 Task: Look for space in Laksar, India from 2nd June, 2023 to 15th June, 2023 for 2 adults in price range Rs.10000 to Rs.15000. Place can be entire place with 1  bedroom having 1 bed and 1 bathroom. Property type can be house, flat, guest house, hotel. Booking option can be shelf check-in. Required host language is English.
Action: Mouse moved to (608, 107)
Screenshot: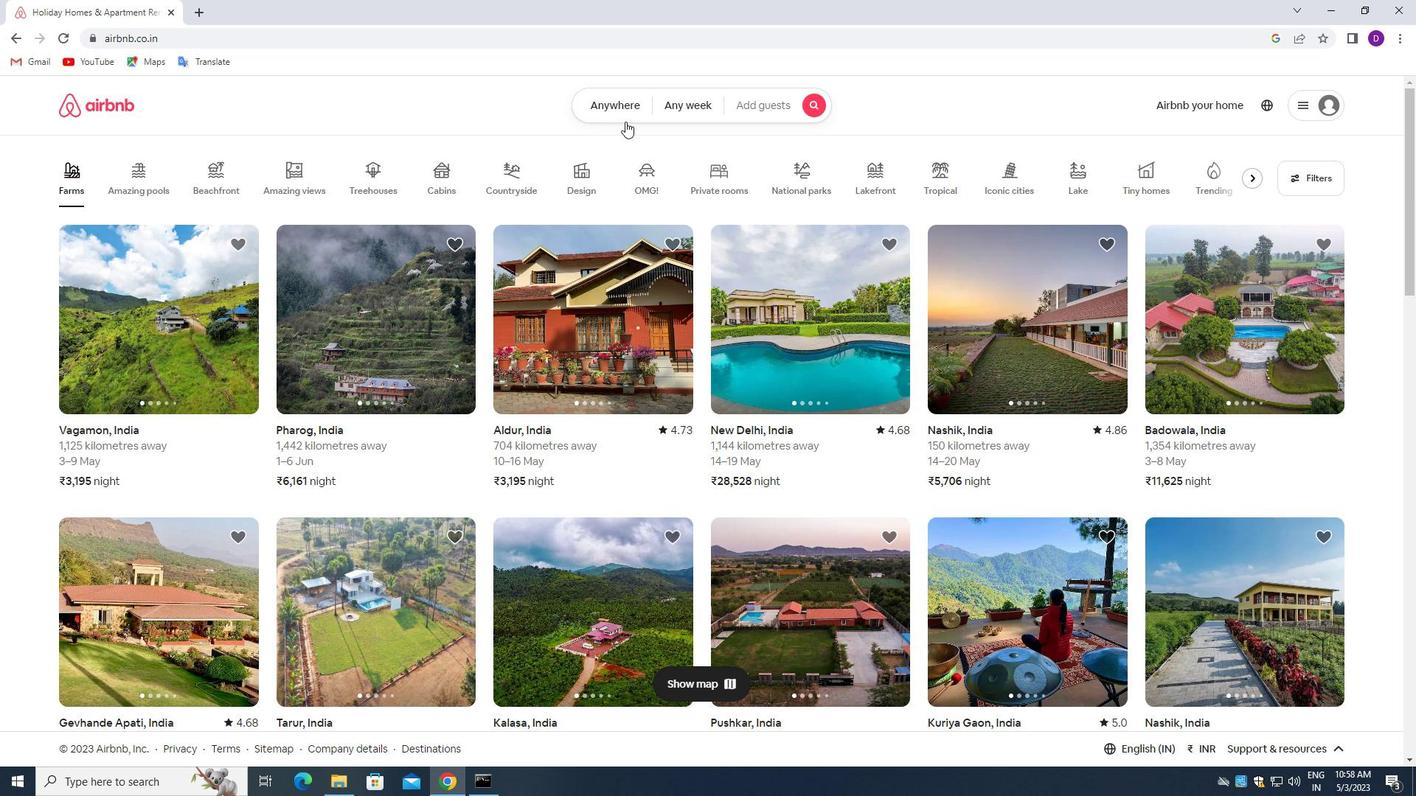 
Action: Mouse pressed left at (608, 107)
Screenshot: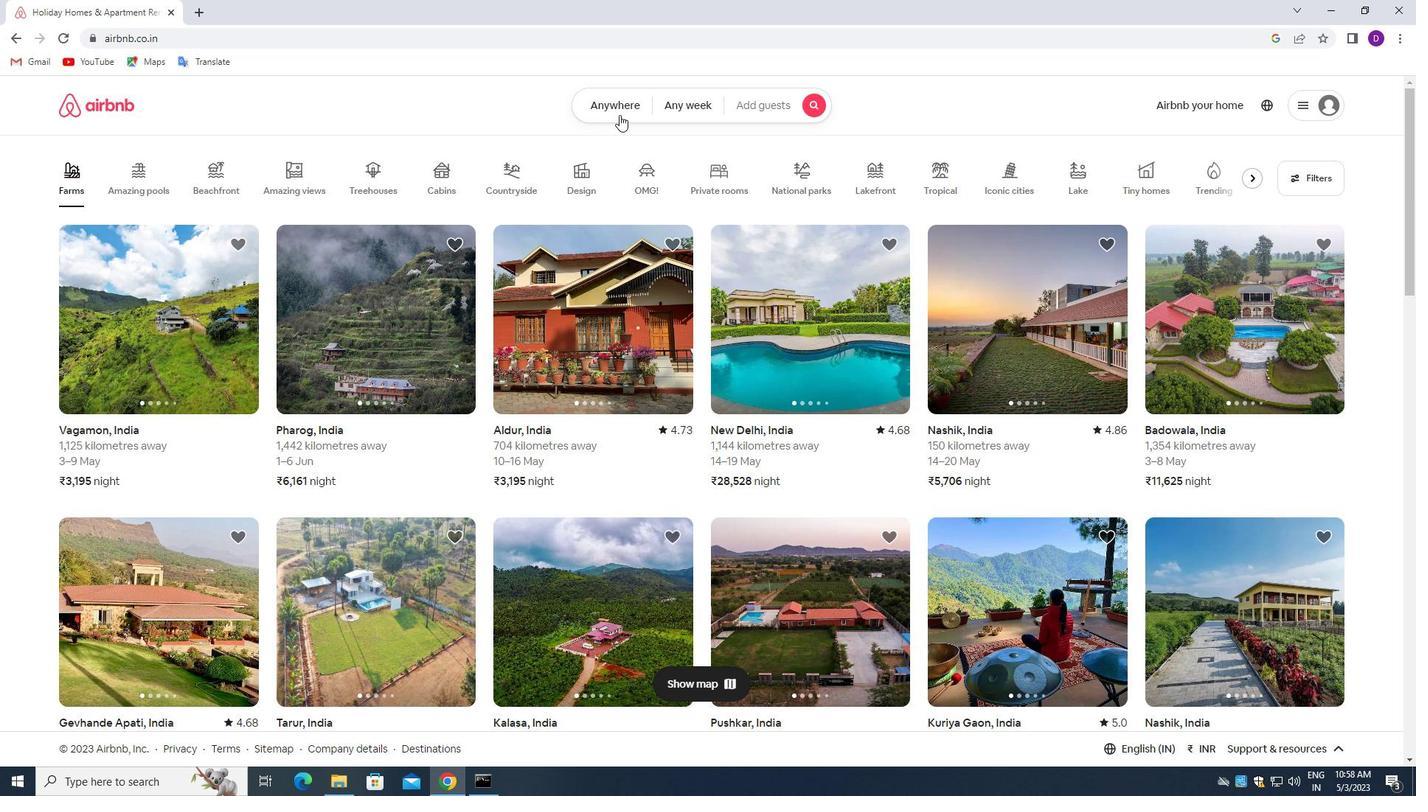 
Action: Mouse moved to (500, 162)
Screenshot: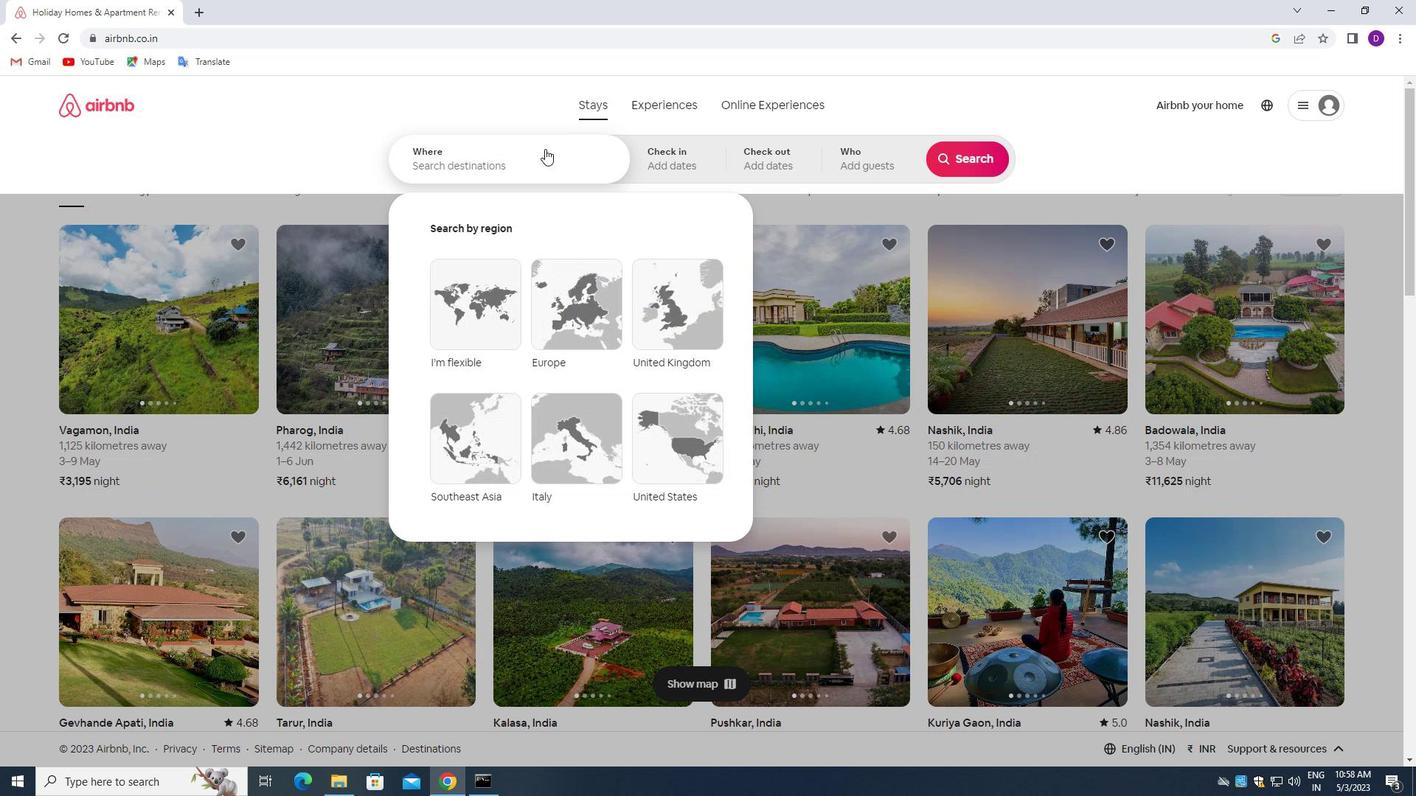 
Action: Mouse pressed left at (500, 162)
Screenshot: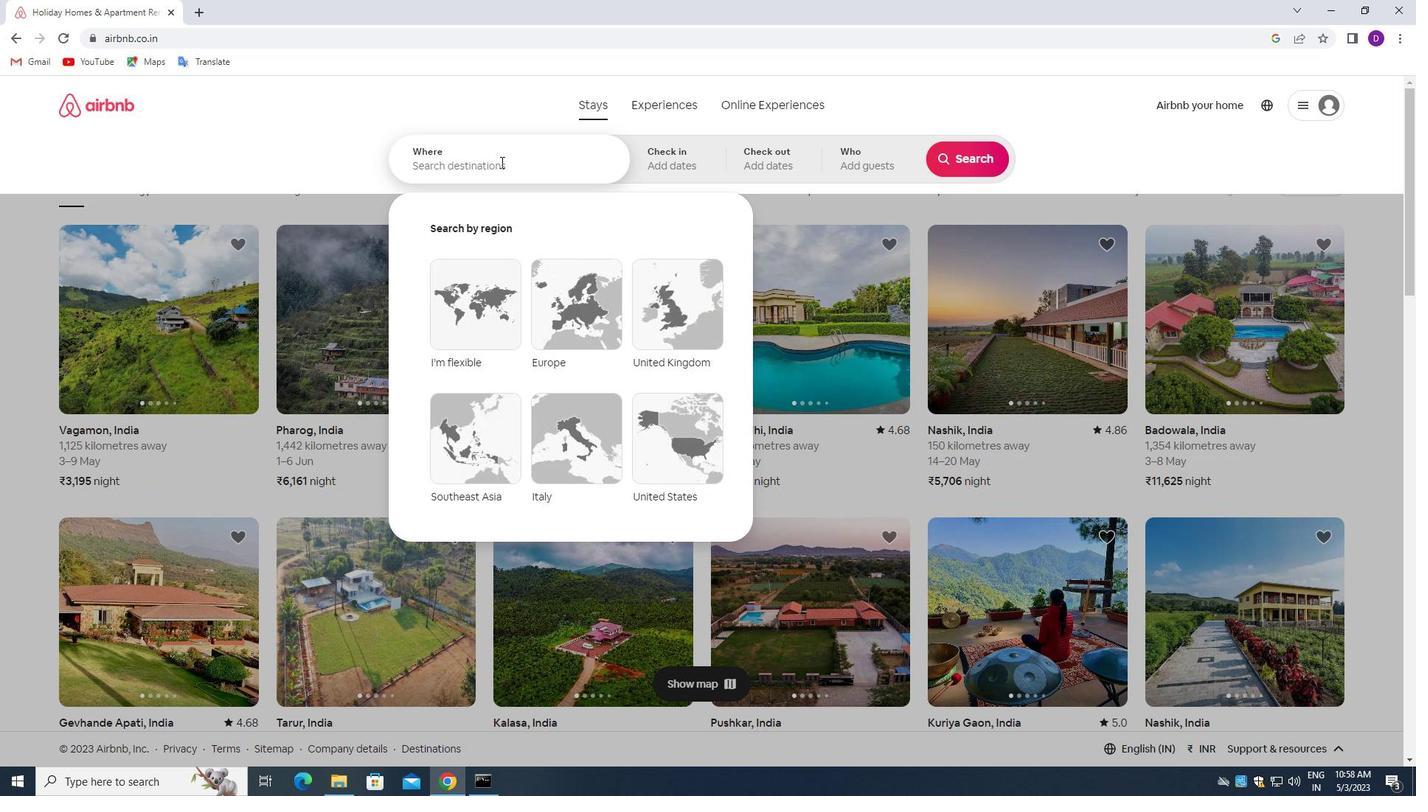 
Action: Mouse moved to (348, 112)
Screenshot: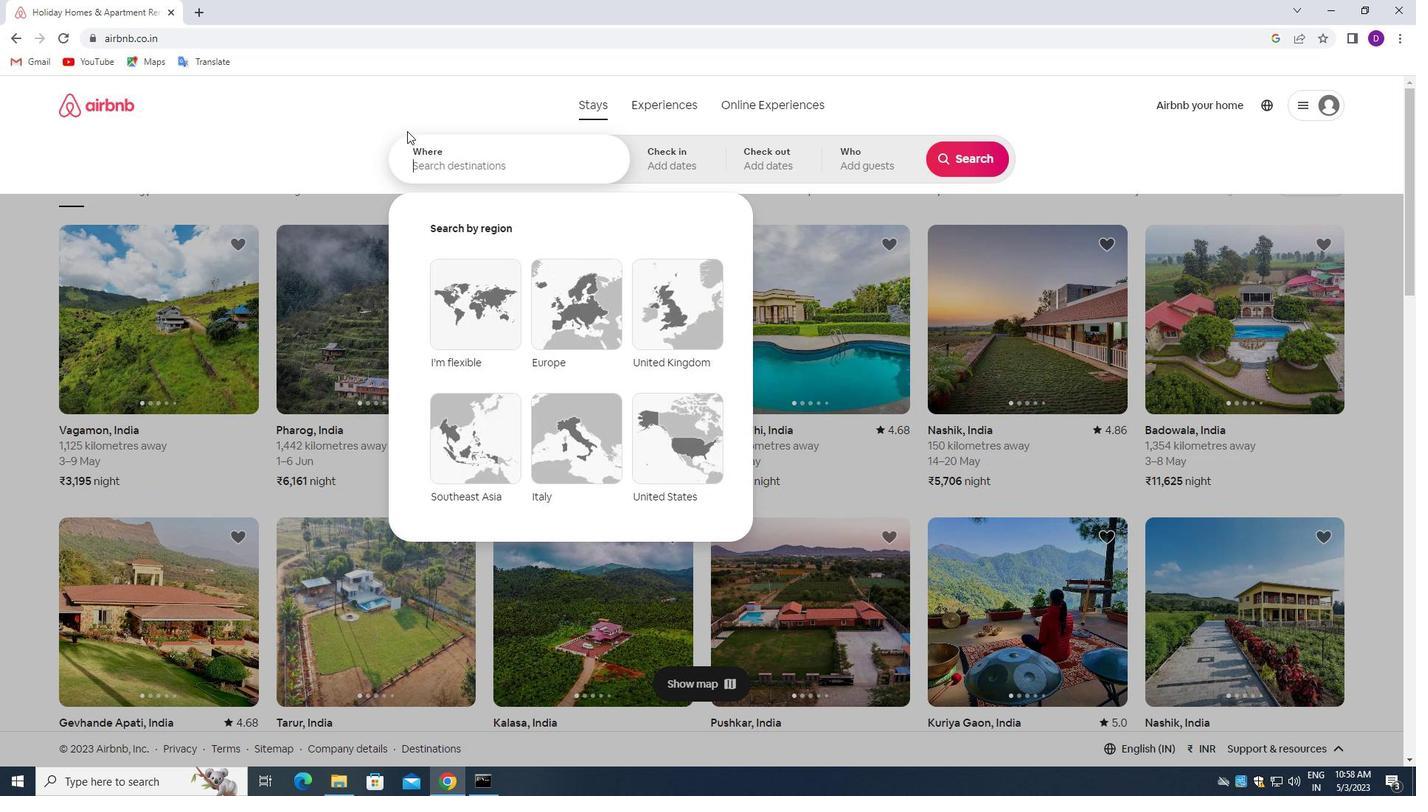
Action: Key pressed <Key.shift>LAKSAR,<Key.space><Key.shift>INDIA<Key.enter>
Screenshot: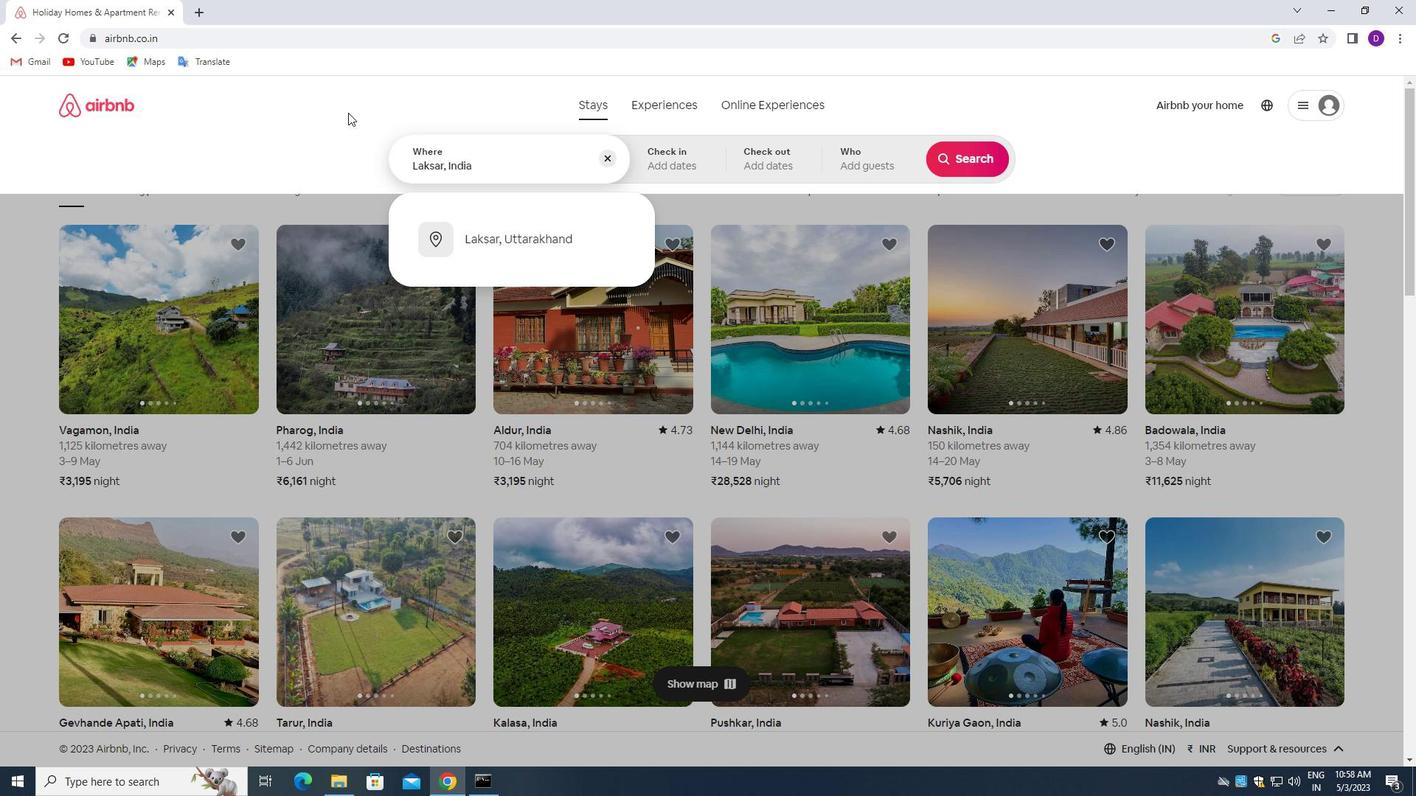 
Action: Mouse moved to (908, 342)
Screenshot: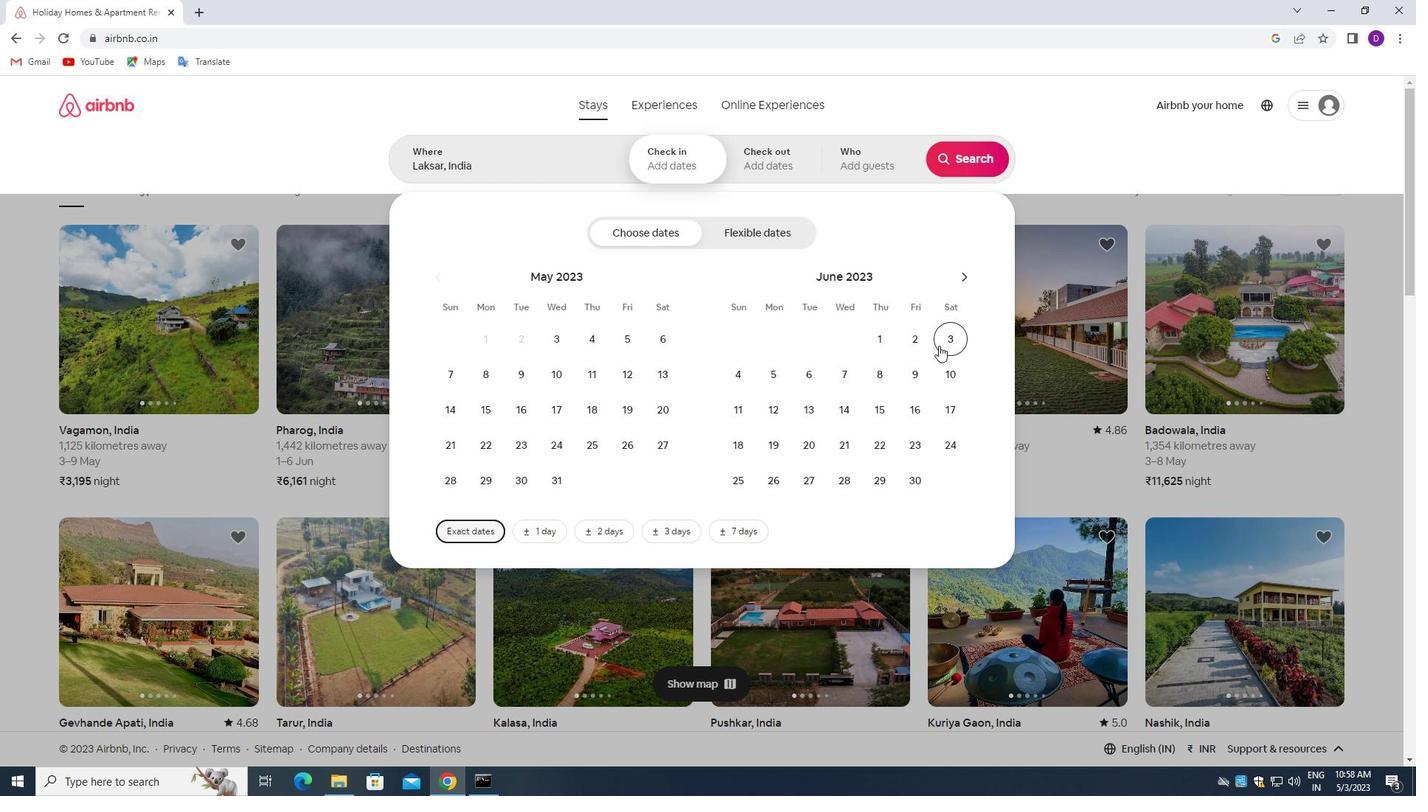 
Action: Mouse pressed left at (908, 342)
Screenshot: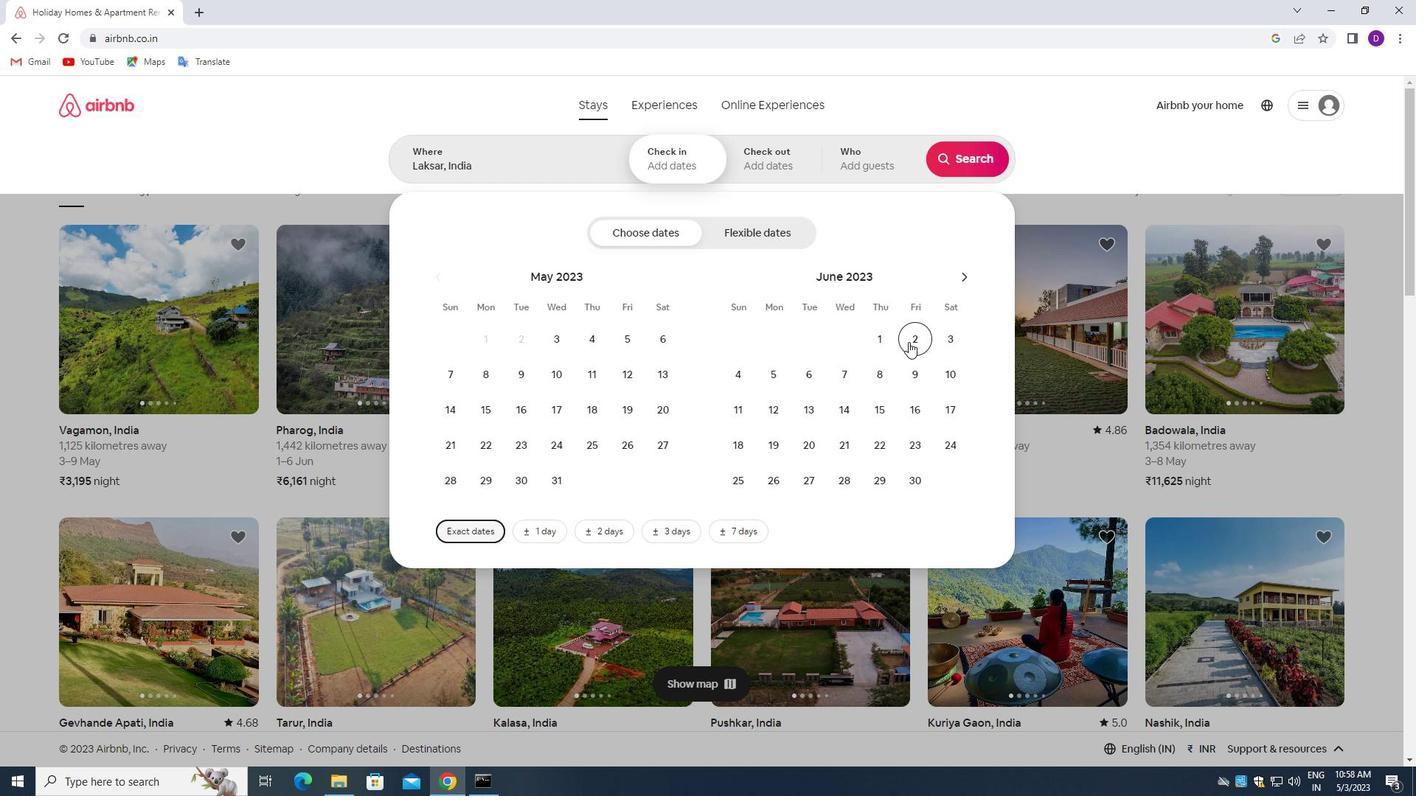 
Action: Mouse moved to (881, 410)
Screenshot: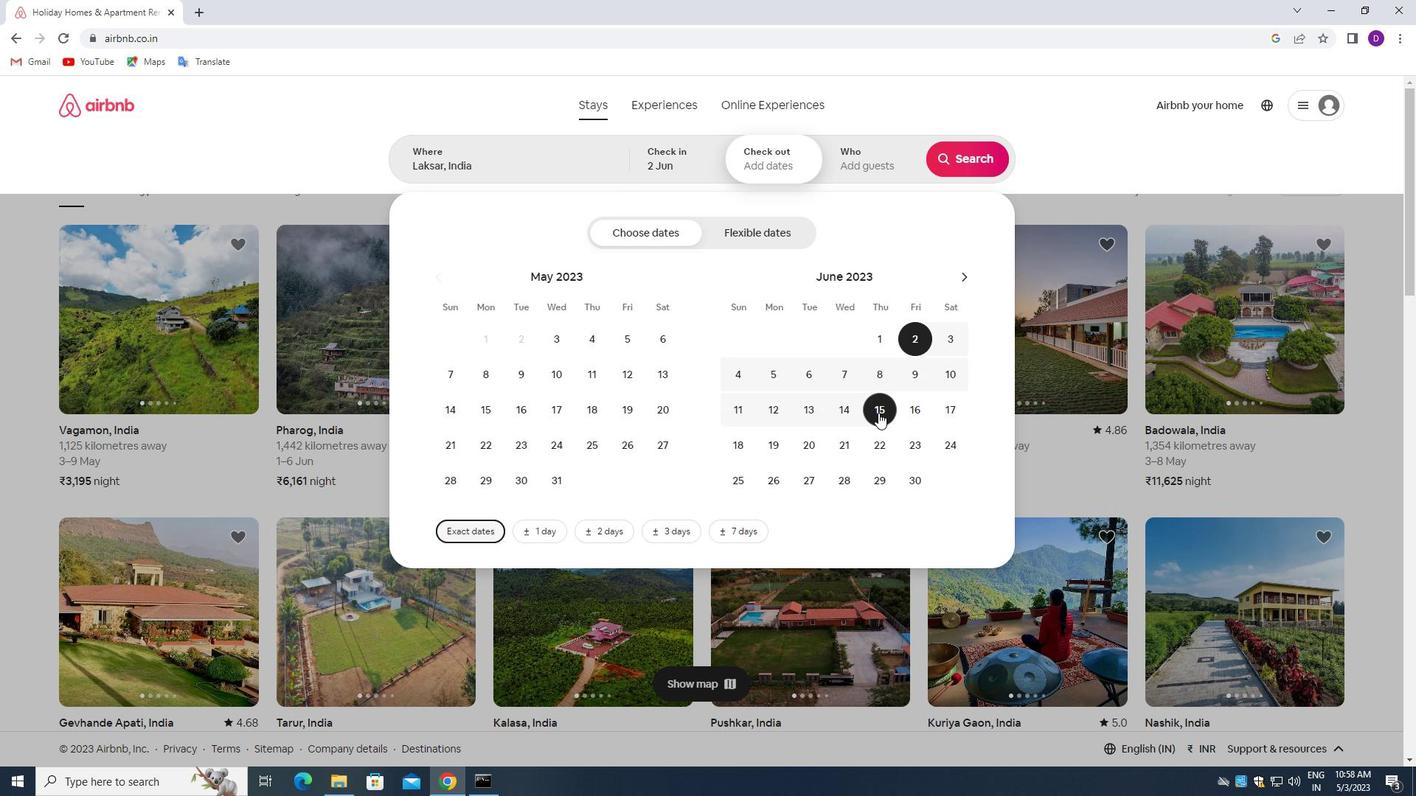 
Action: Mouse pressed left at (881, 410)
Screenshot: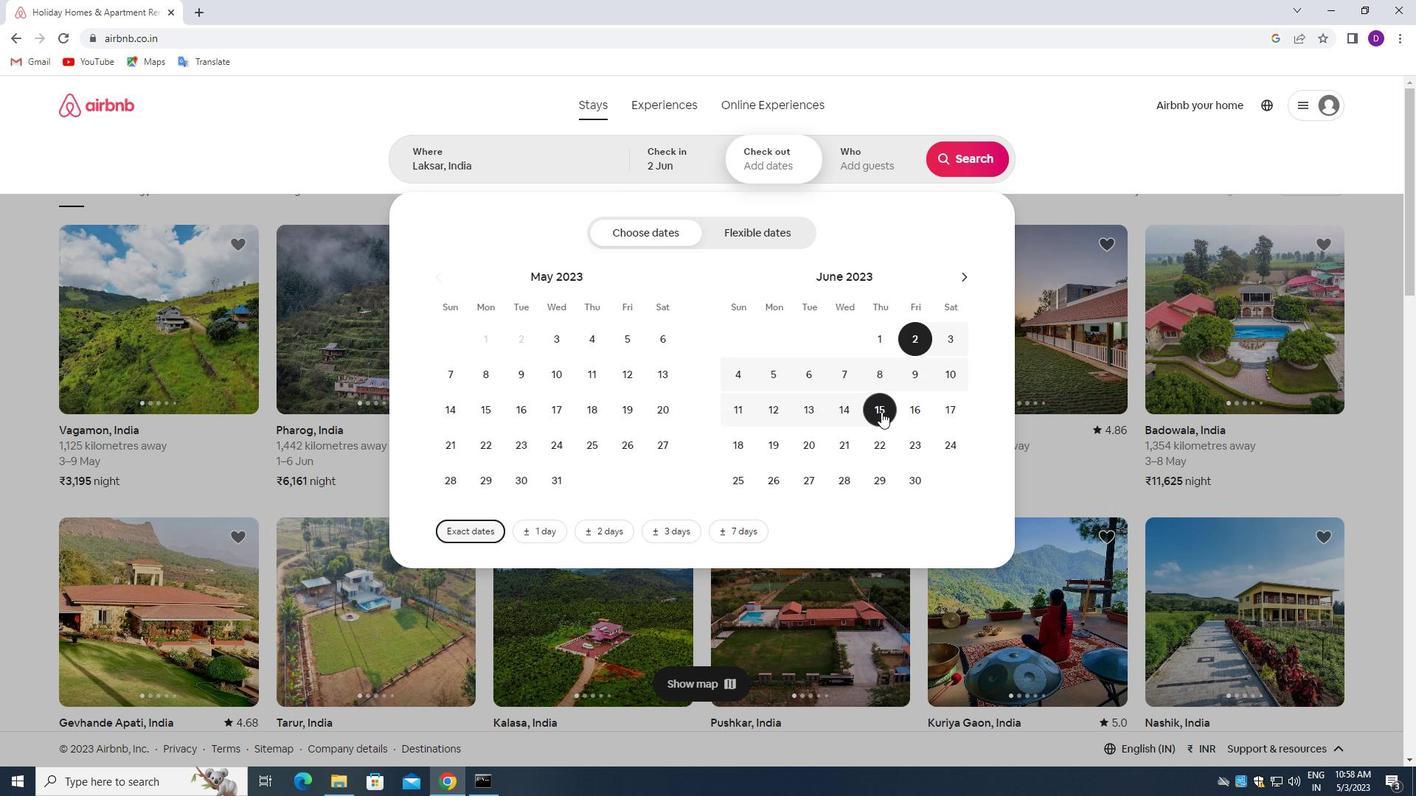 
Action: Mouse moved to (851, 165)
Screenshot: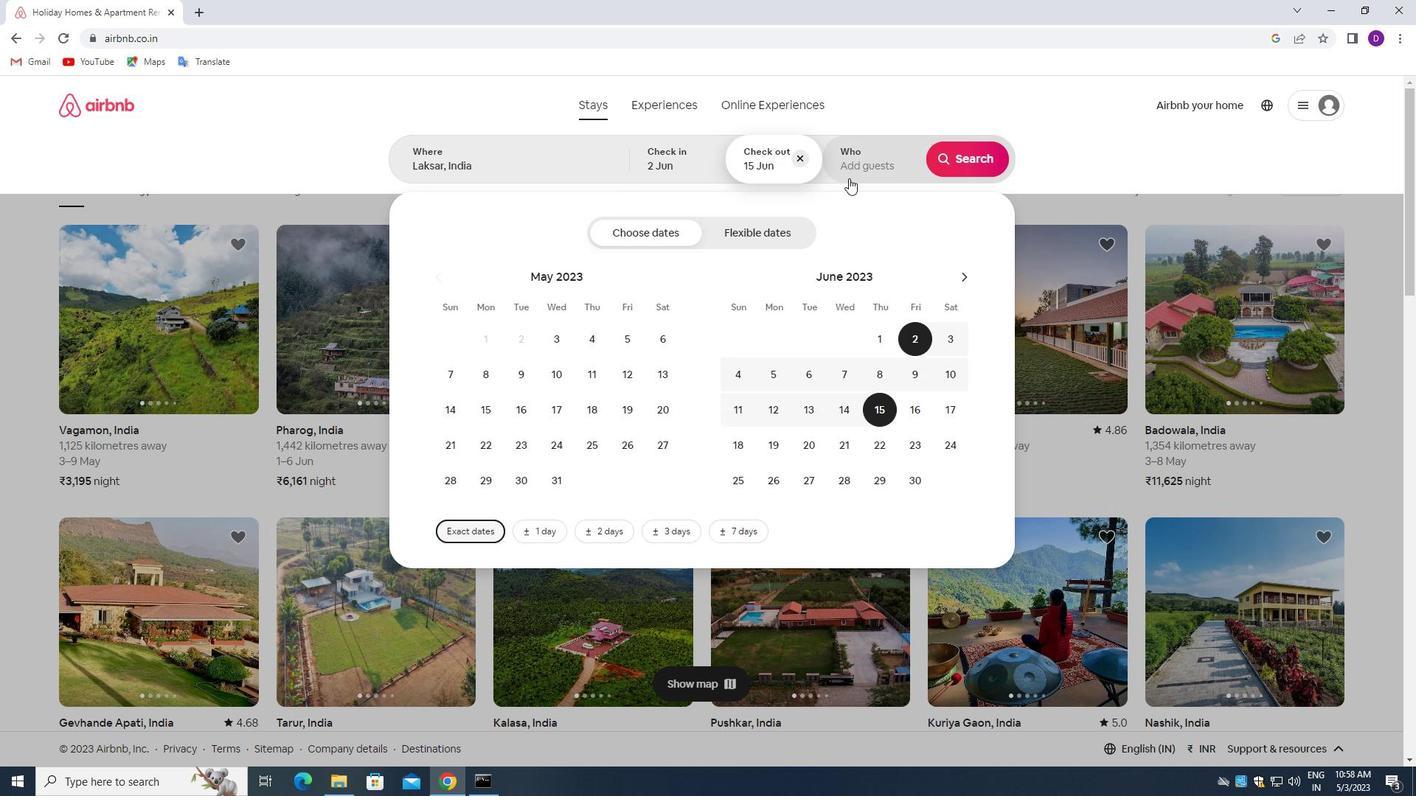 
Action: Mouse pressed left at (851, 165)
Screenshot: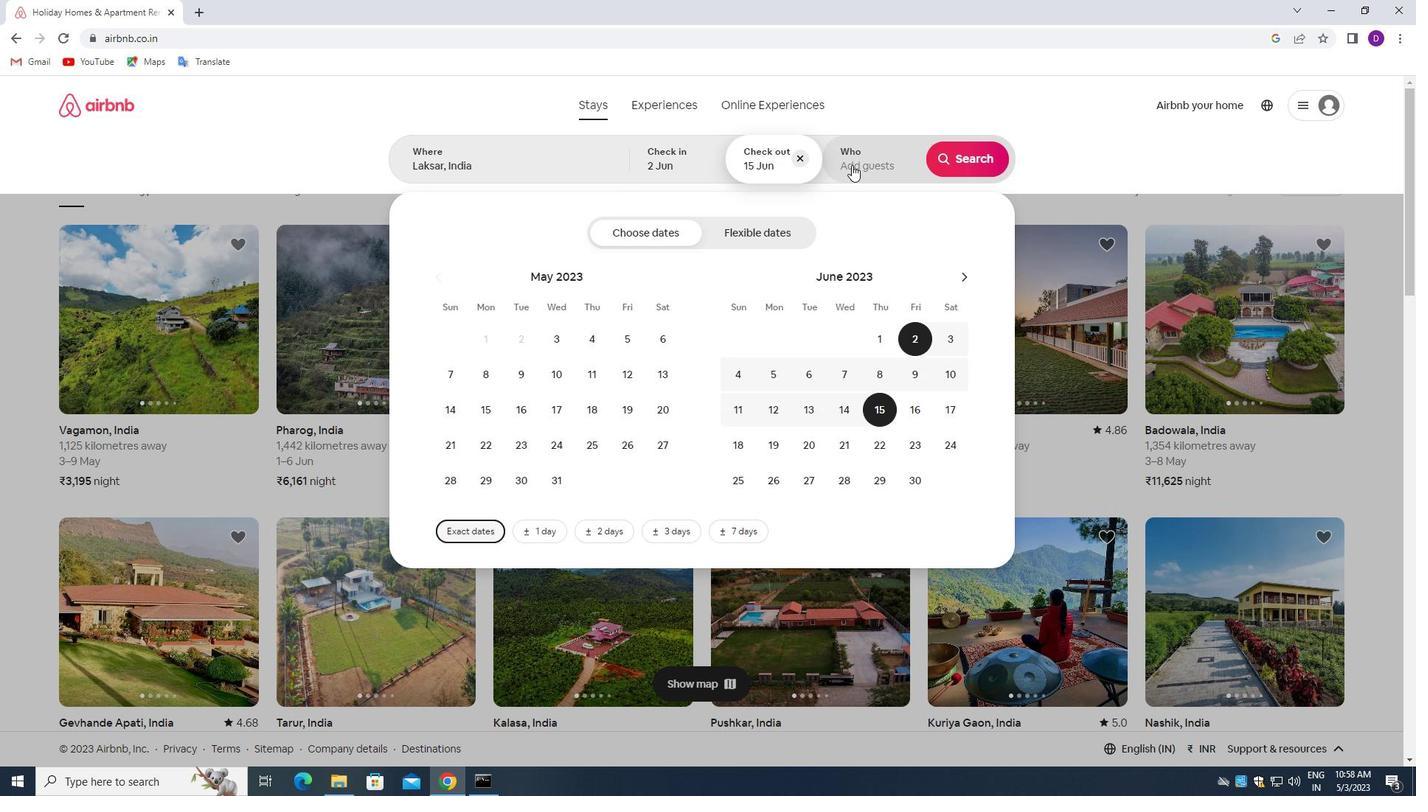 
Action: Mouse moved to (973, 243)
Screenshot: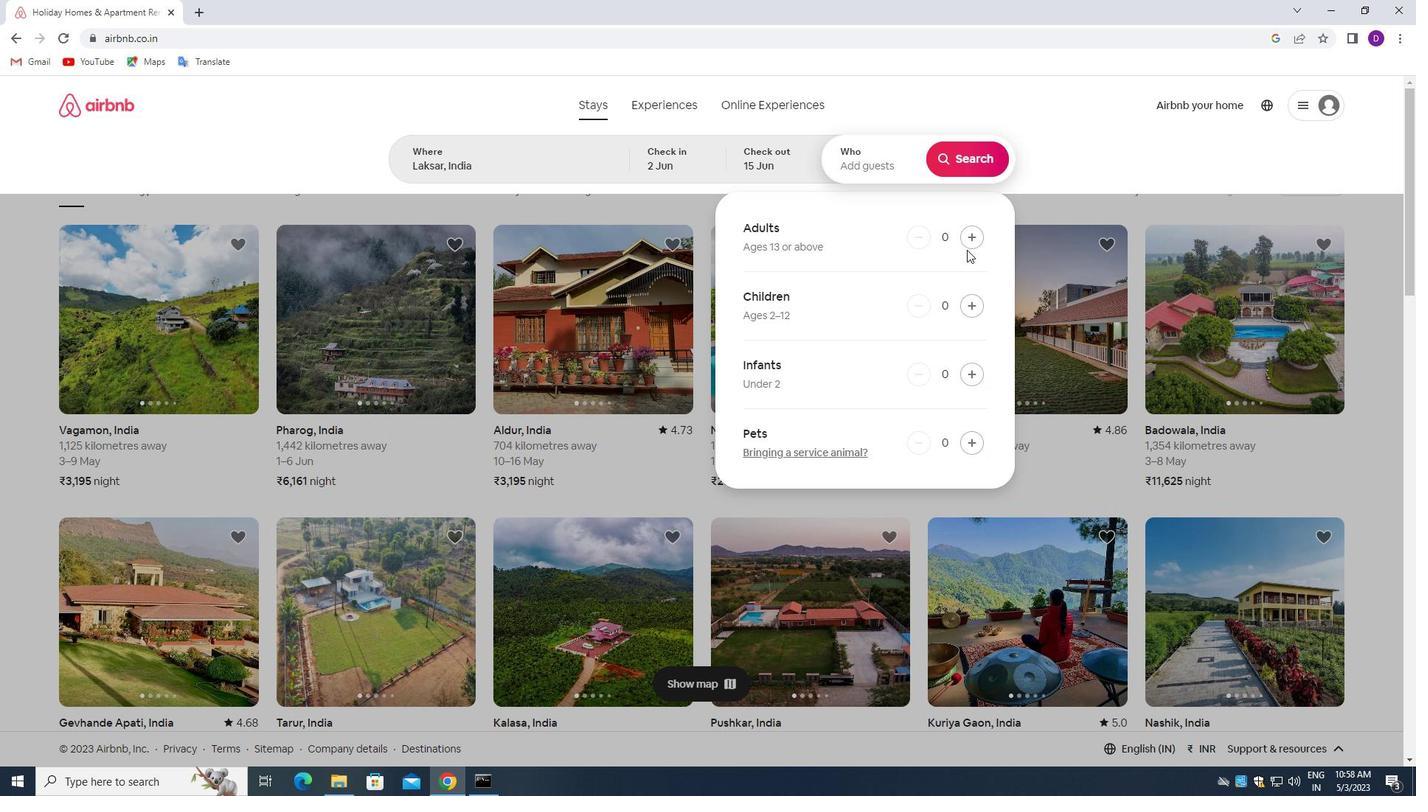 
Action: Mouse pressed left at (973, 243)
Screenshot: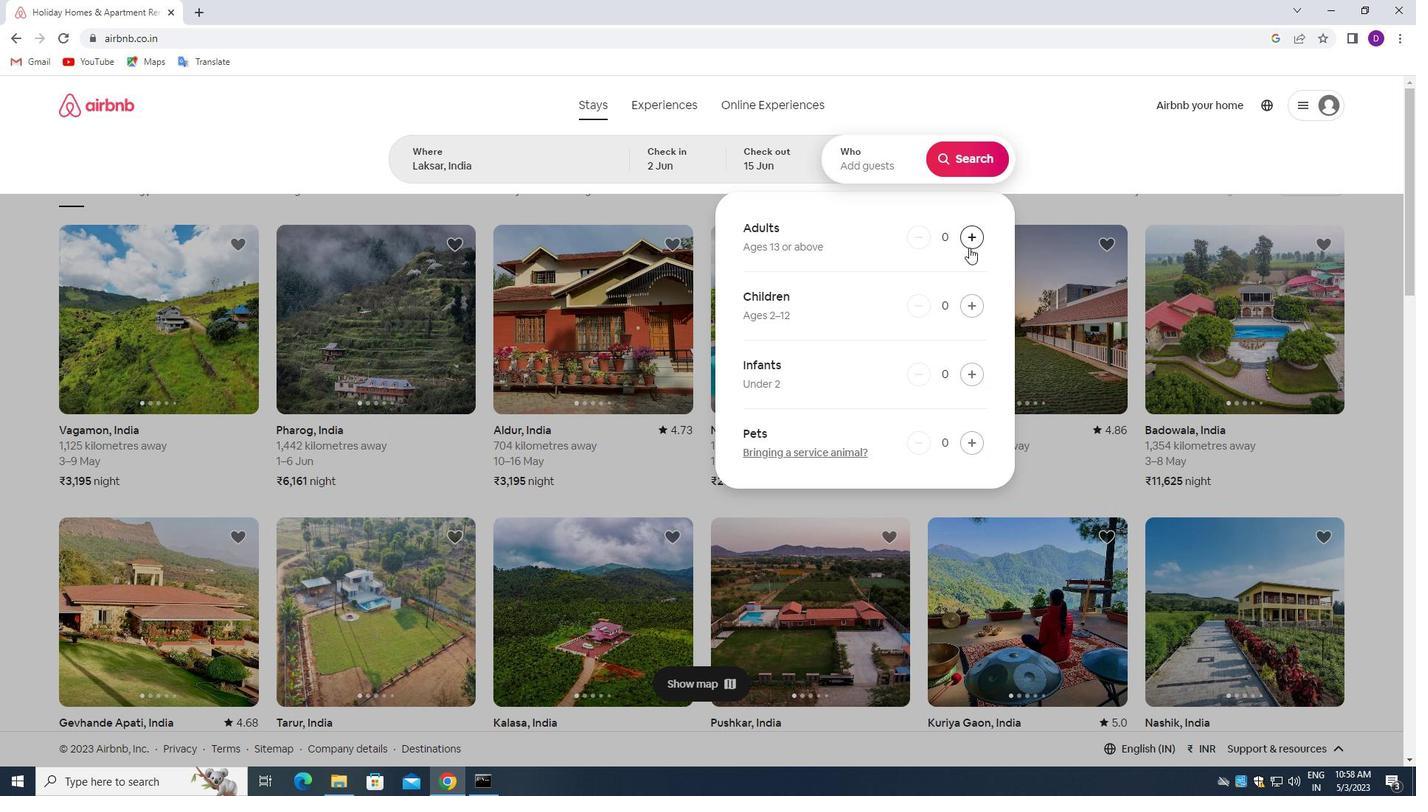 
Action: Mouse pressed left at (973, 243)
Screenshot: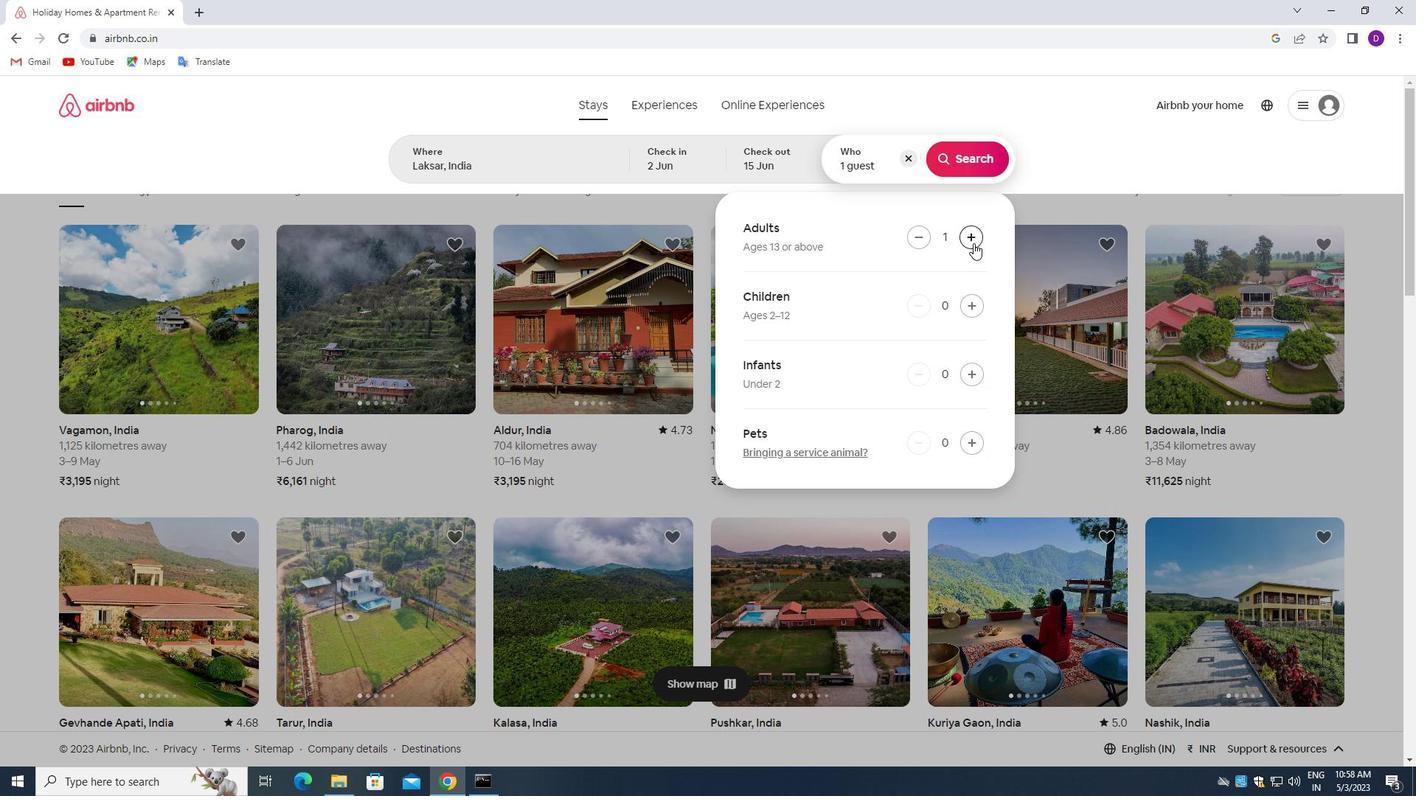 
Action: Mouse moved to (966, 160)
Screenshot: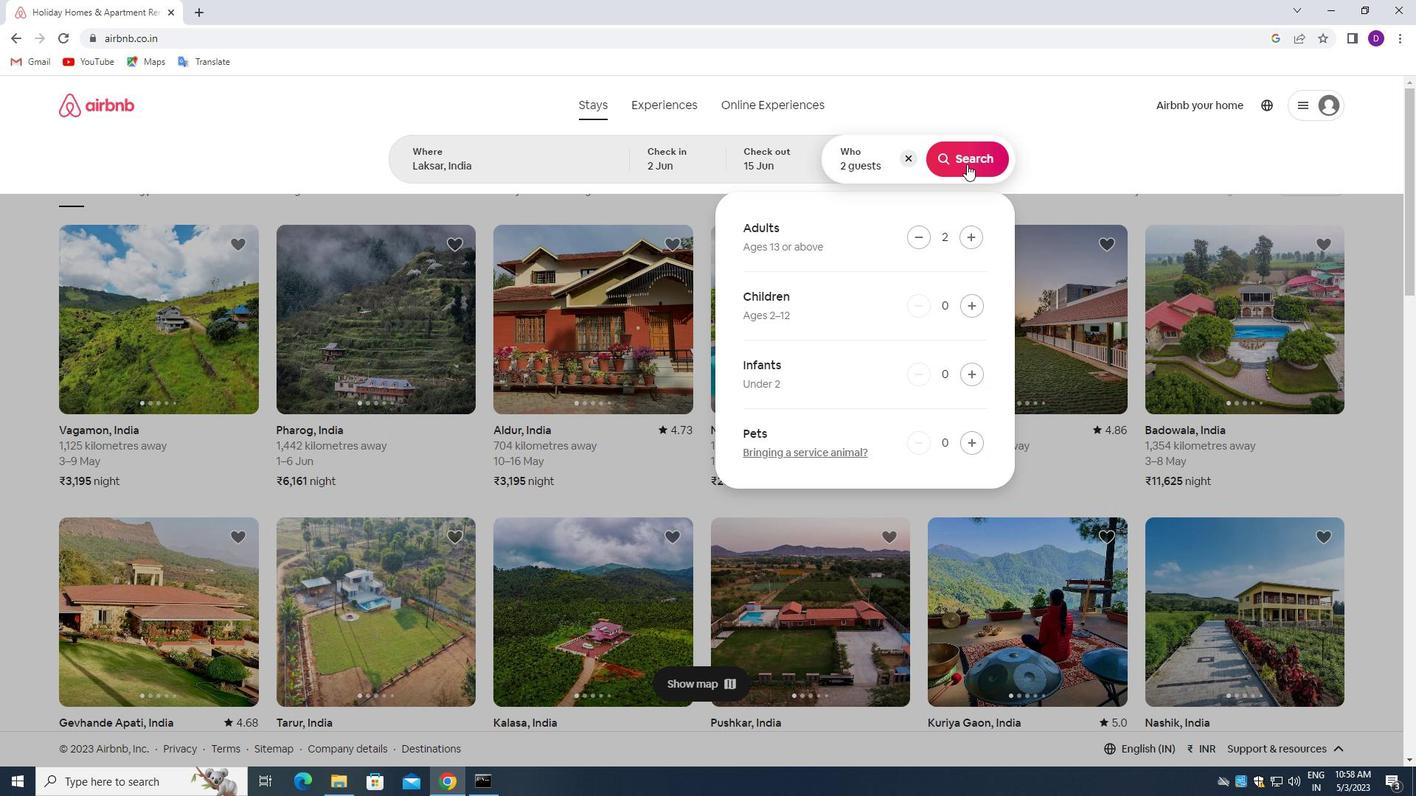 
Action: Mouse pressed left at (966, 160)
Screenshot: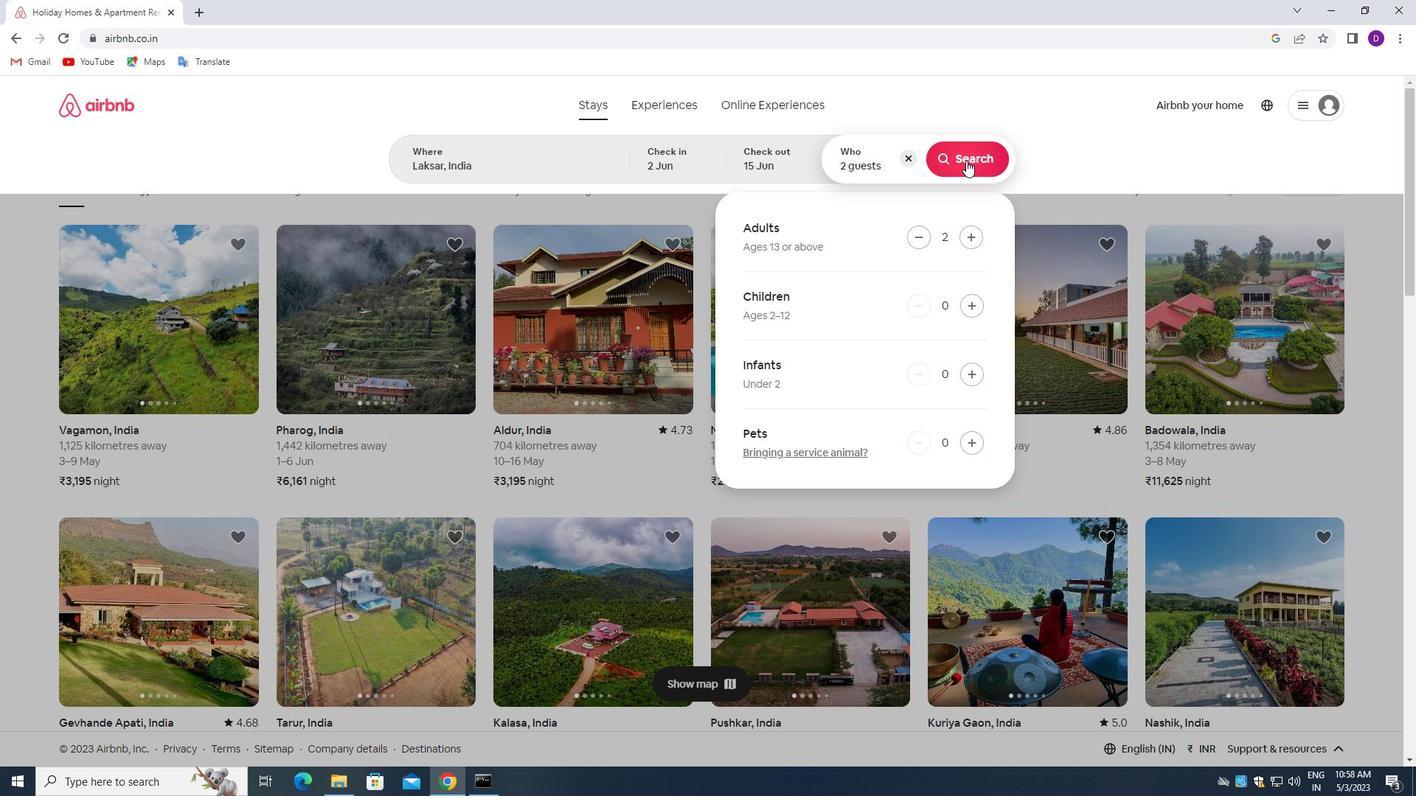 
Action: Mouse moved to (1336, 168)
Screenshot: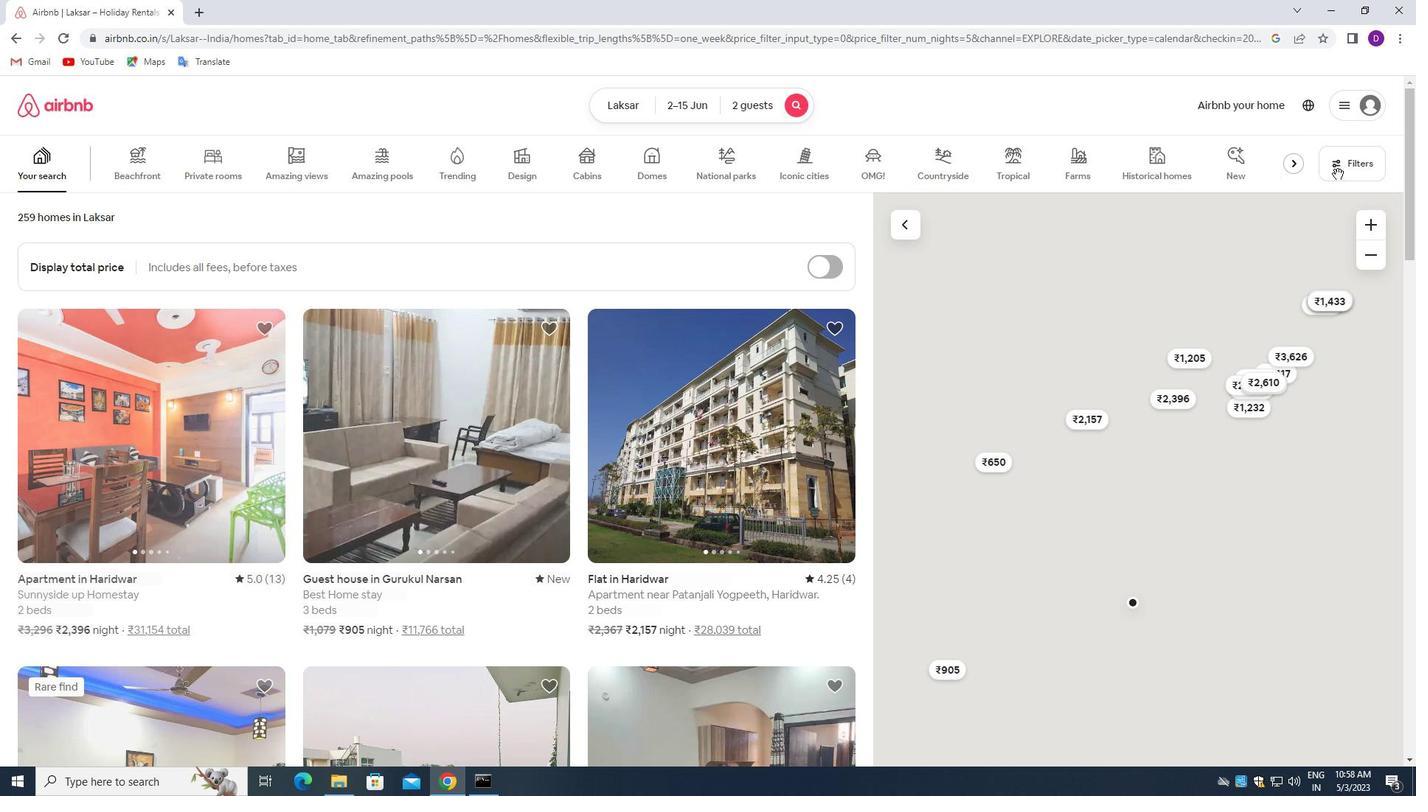 
Action: Mouse pressed left at (1336, 168)
Screenshot: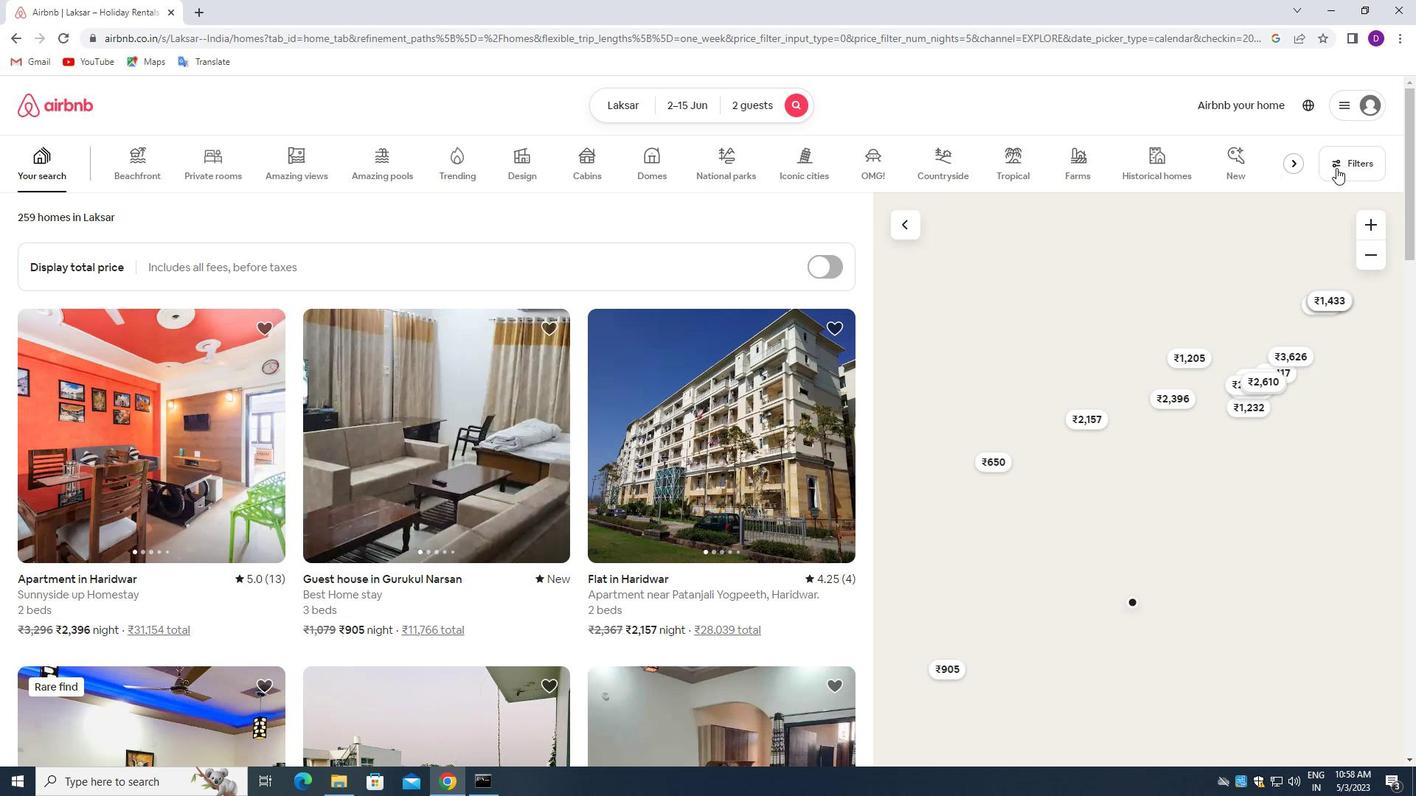 
Action: Mouse moved to (517, 354)
Screenshot: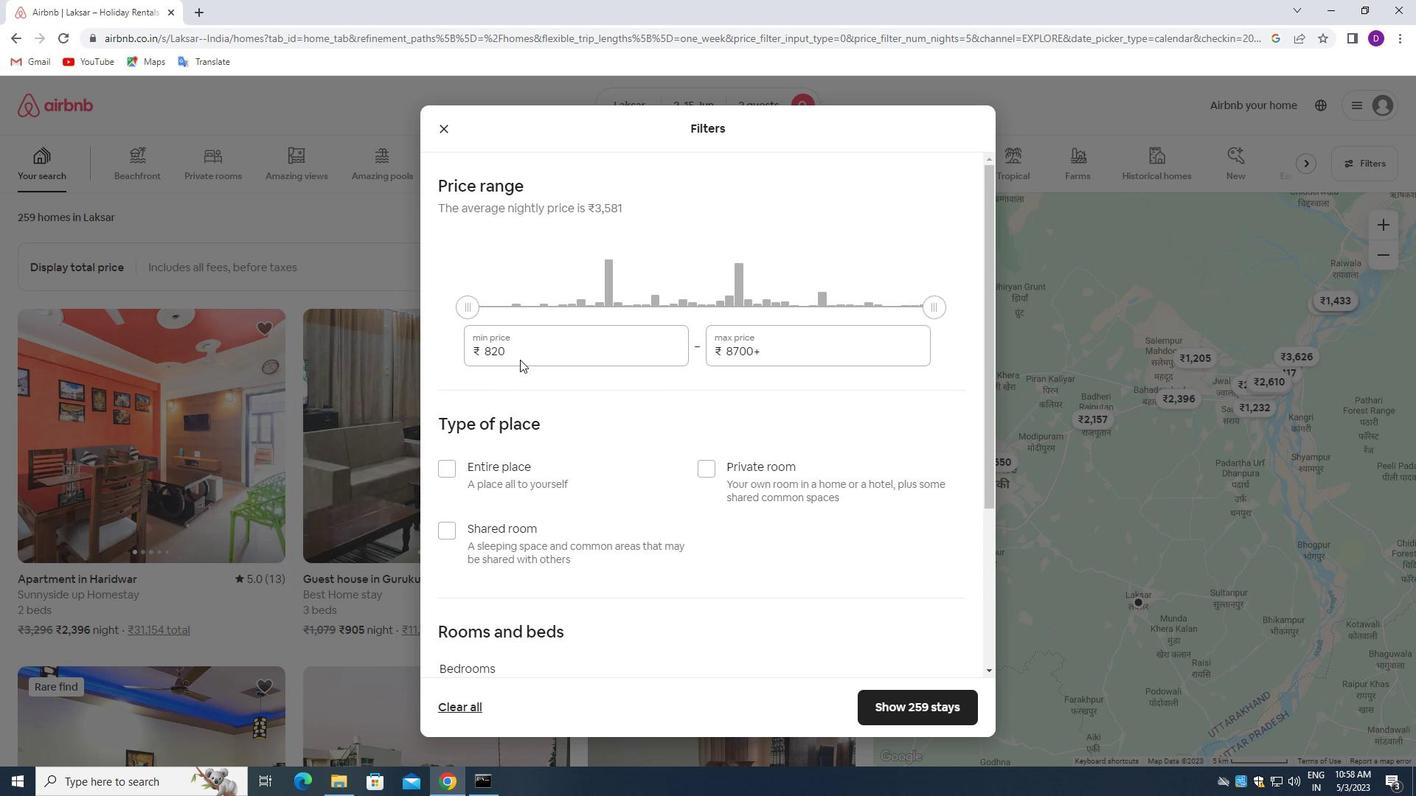 
Action: Mouse pressed left at (517, 354)
Screenshot: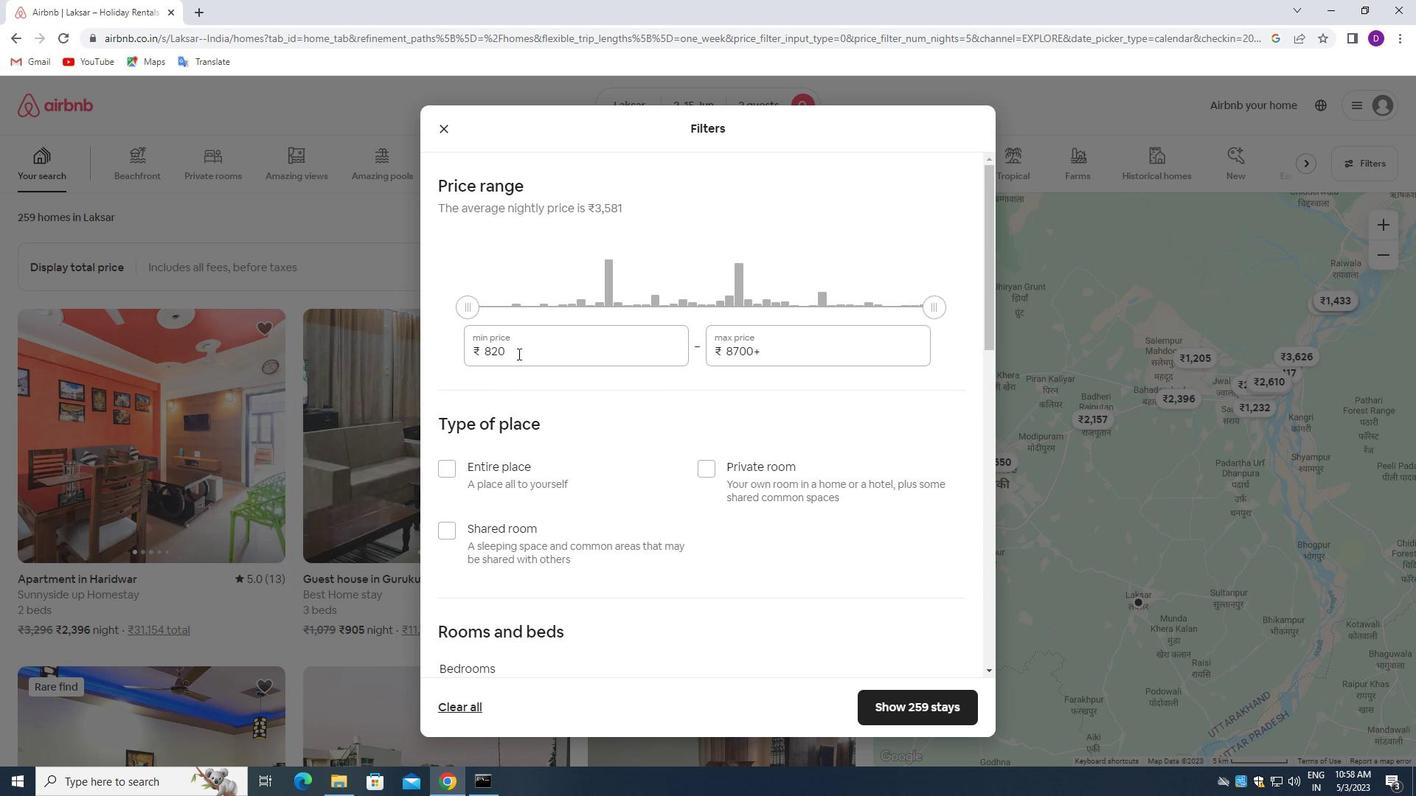 
Action: Mouse pressed left at (517, 354)
Screenshot: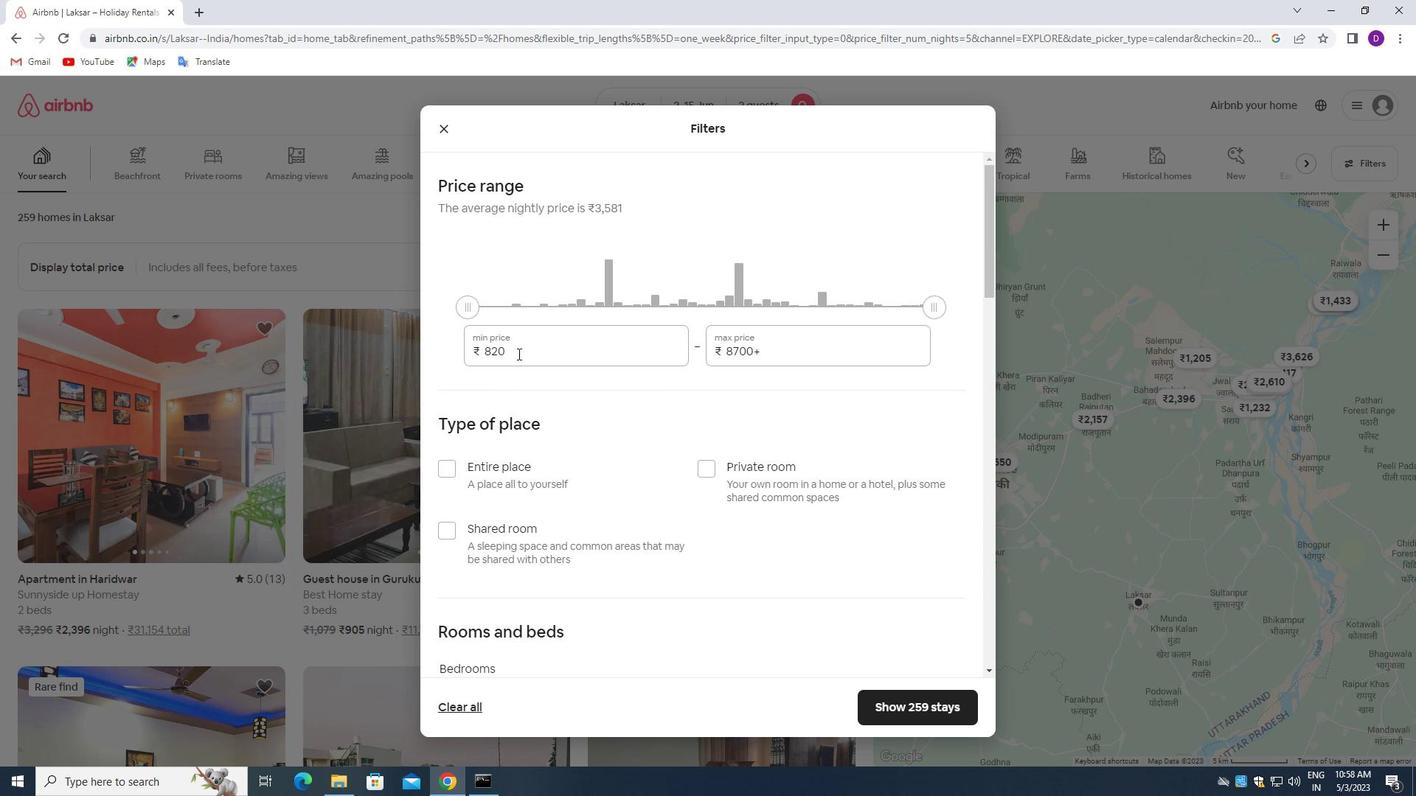 
Action: Key pressed 10000<Key.tab>15000
Screenshot: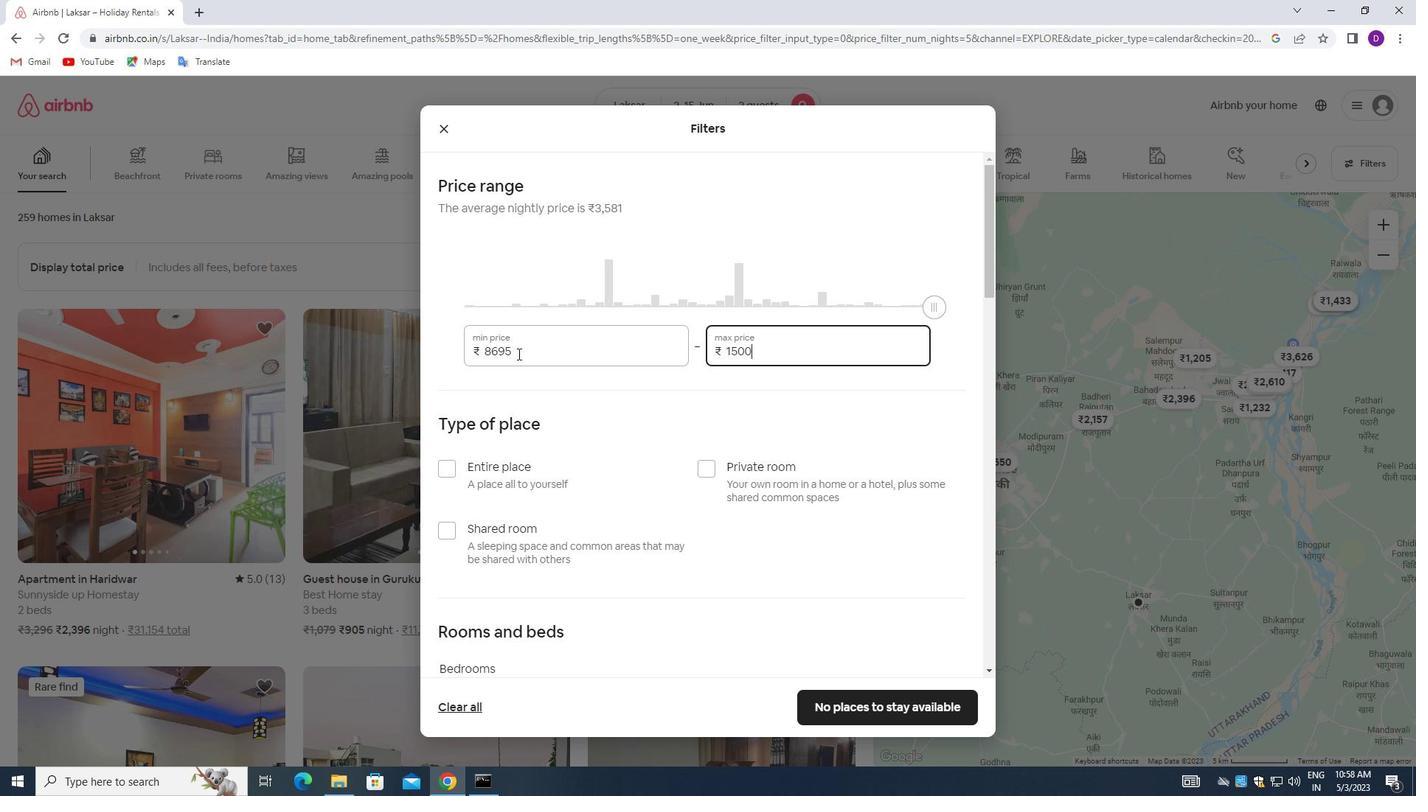 
Action: Mouse moved to (708, 415)
Screenshot: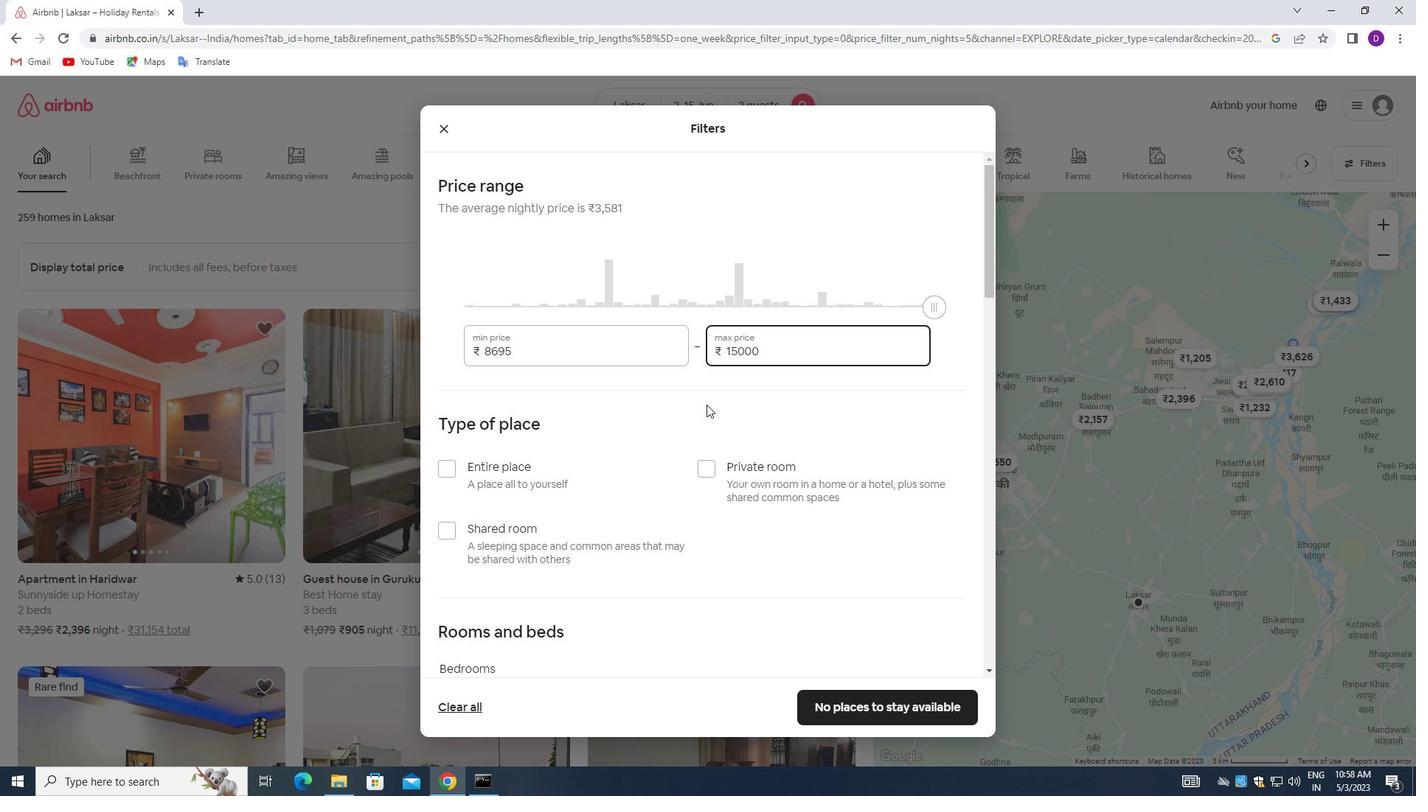 
Action: Mouse scrolled (708, 414) with delta (0, 0)
Screenshot: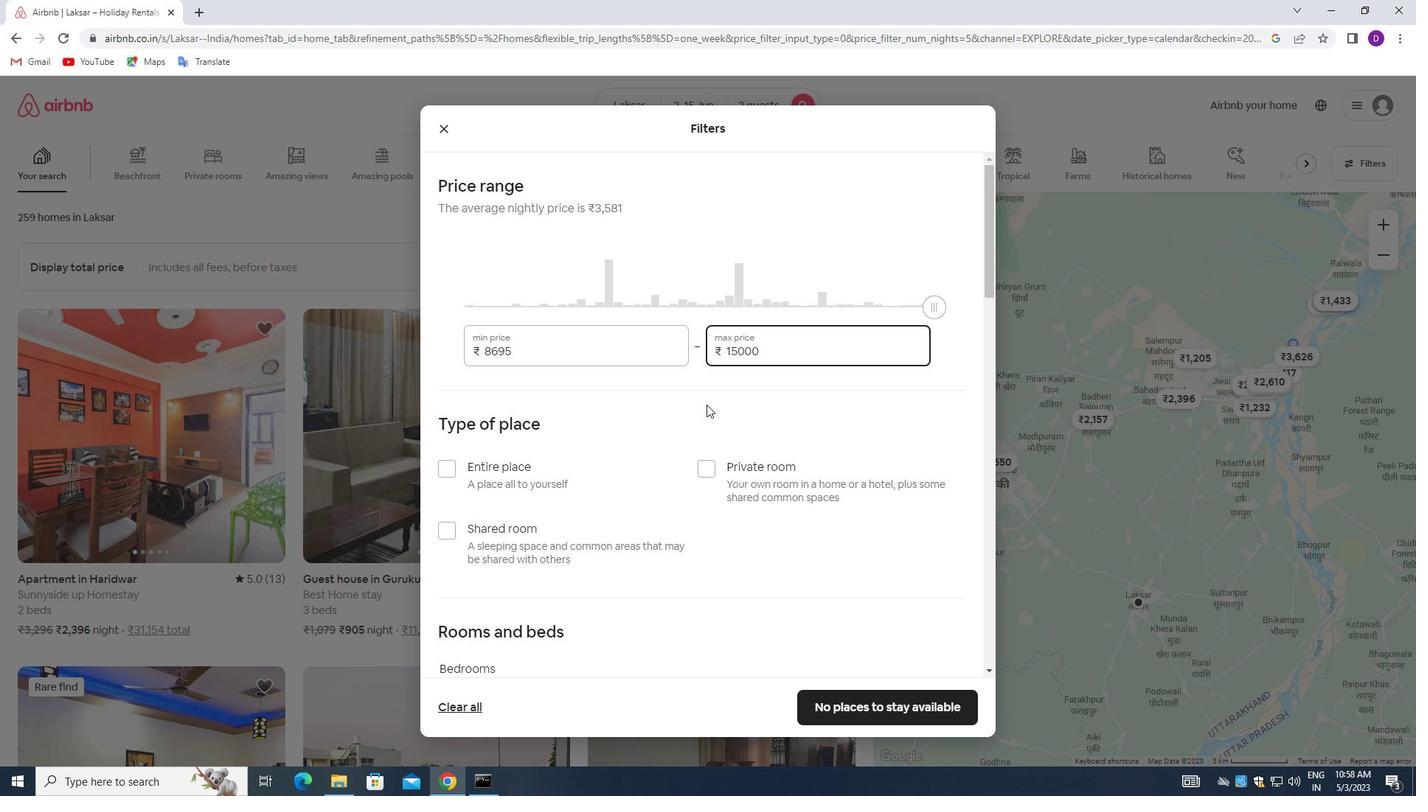 
Action: Mouse moved to (708, 415)
Screenshot: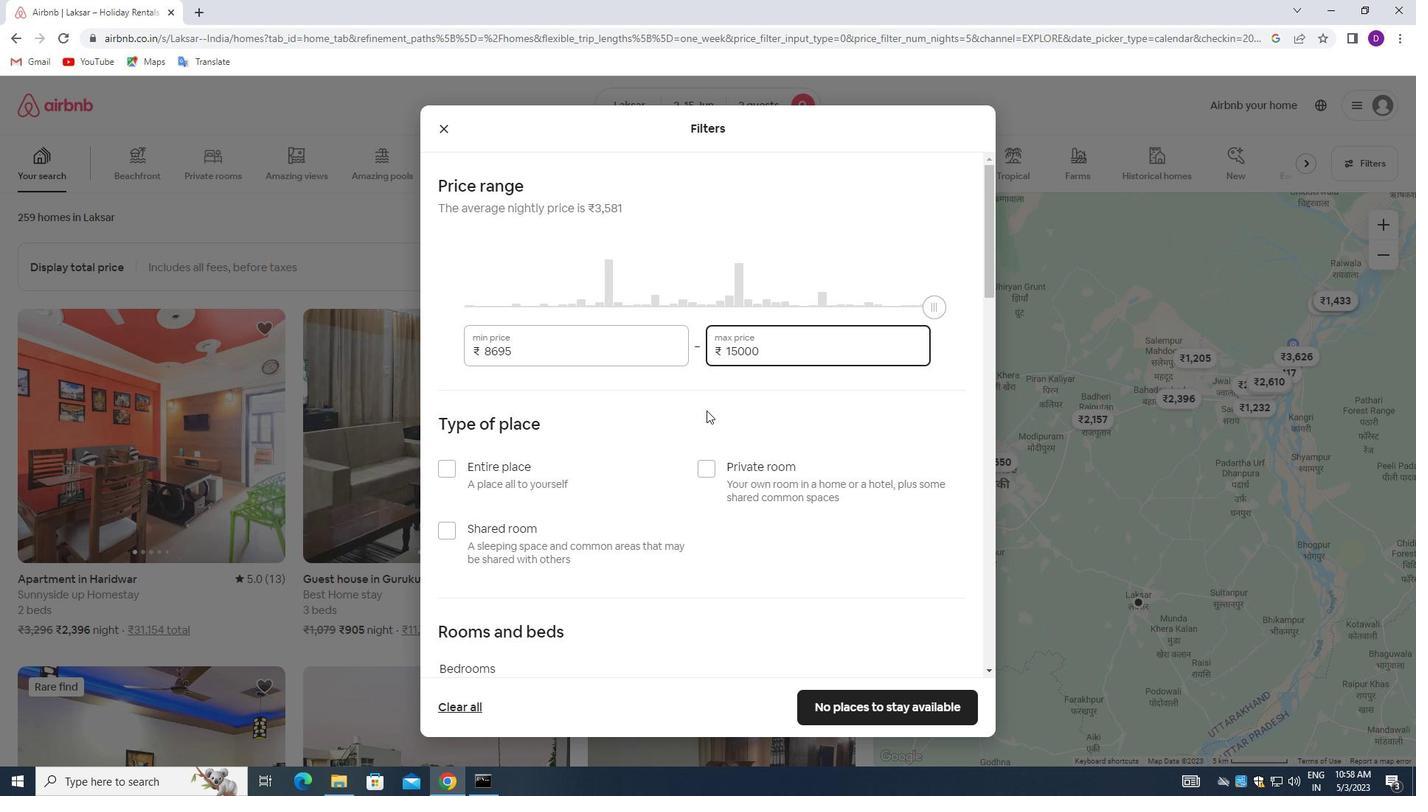 
Action: Mouse scrolled (708, 414) with delta (0, 0)
Screenshot: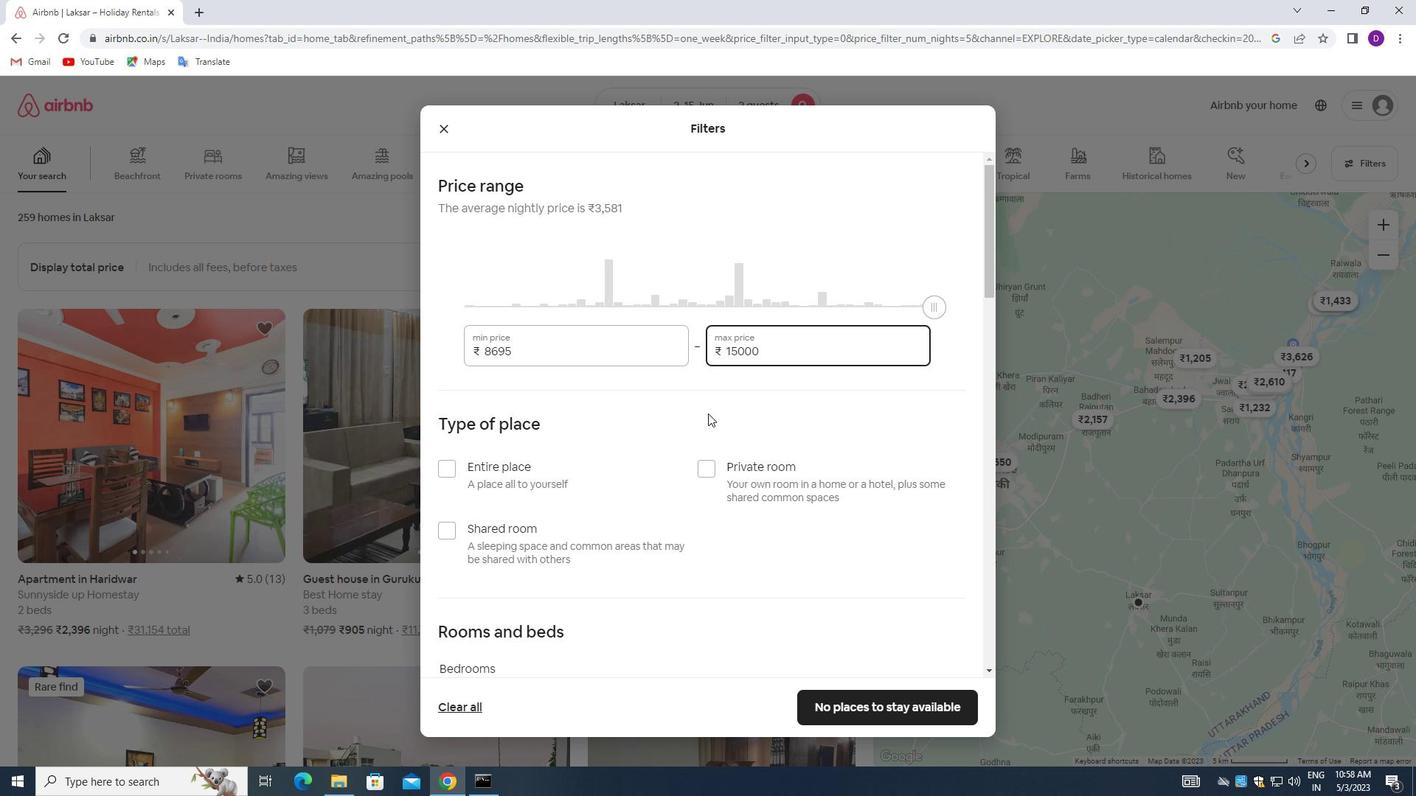 
Action: Mouse moved to (706, 416)
Screenshot: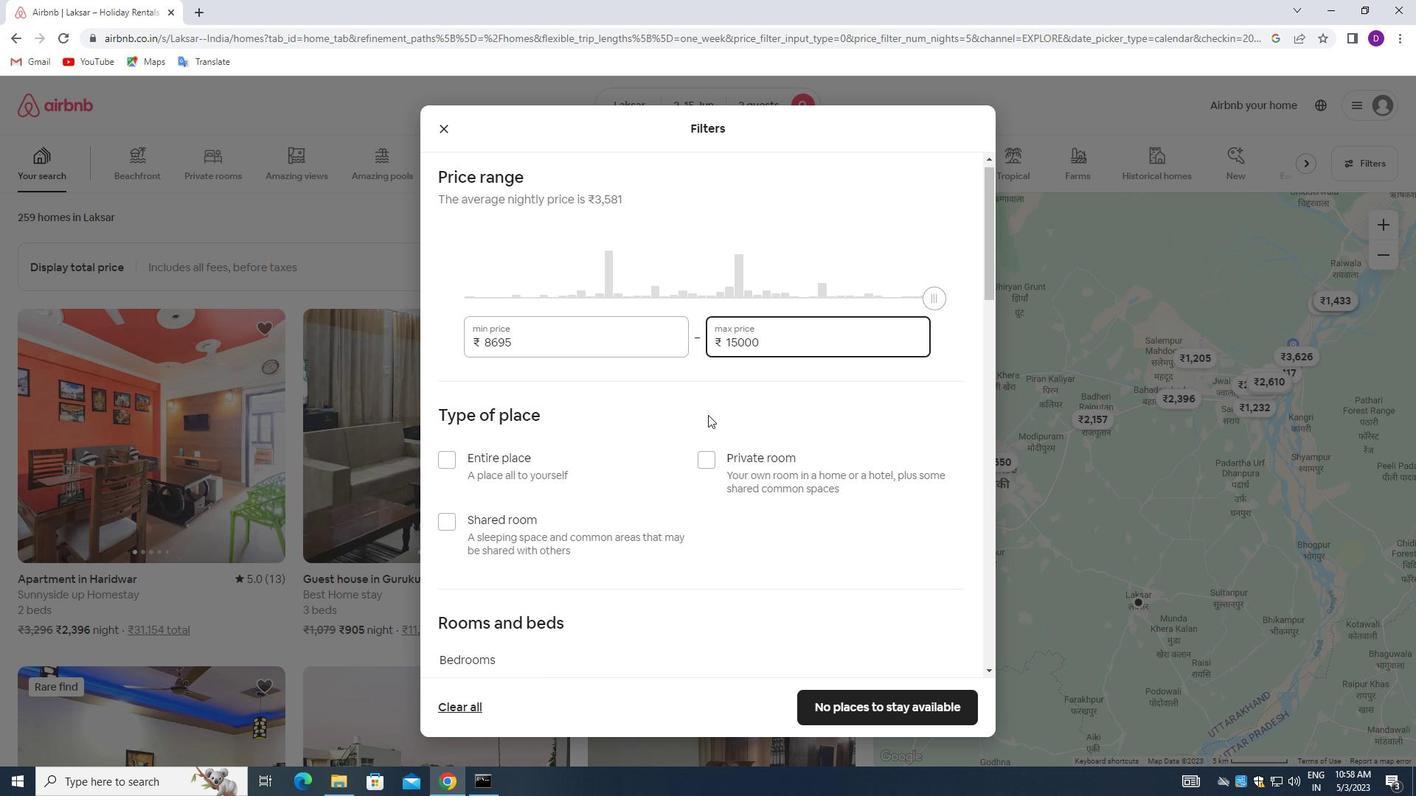 
Action: Mouse scrolled (706, 415) with delta (0, 0)
Screenshot: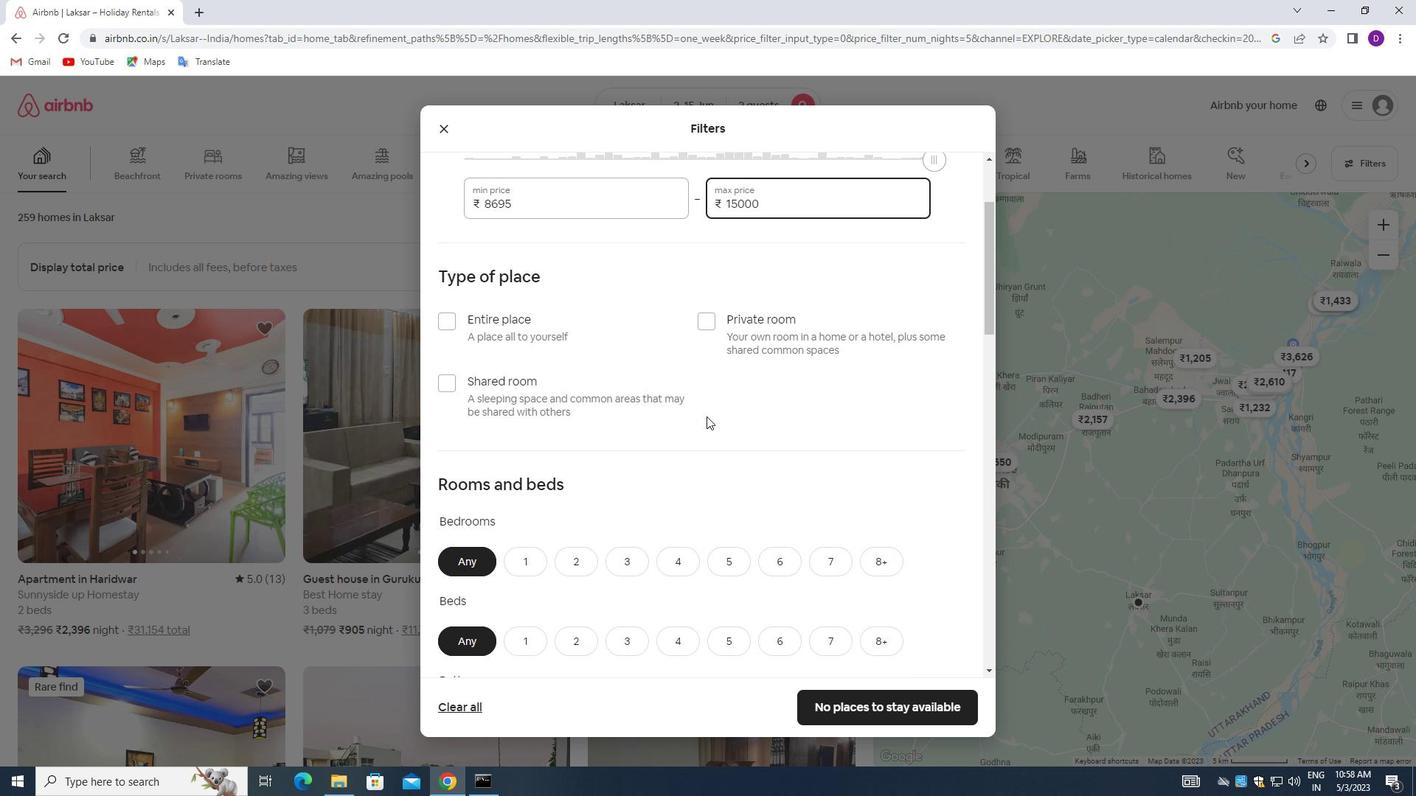 
Action: Mouse scrolled (706, 415) with delta (0, 0)
Screenshot: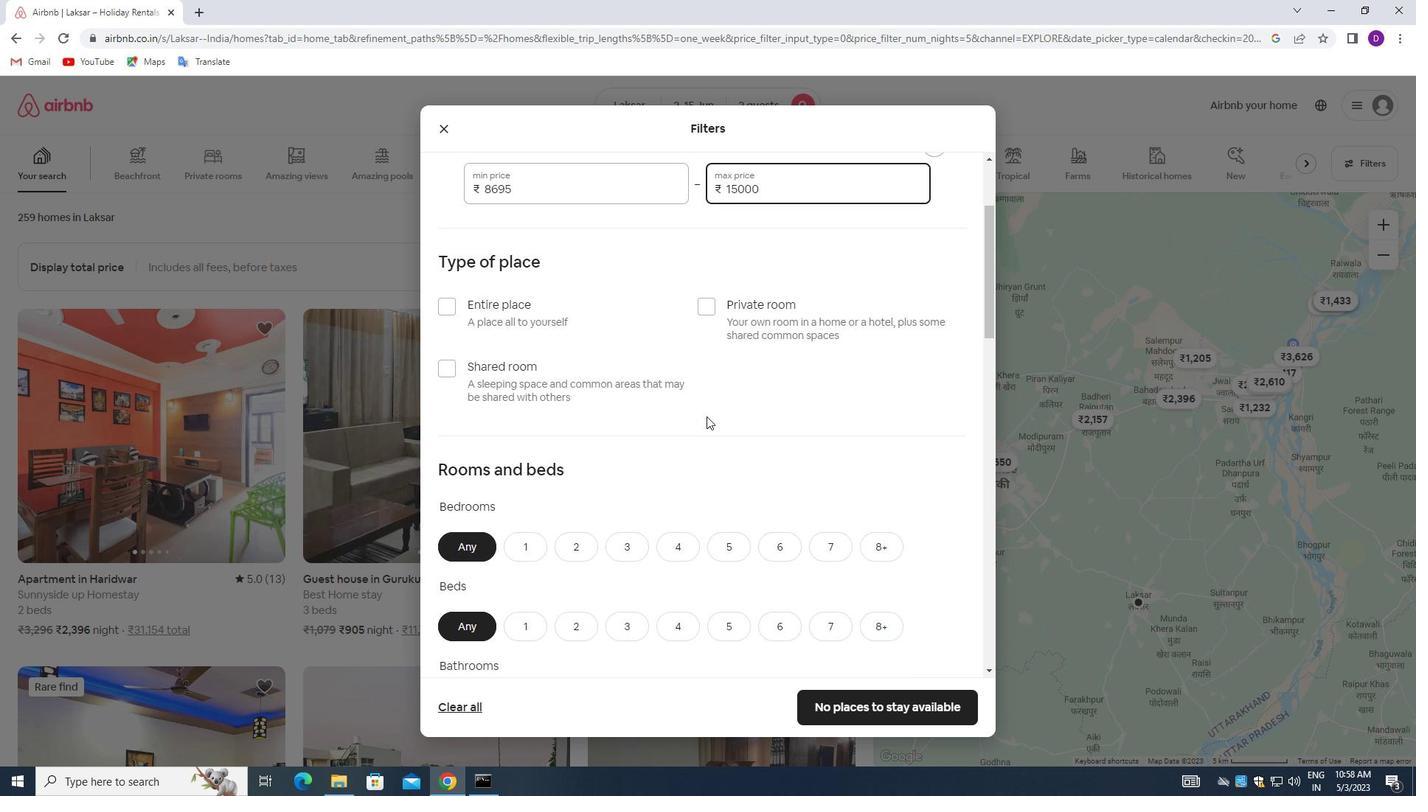 
Action: Mouse moved to (440, 176)
Screenshot: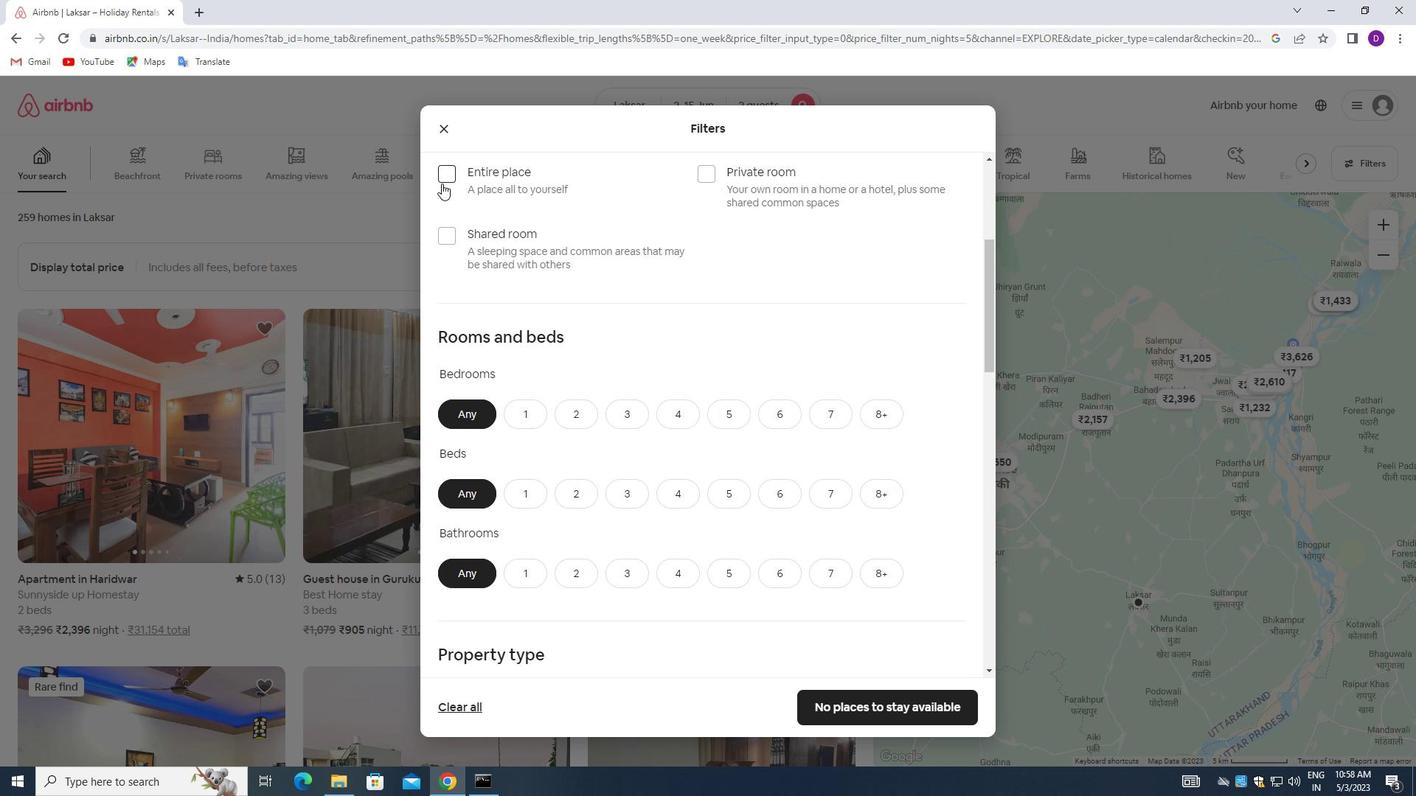 
Action: Mouse pressed left at (440, 176)
Screenshot: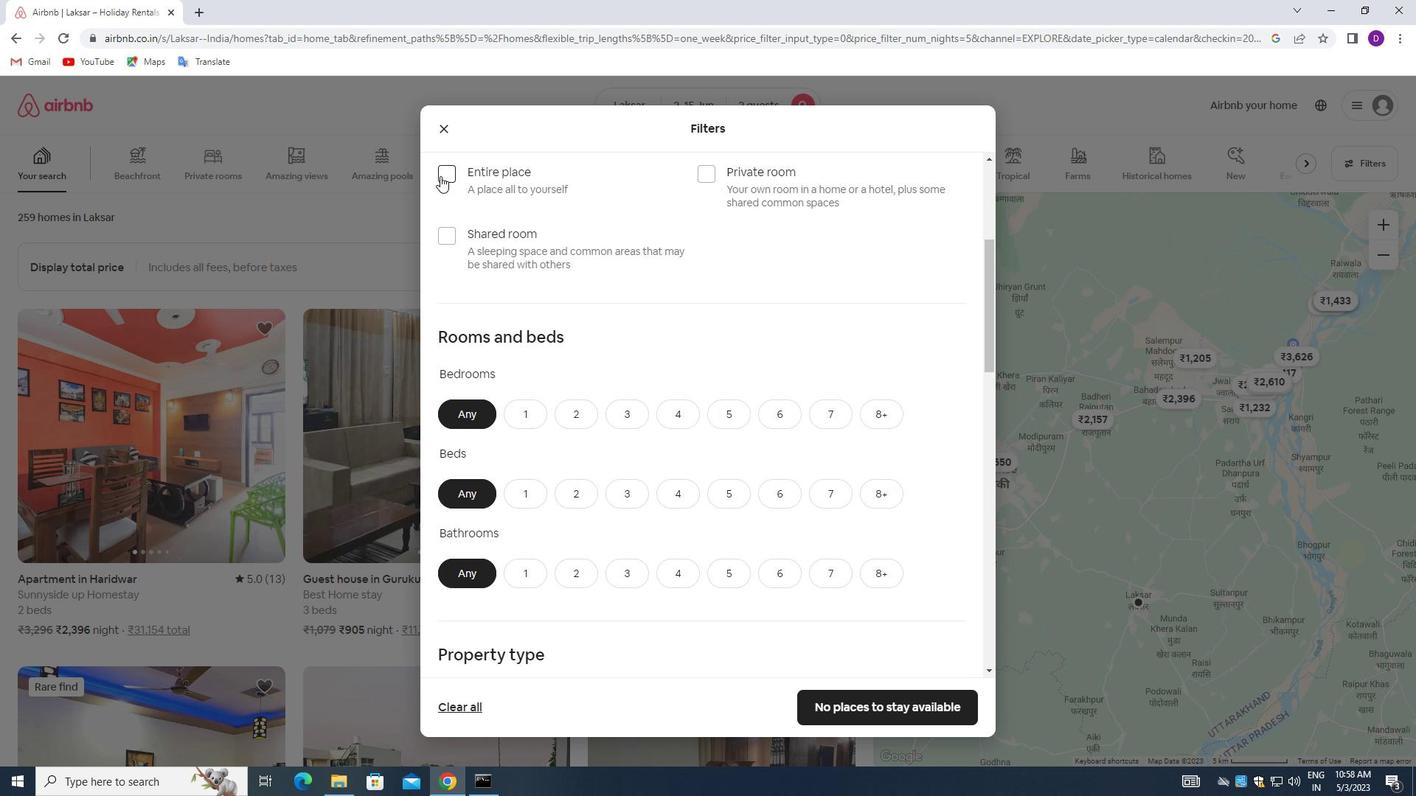 
Action: Mouse moved to (526, 407)
Screenshot: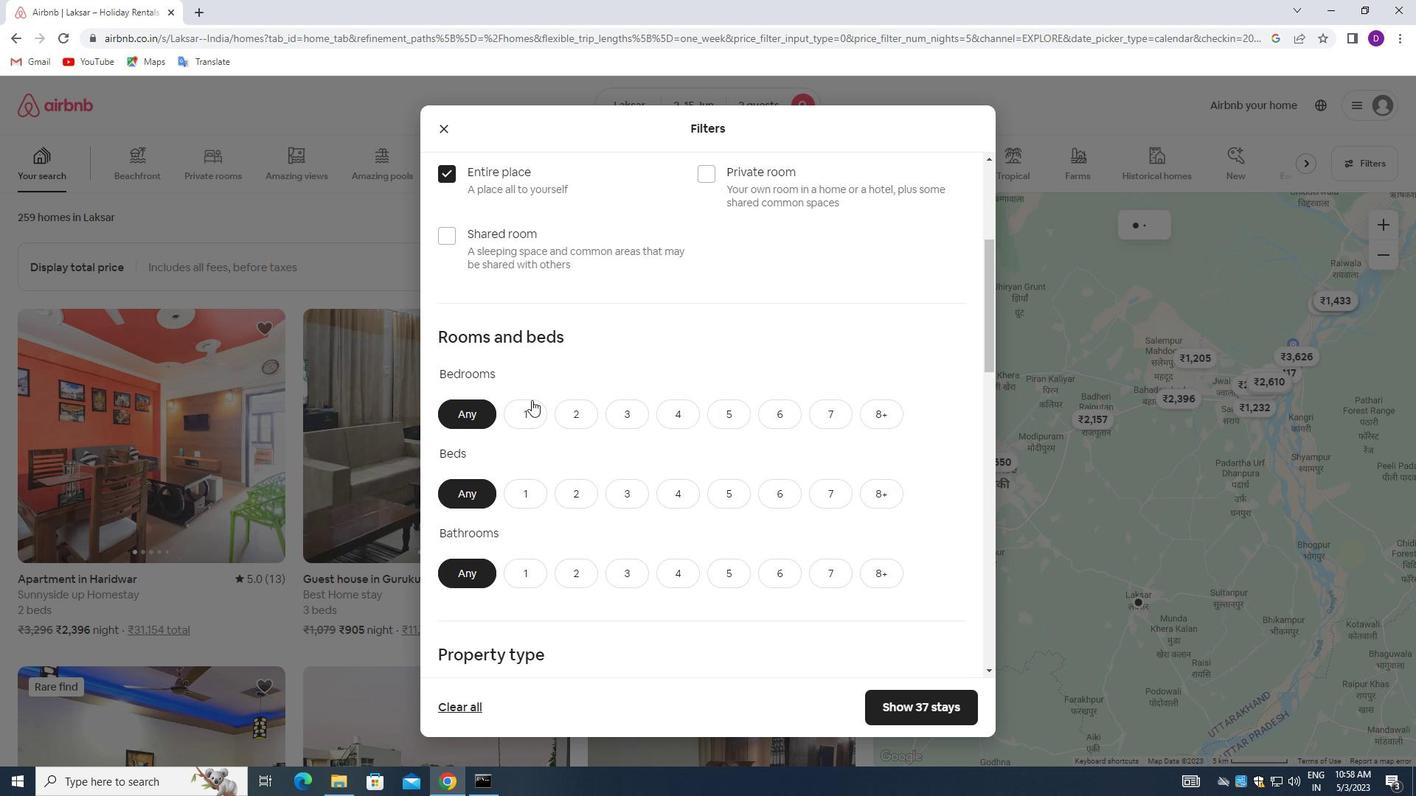 
Action: Mouse pressed left at (526, 407)
Screenshot: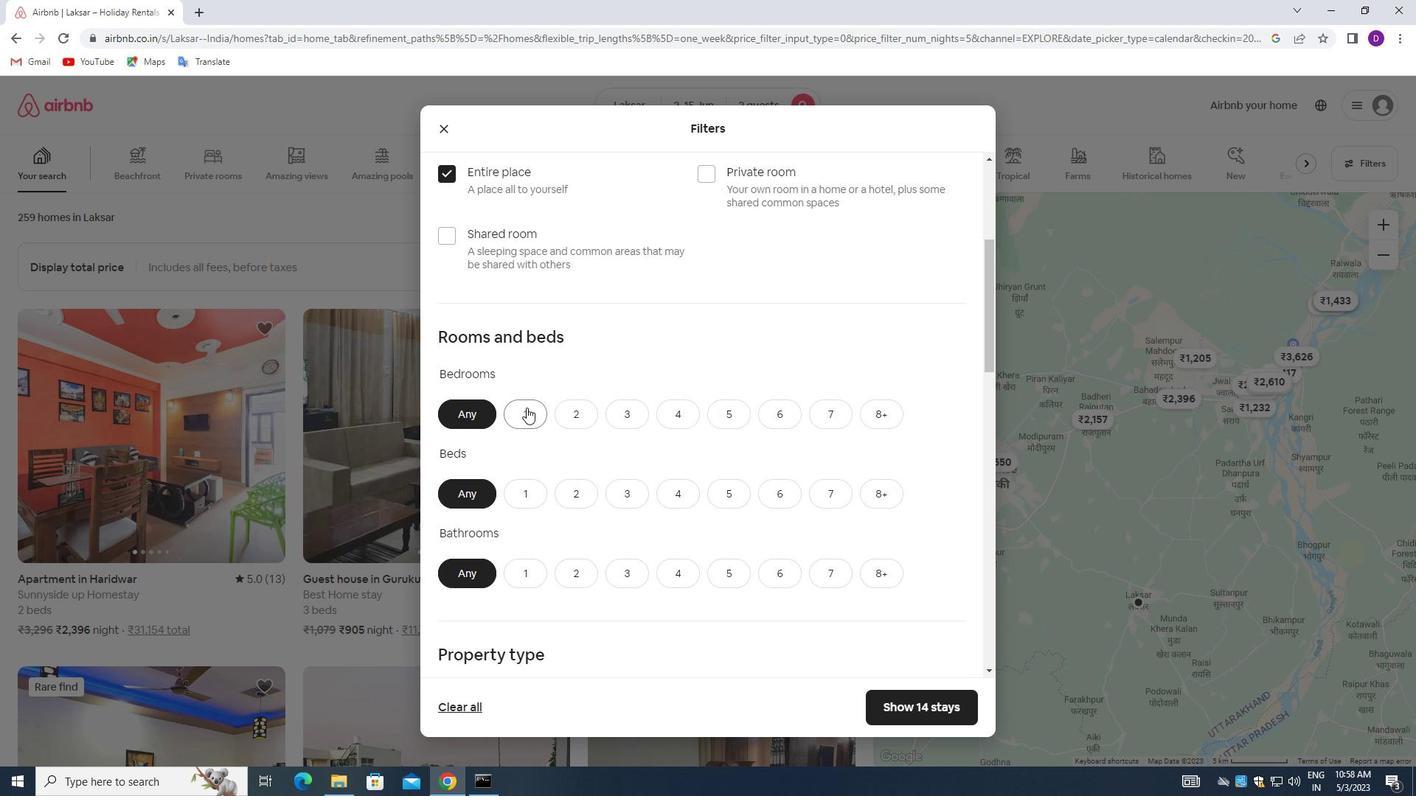 
Action: Mouse moved to (528, 487)
Screenshot: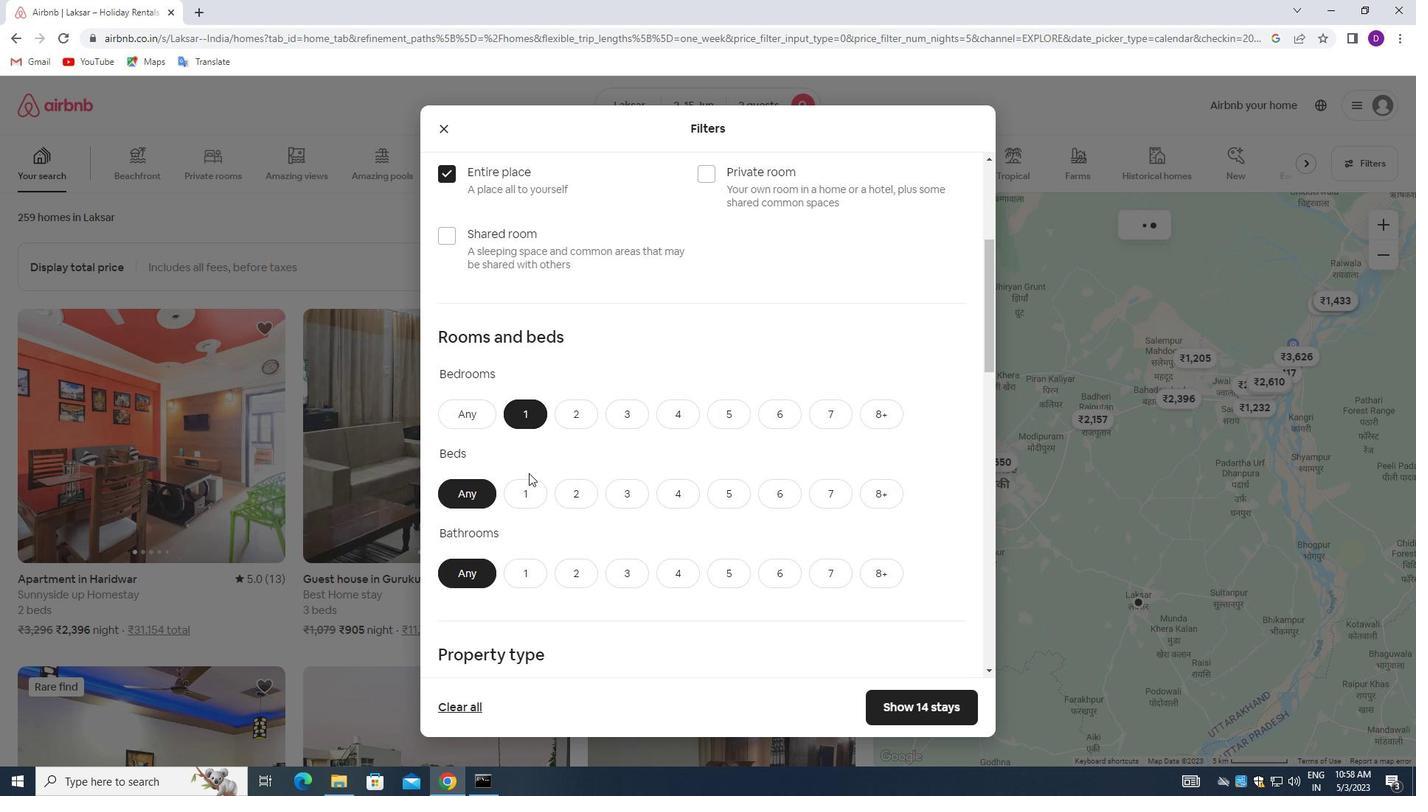 
Action: Mouse pressed left at (528, 487)
Screenshot: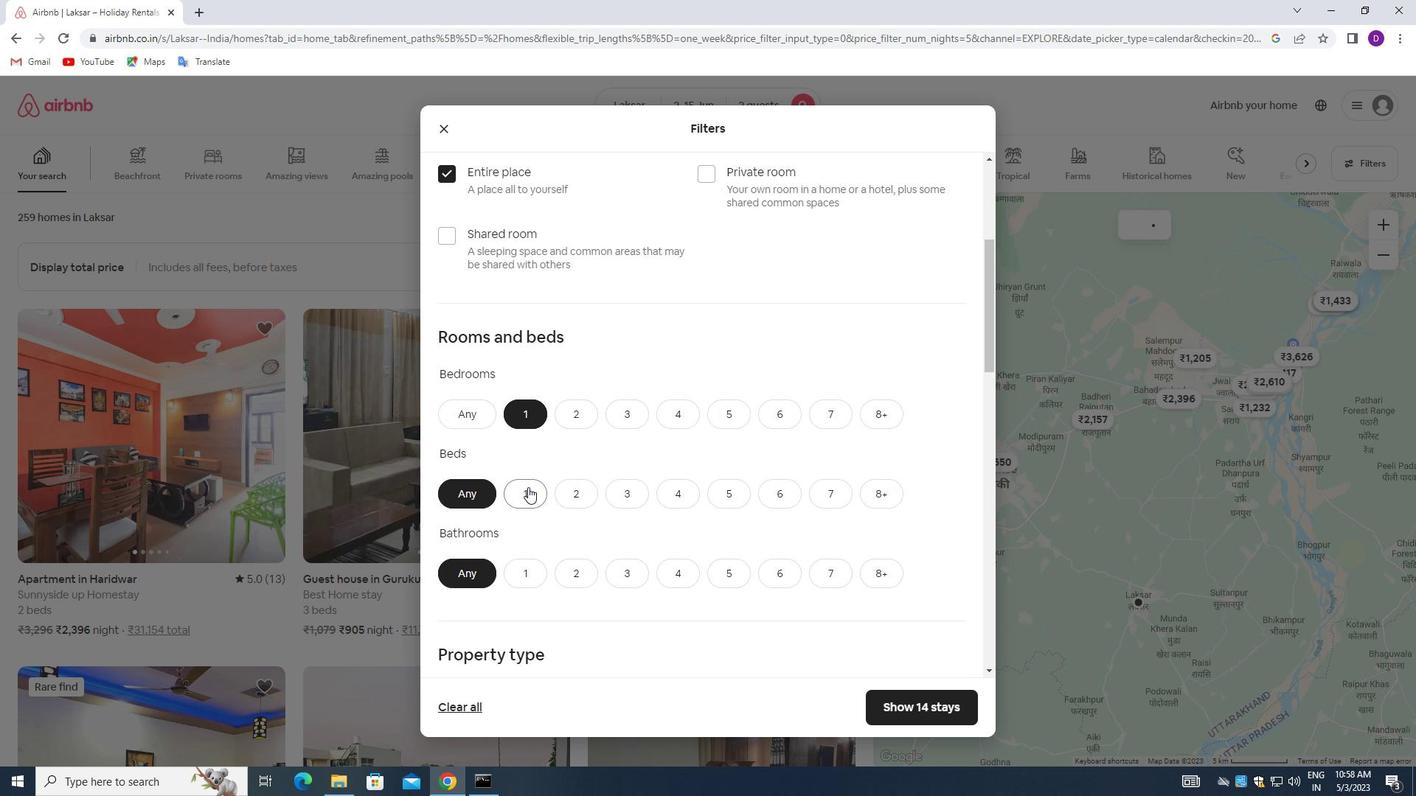 
Action: Mouse moved to (524, 570)
Screenshot: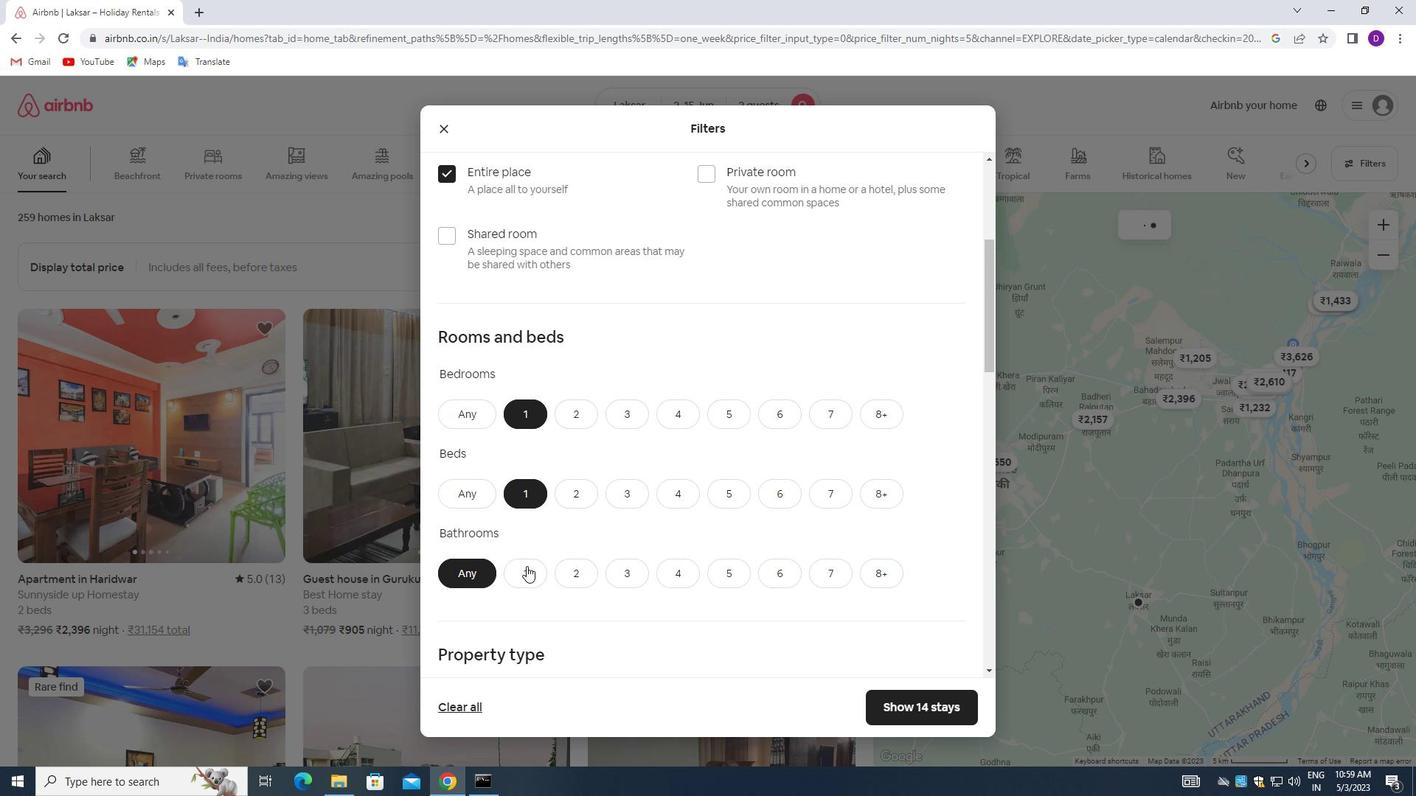 
Action: Mouse pressed left at (524, 570)
Screenshot: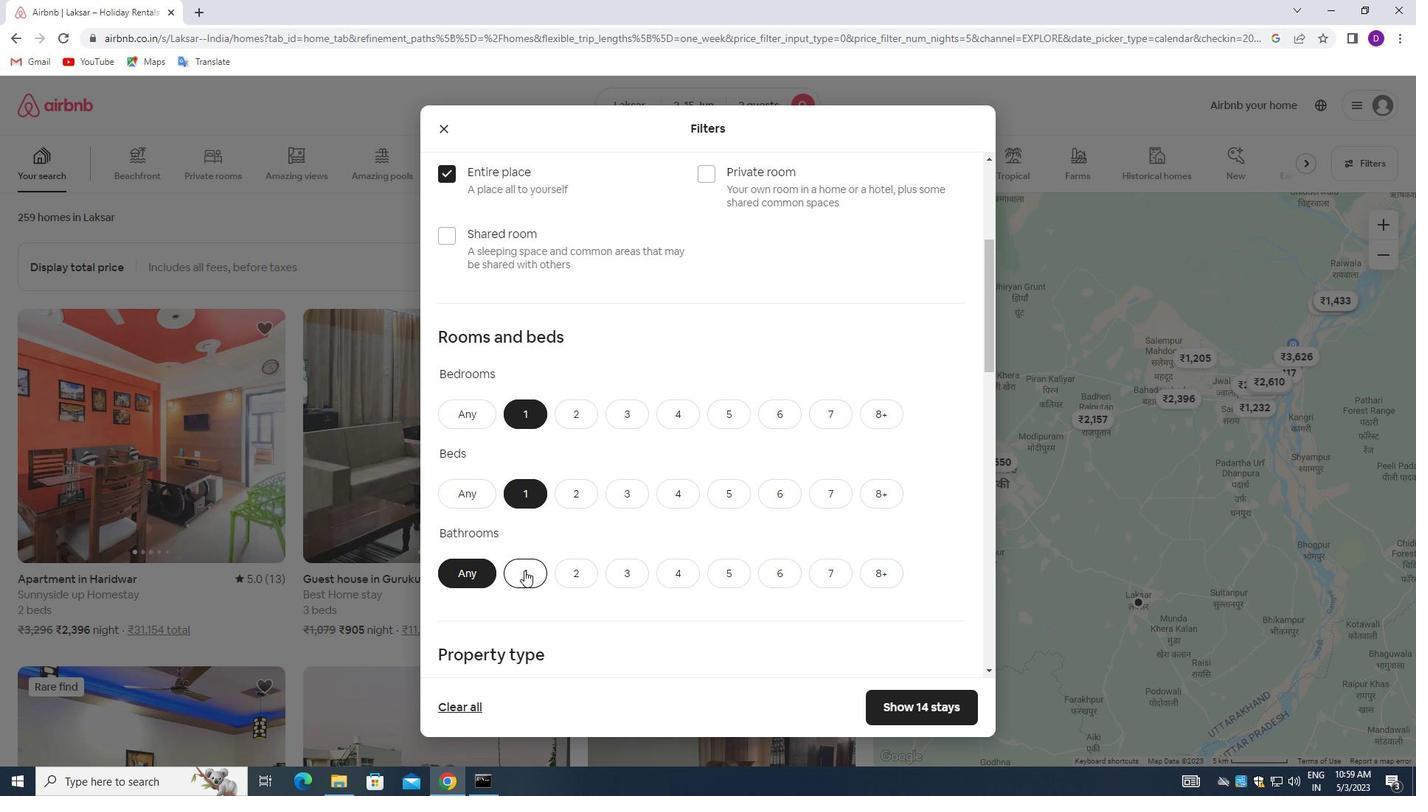 
Action: Mouse moved to (693, 457)
Screenshot: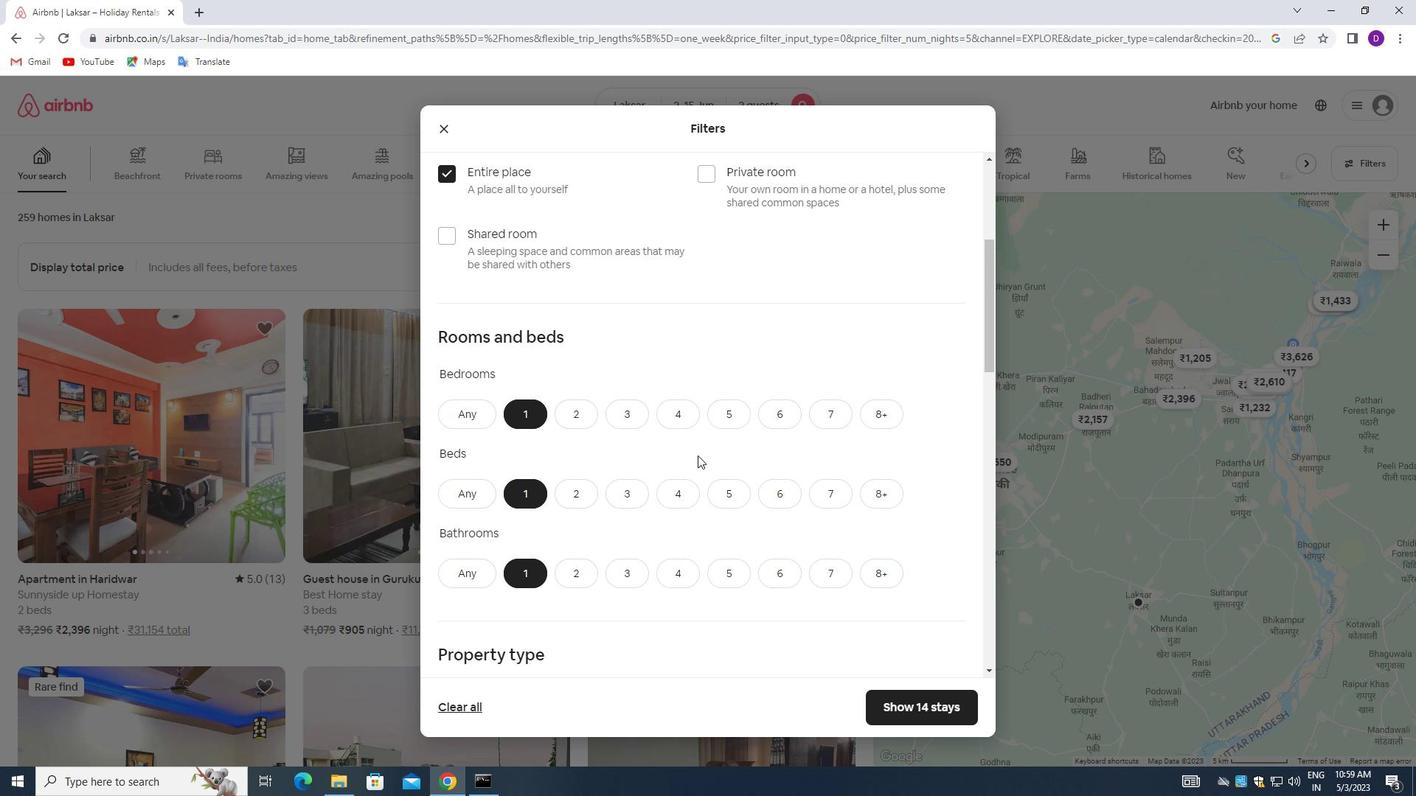 
Action: Mouse scrolled (693, 457) with delta (0, 0)
Screenshot: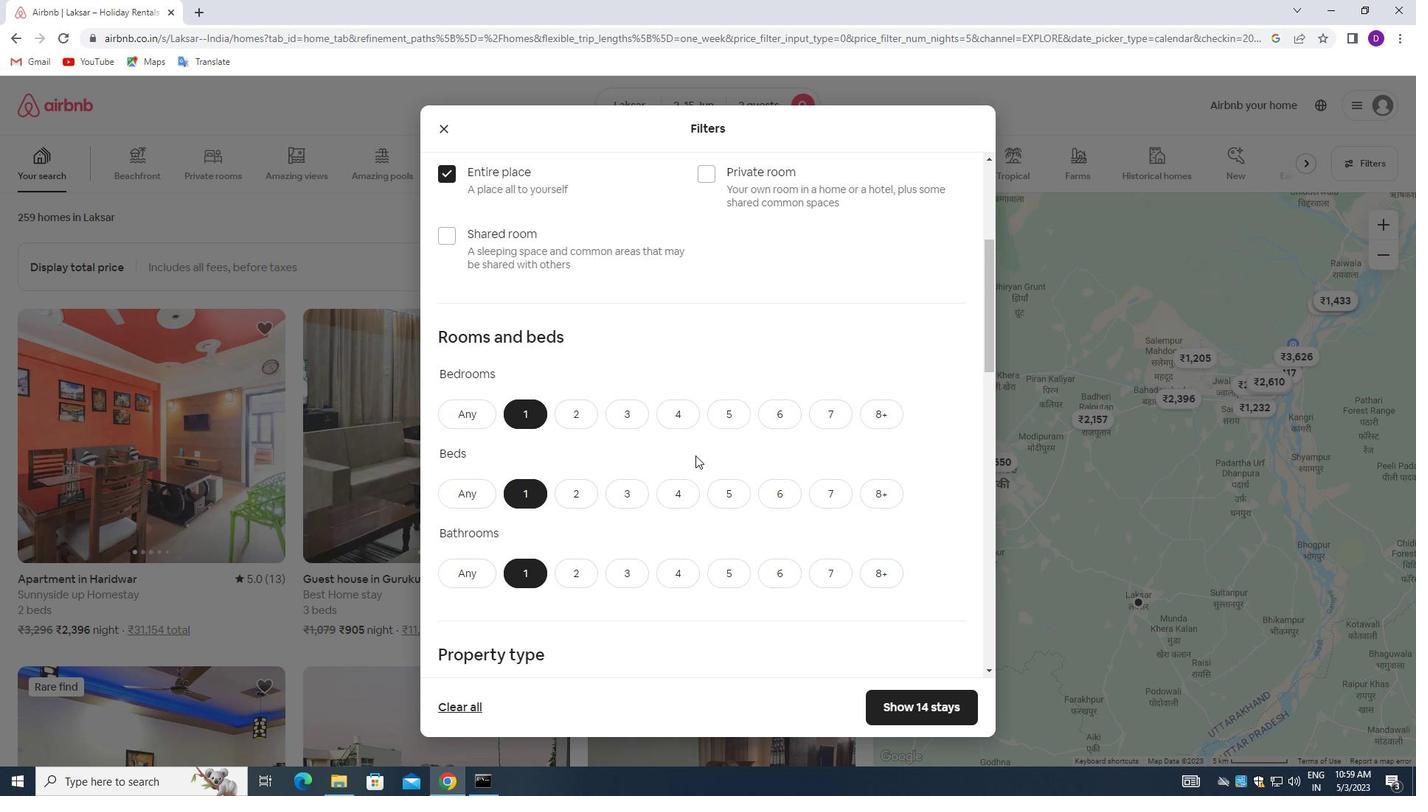 
Action: Mouse moved to (731, 441)
Screenshot: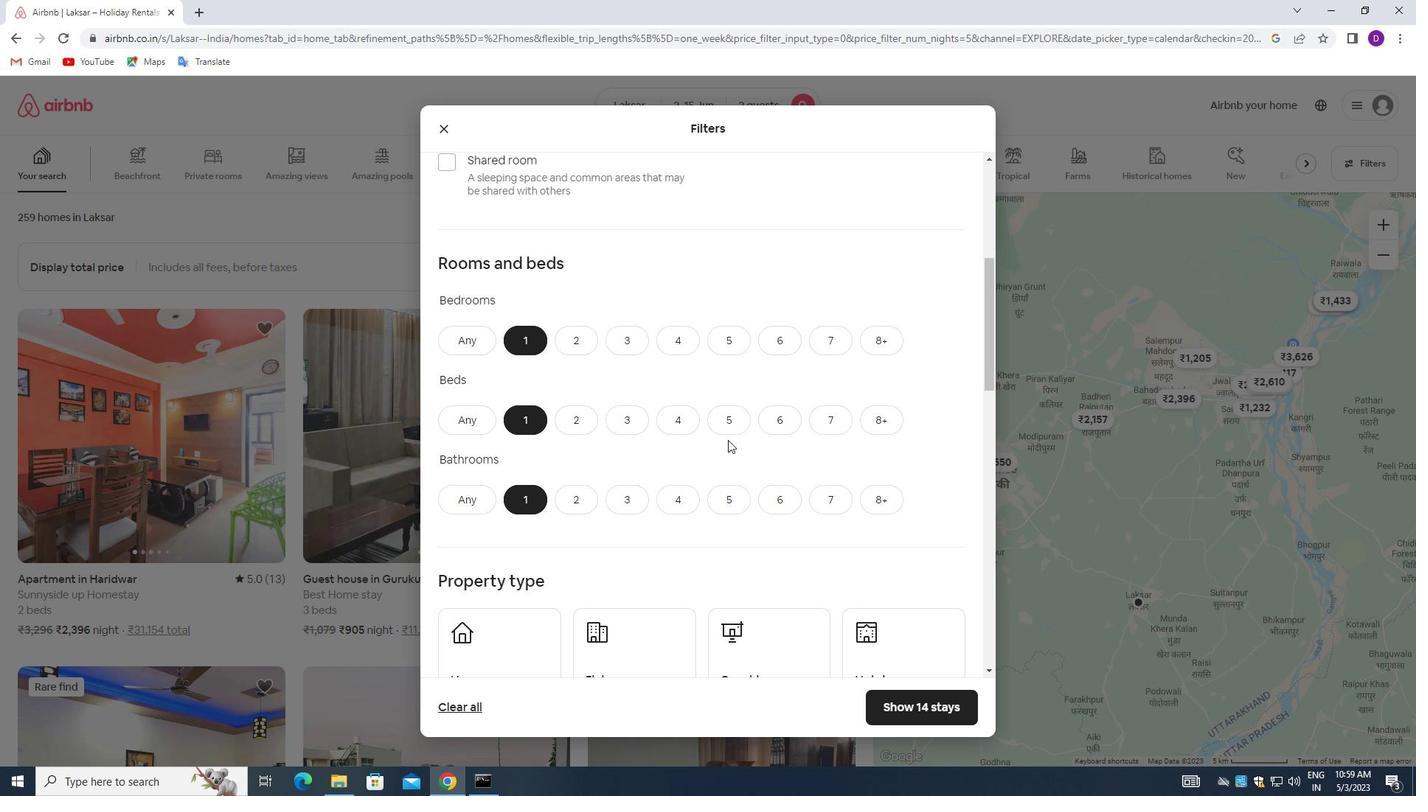
Action: Mouse scrolled (731, 441) with delta (0, 0)
Screenshot: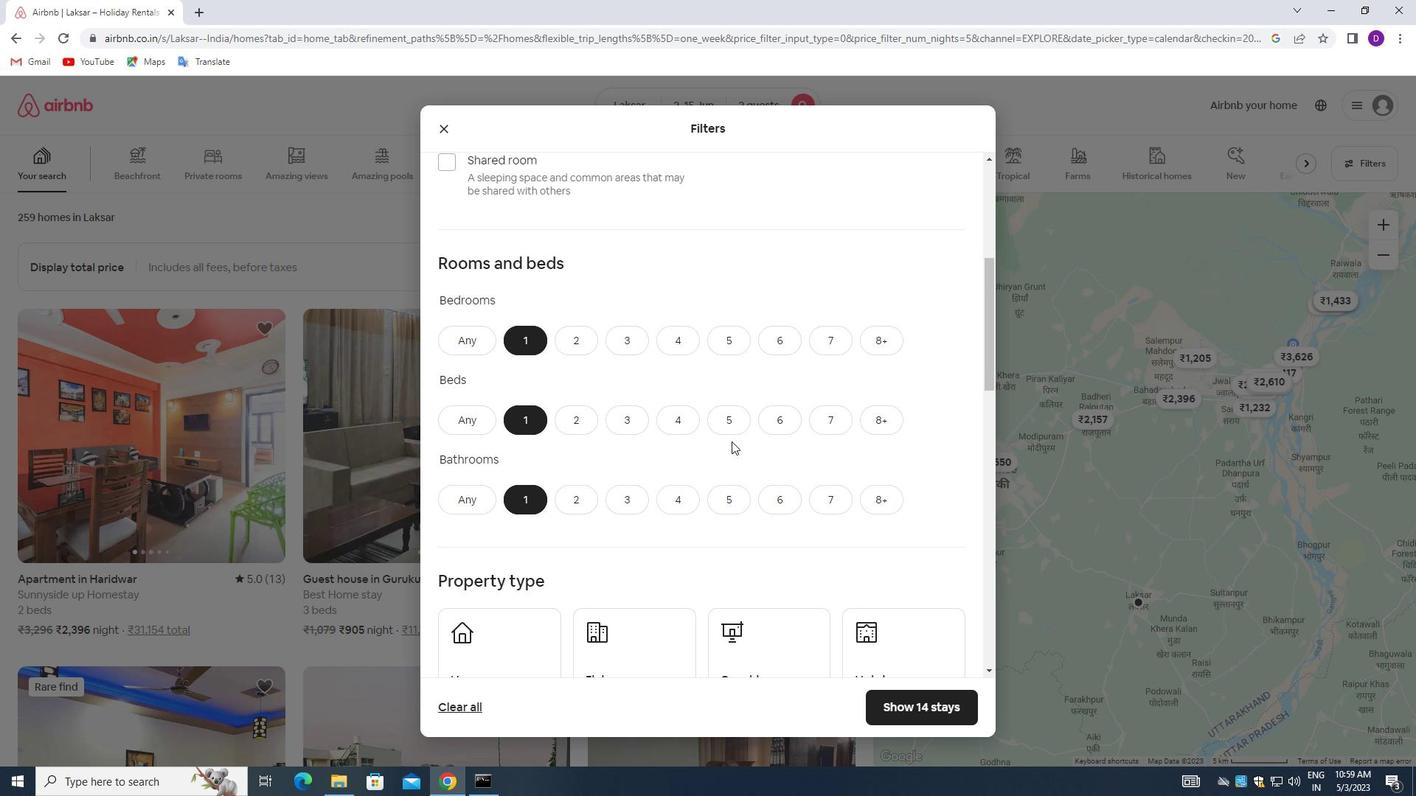 
Action: Mouse moved to (732, 441)
Screenshot: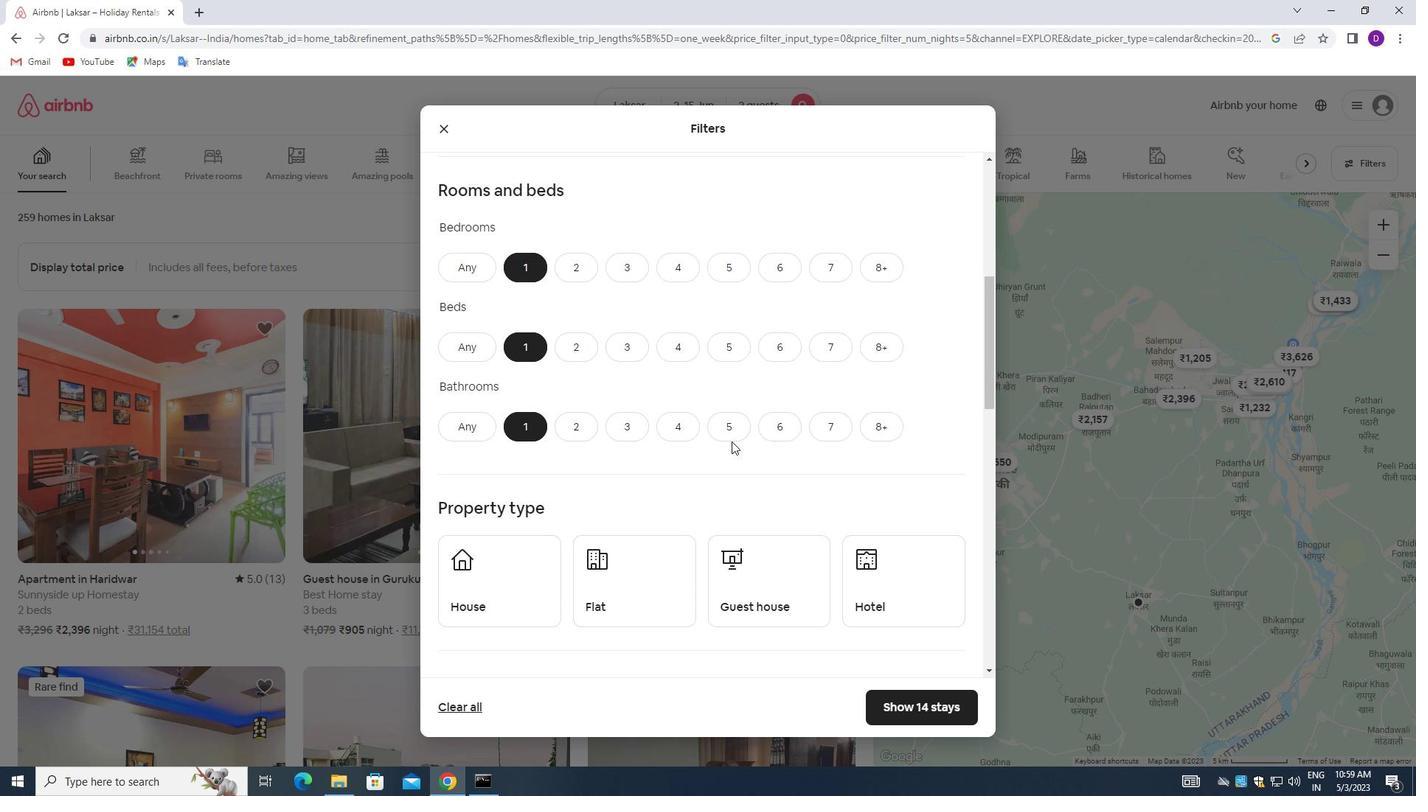 
Action: Mouse scrolled (732, 441) with delta (0, 0)
Screenshot: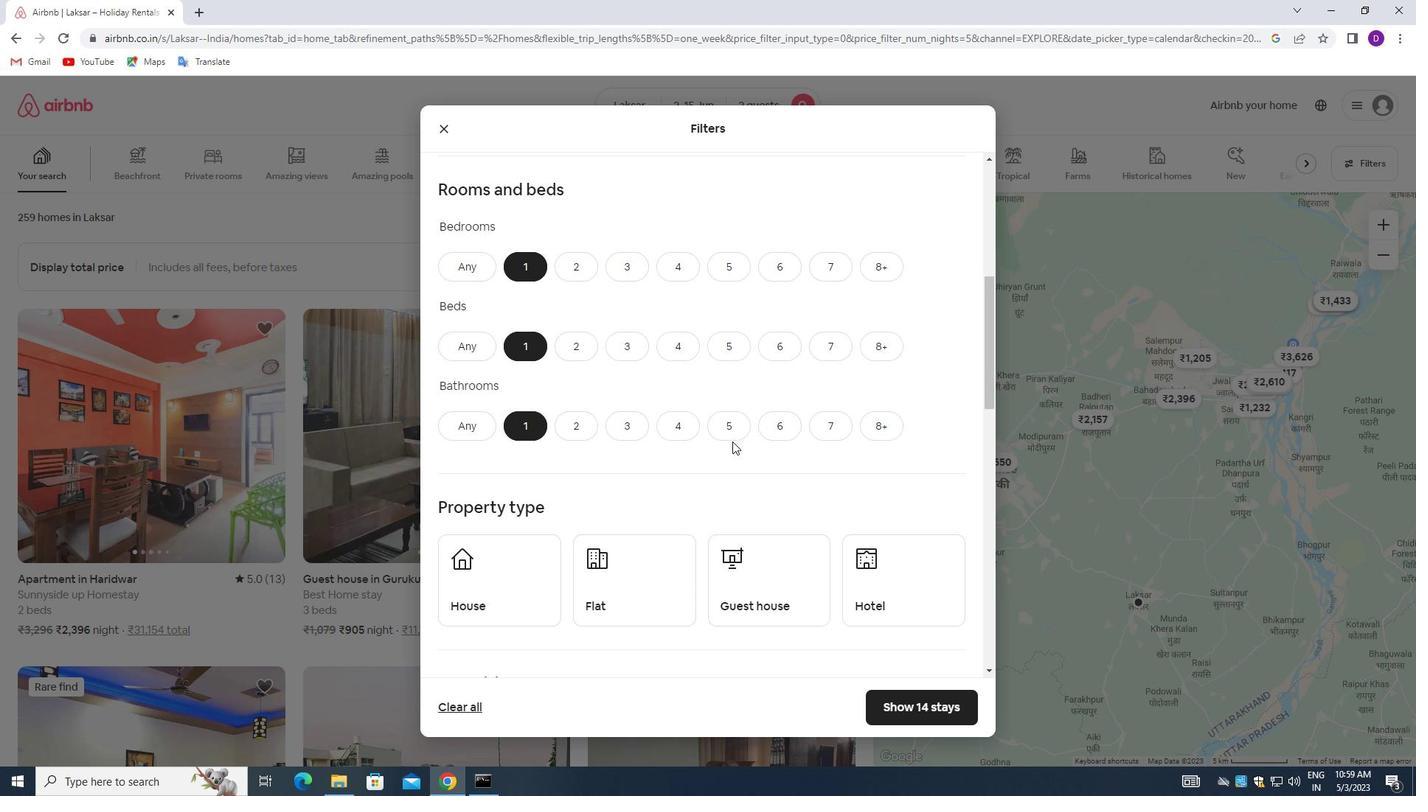 
Action: Mouse moved to (729, 447)
Screenshot: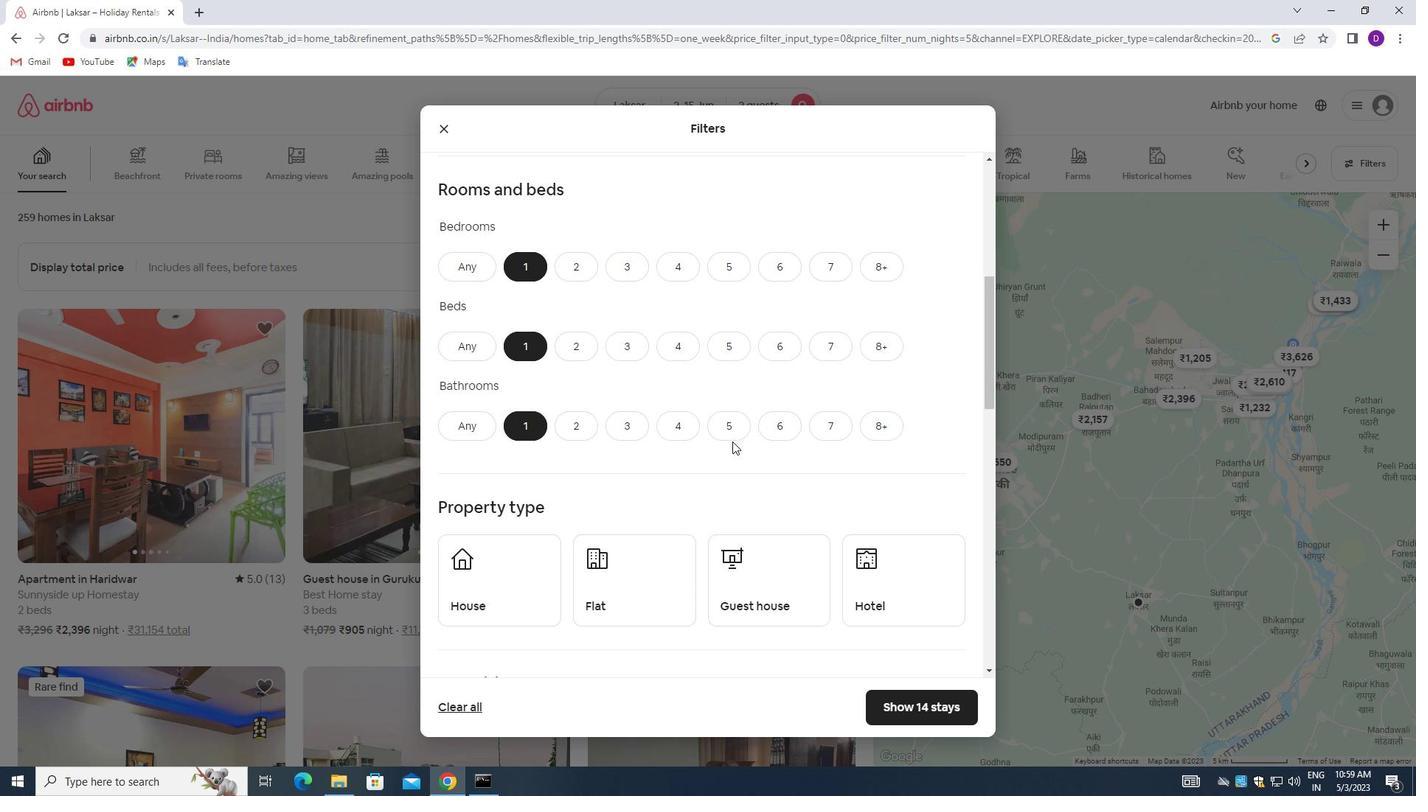 
Action: Mouse scrolled (729, 446) with delta (0, 0)
Screenshot: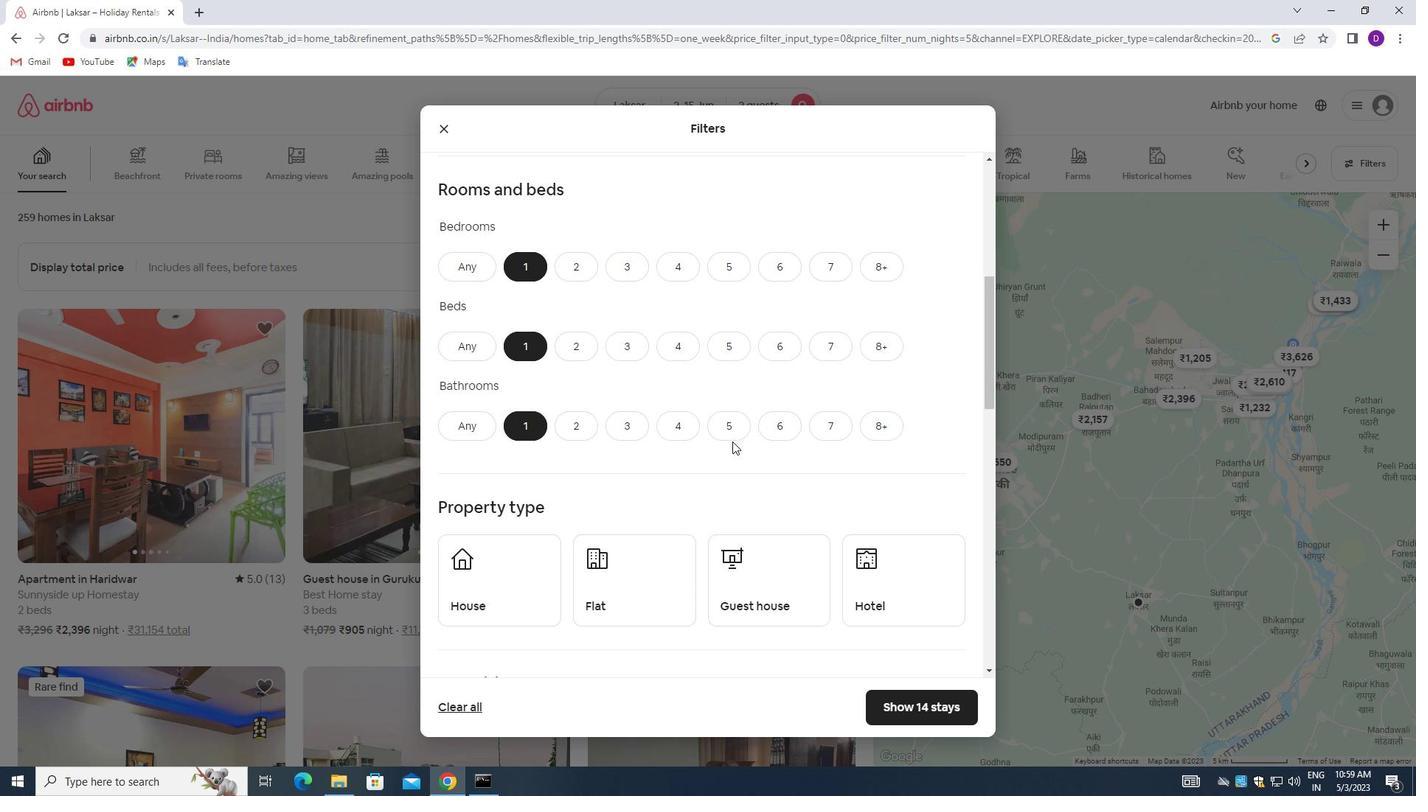 
Action: Mouse moved to (511, 445)
Screenshot: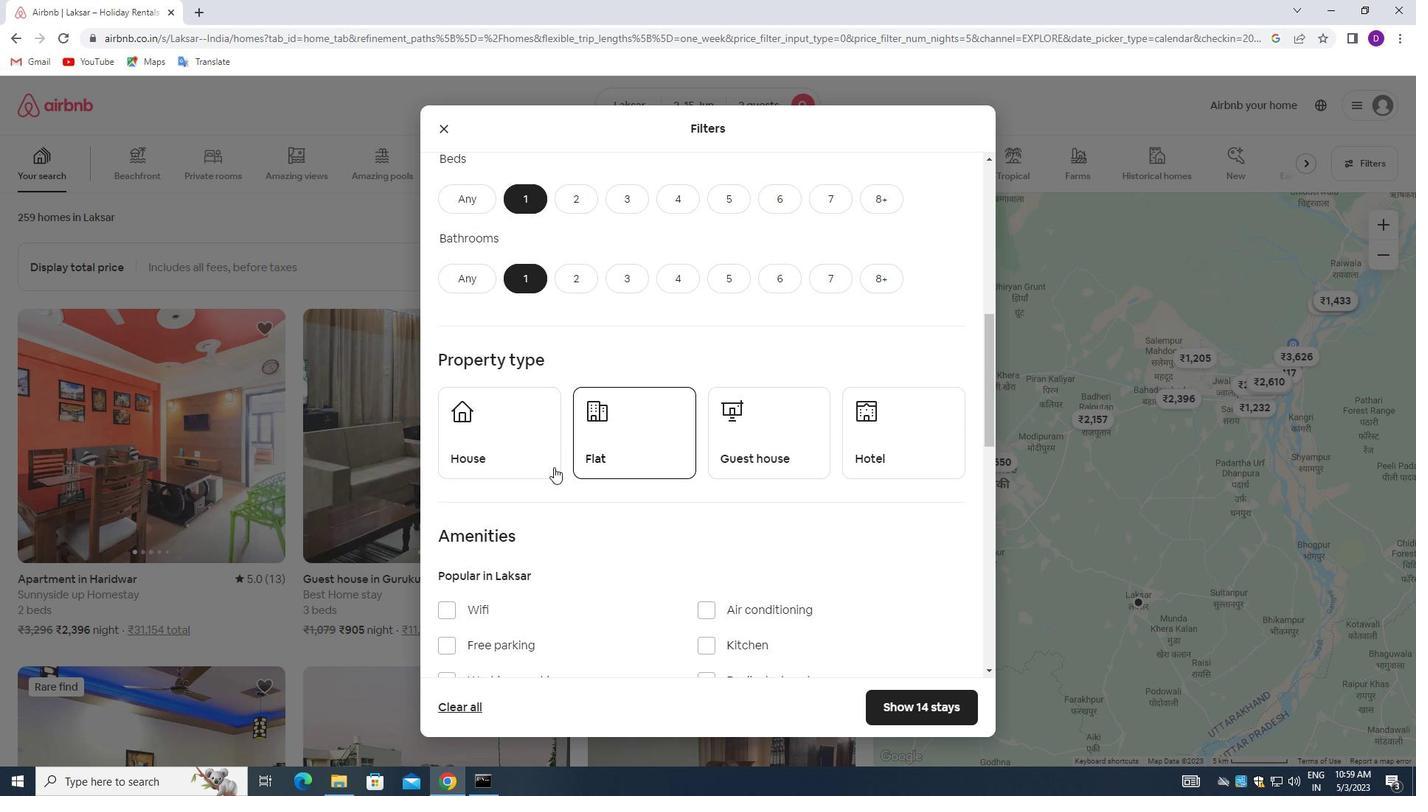 
Action: Mouse pressed left at (511, 445)
Screenshot: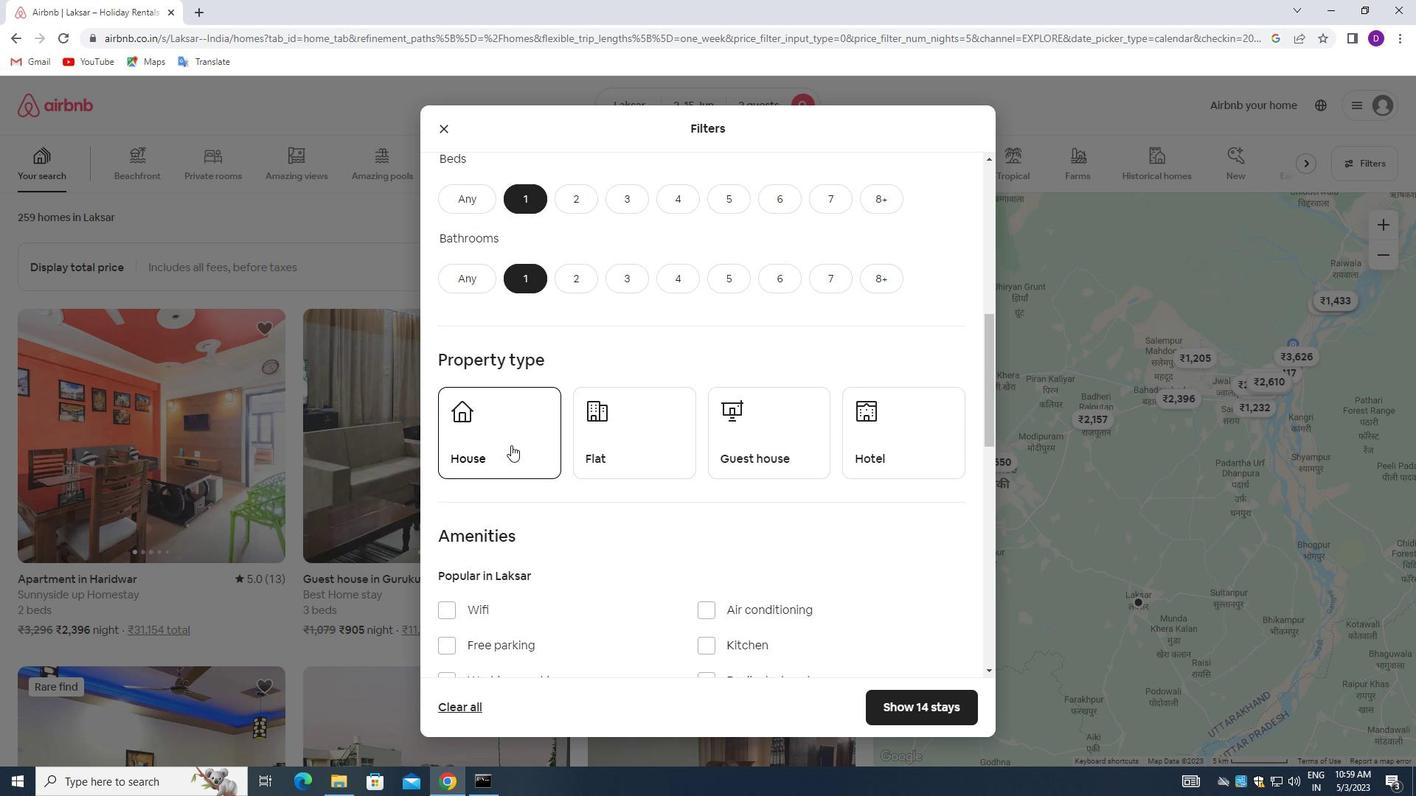
Action: Mouse moved to (635, 445)
Screenshot: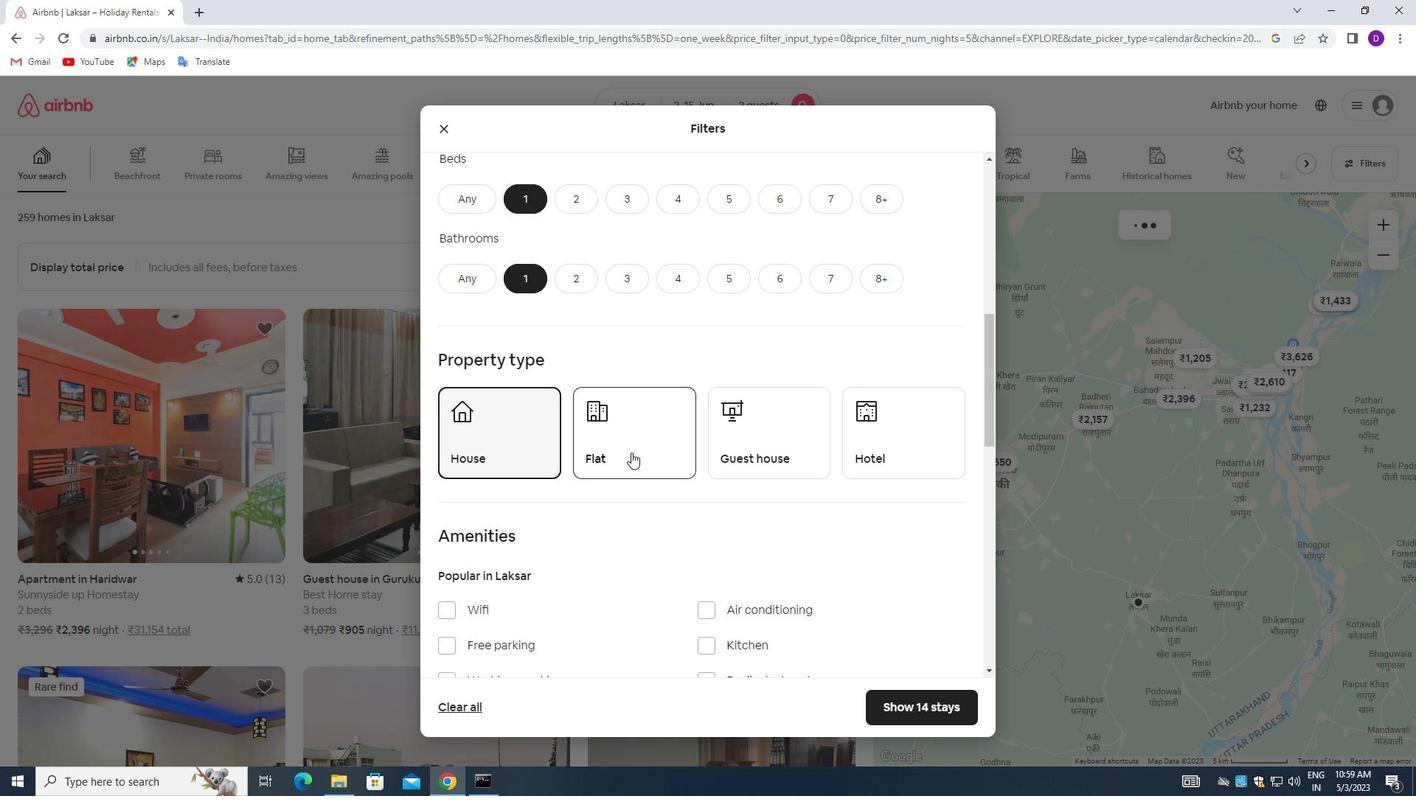 
Action: Mouse pressed left at (635, 445)
Screenshot: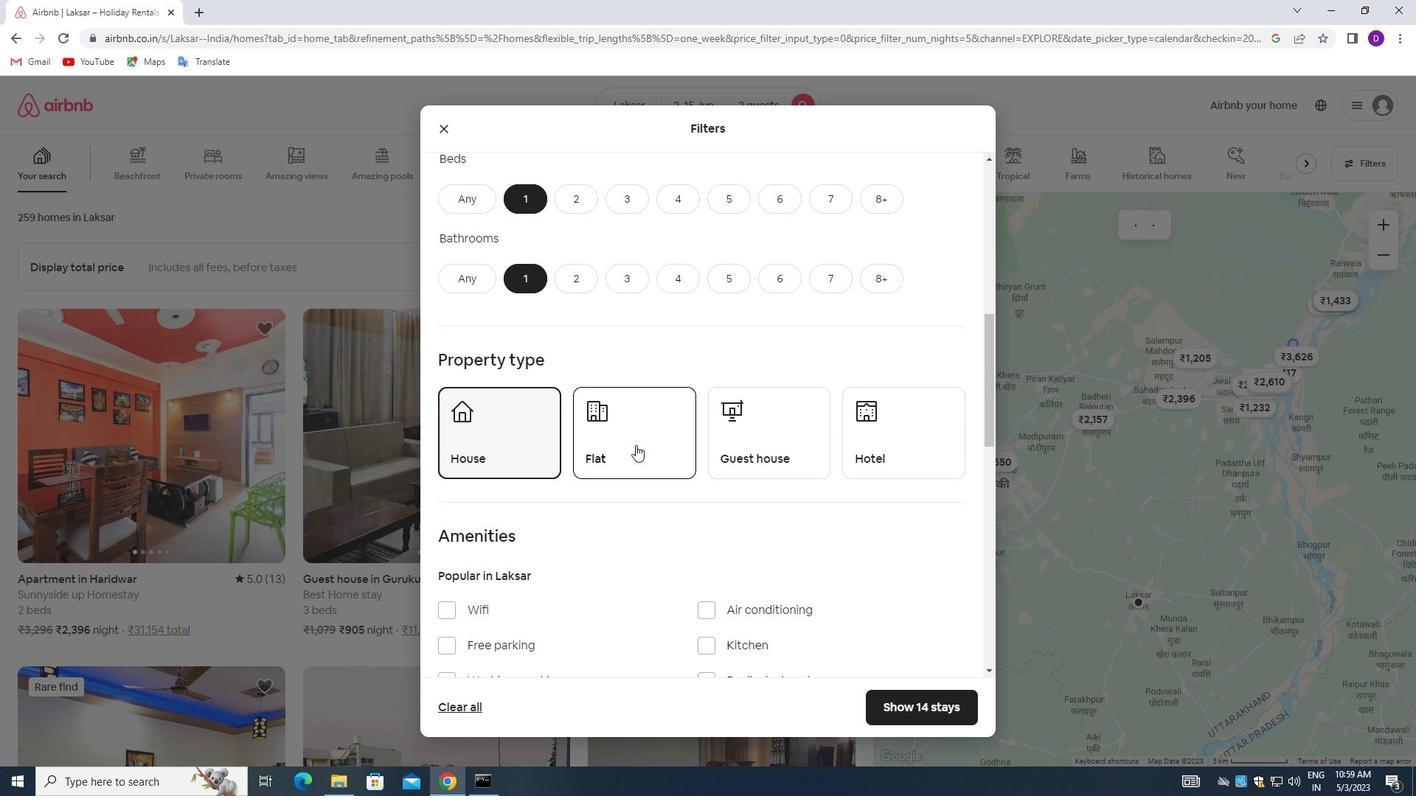 
Action: Mouse moved to (776, 431)
Screenshot: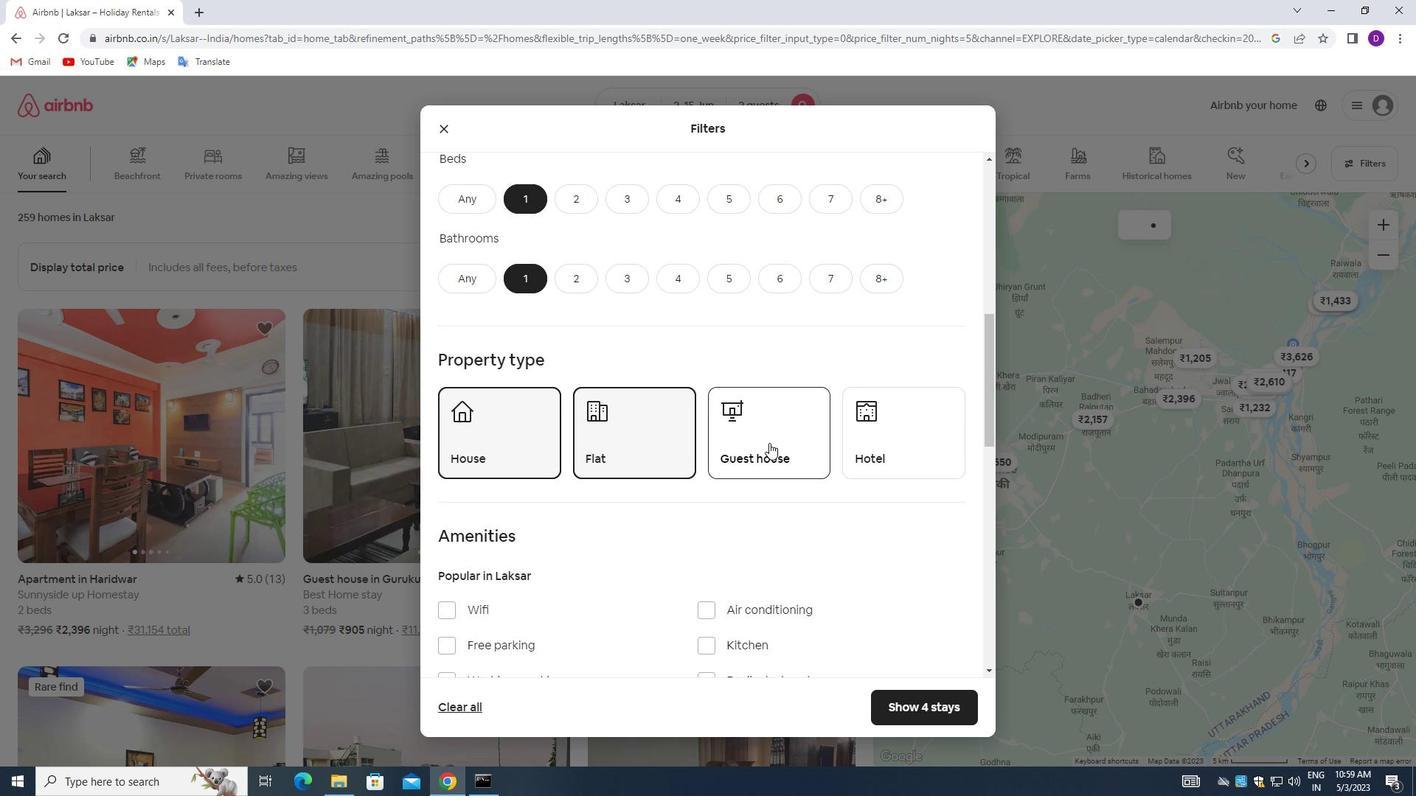 
Action: Mouse pressed left at (776, 431)
Screenshot: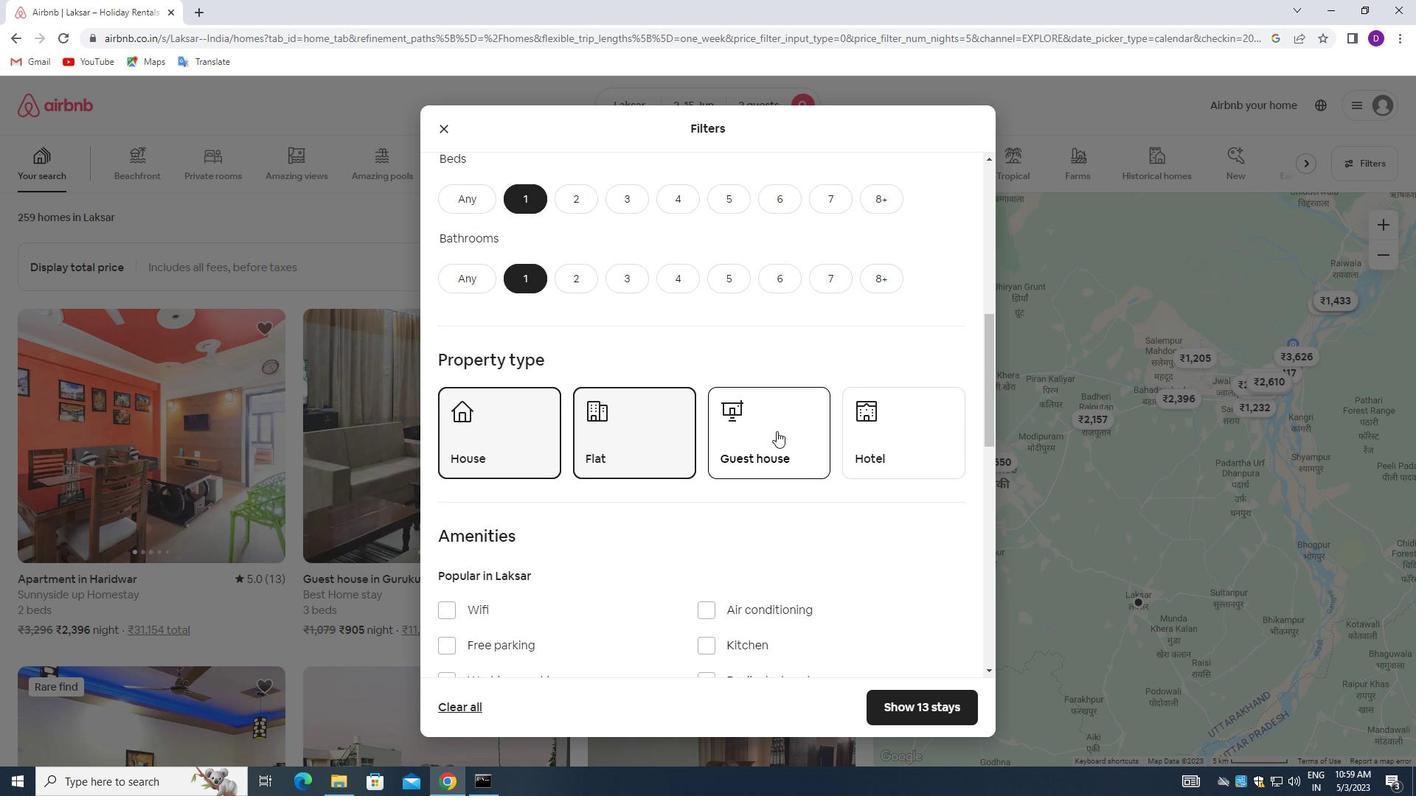 
Action: Mouse moved to (880, 421)
Screenshot: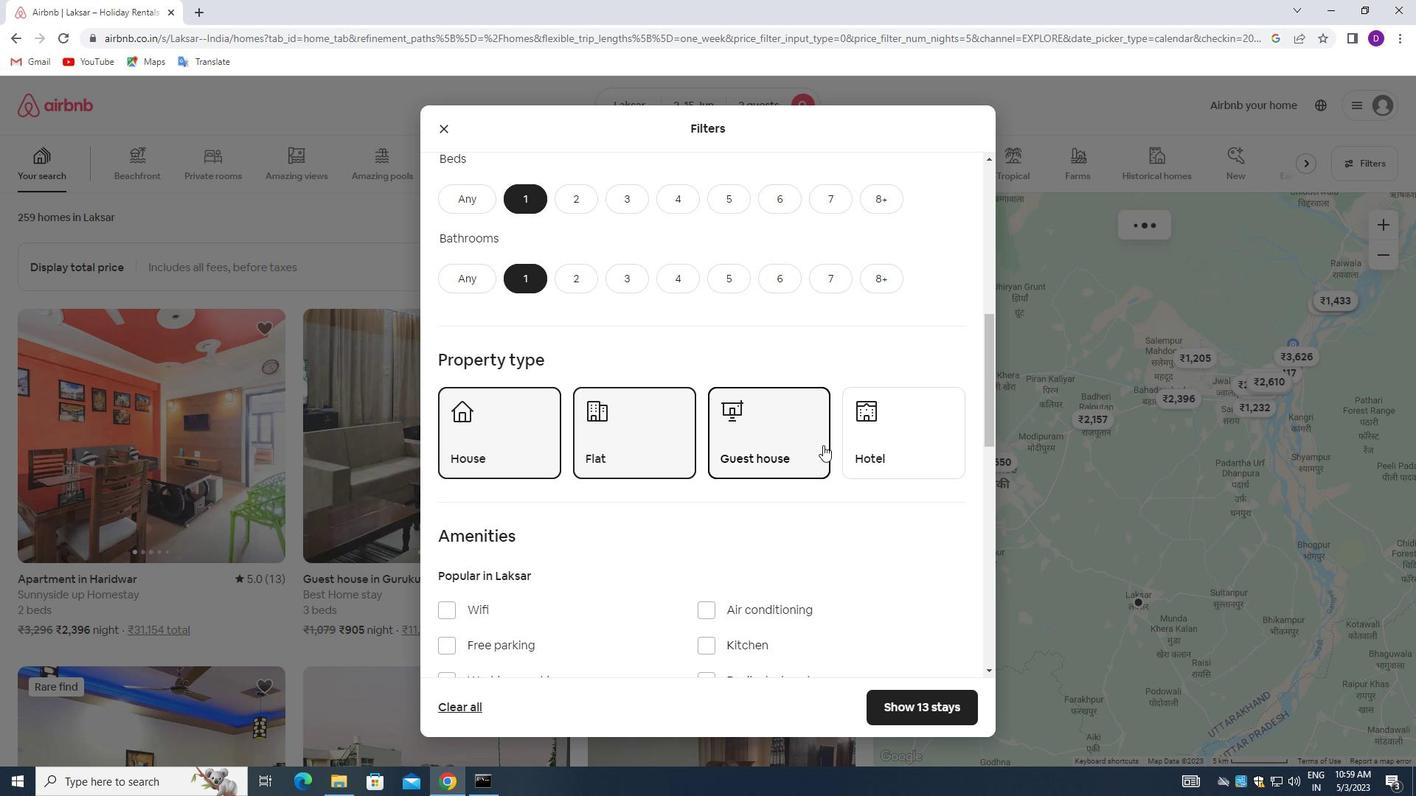 
Action: Mouse pressed left at (880, 421)
Screenshot: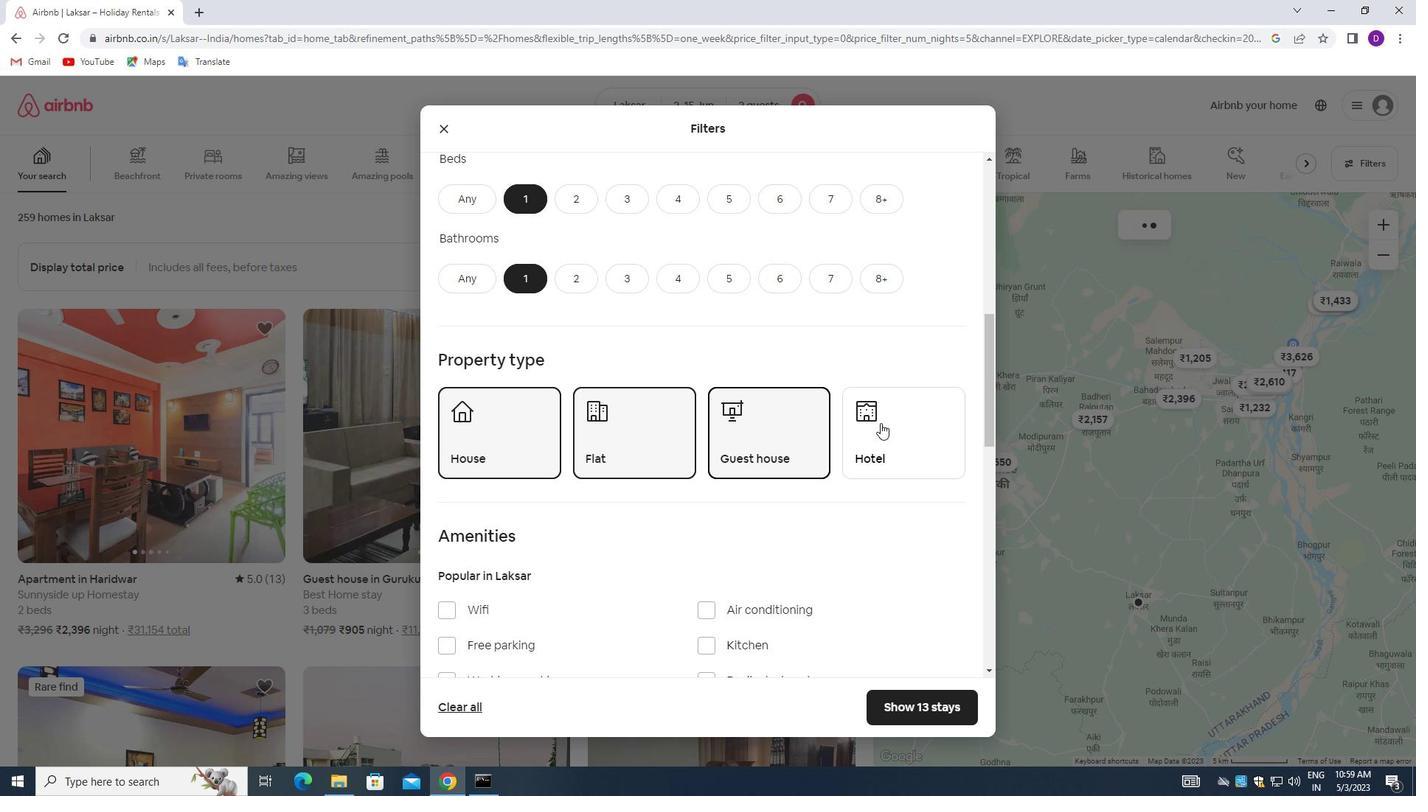 
Action: Mouse moved to (678, 472)
Screenshot: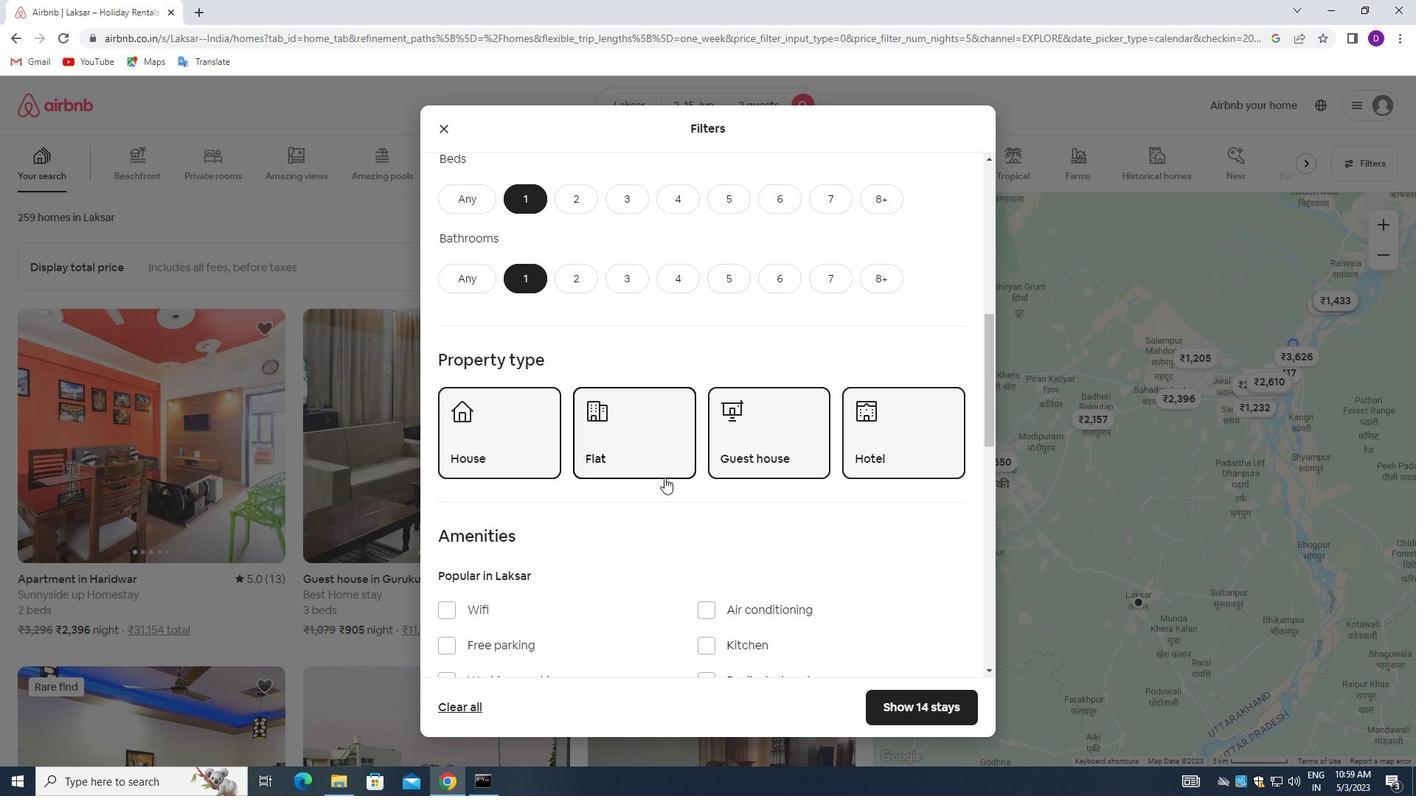 
Action: Mouse scrolled (678, 472) with delta (0, 0)
Screenshot: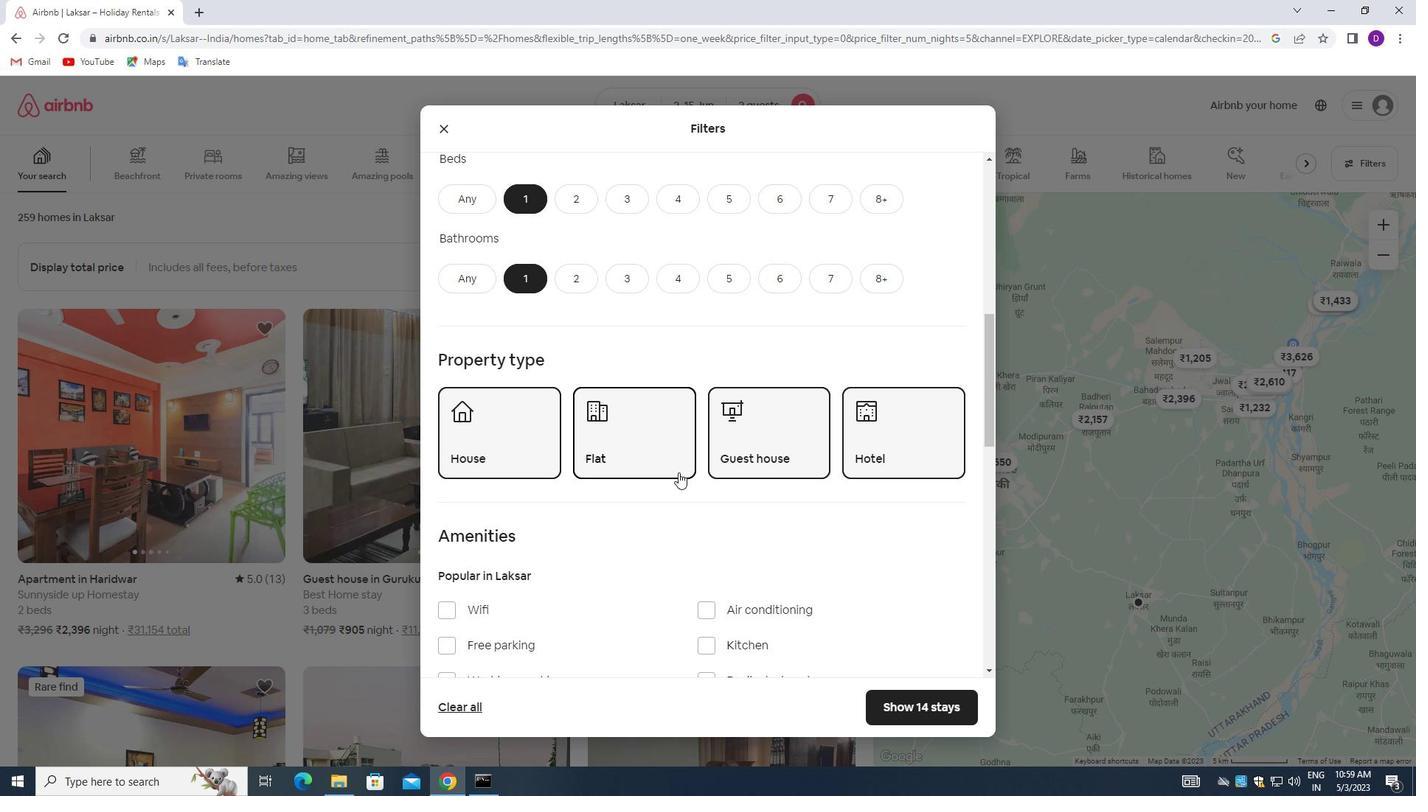 
Action: Mouse moved to (677, 476)
Screenshot: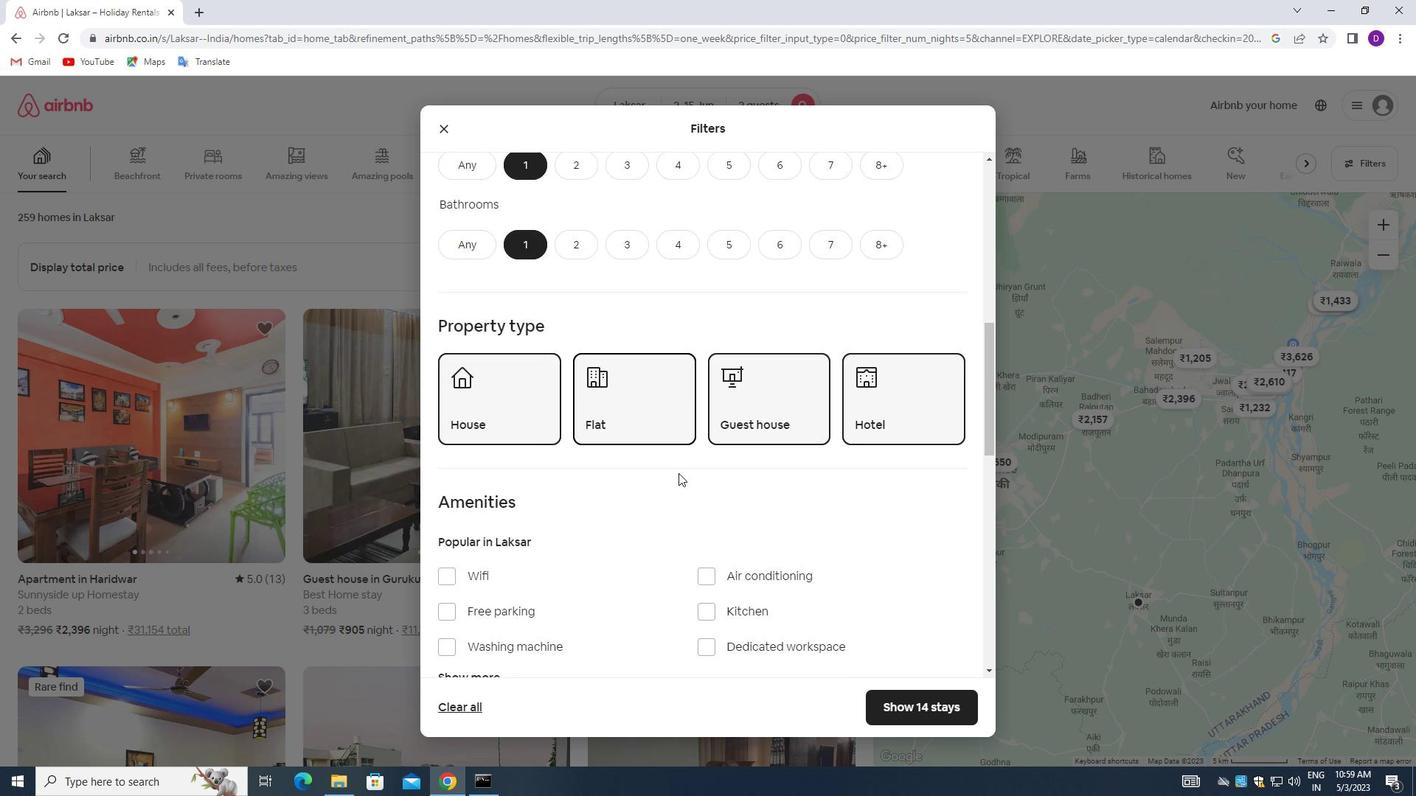 
Action: Mouse scrolled (677, 475) with delta (0, 0)
Screenshot: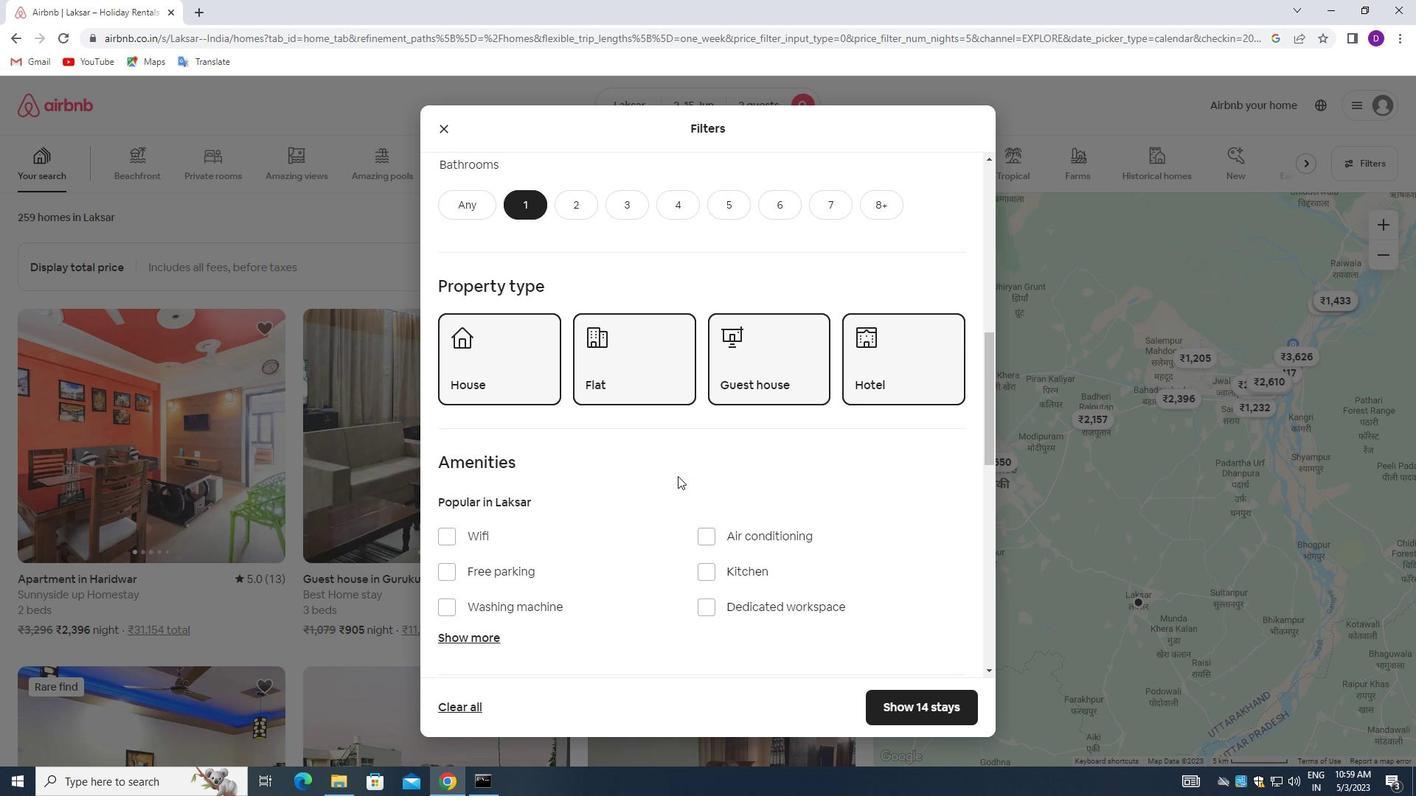 
Action: Mouse moved to (677, 478)
Screenshot: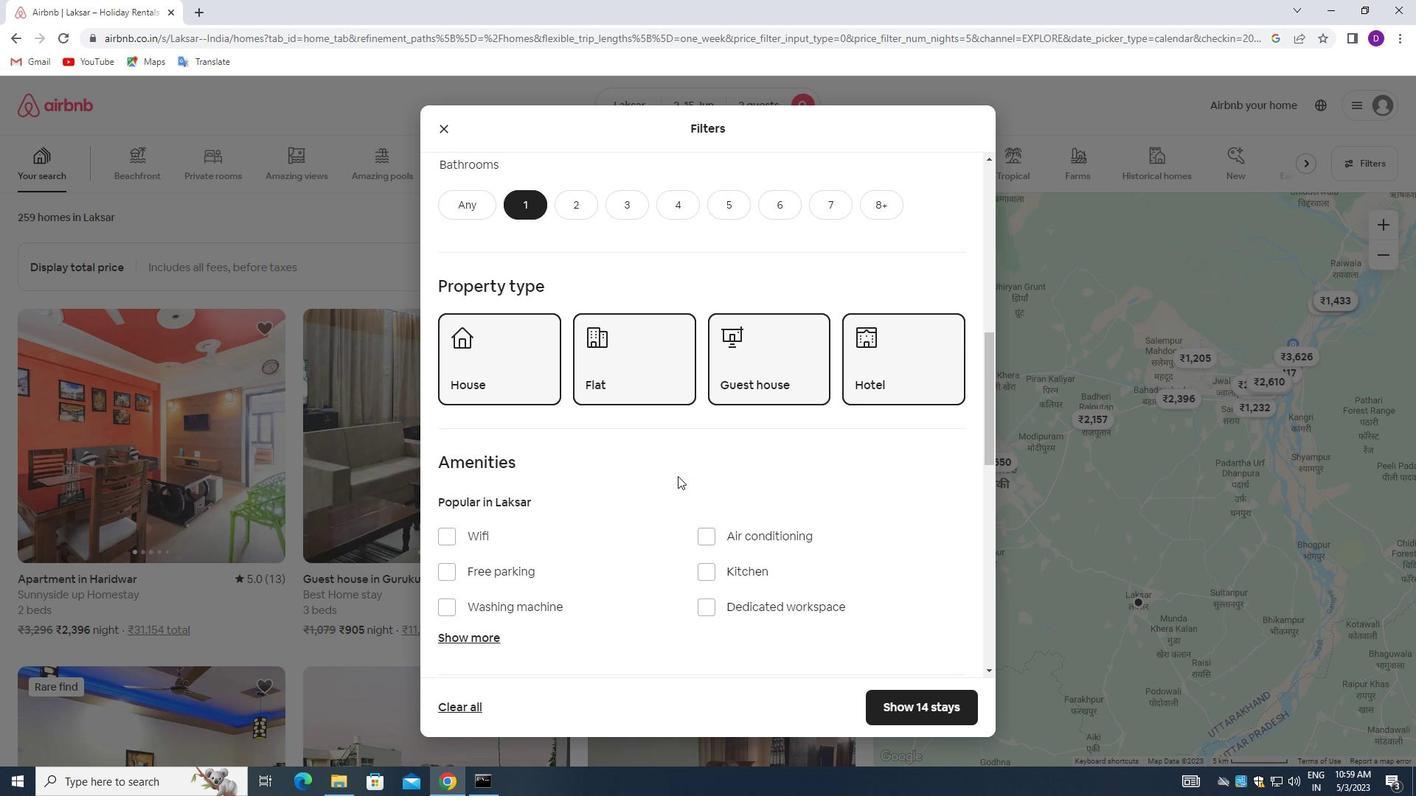 
Action: Mouse scrolled (677, 477) with delta (0, 0)
Screenshot: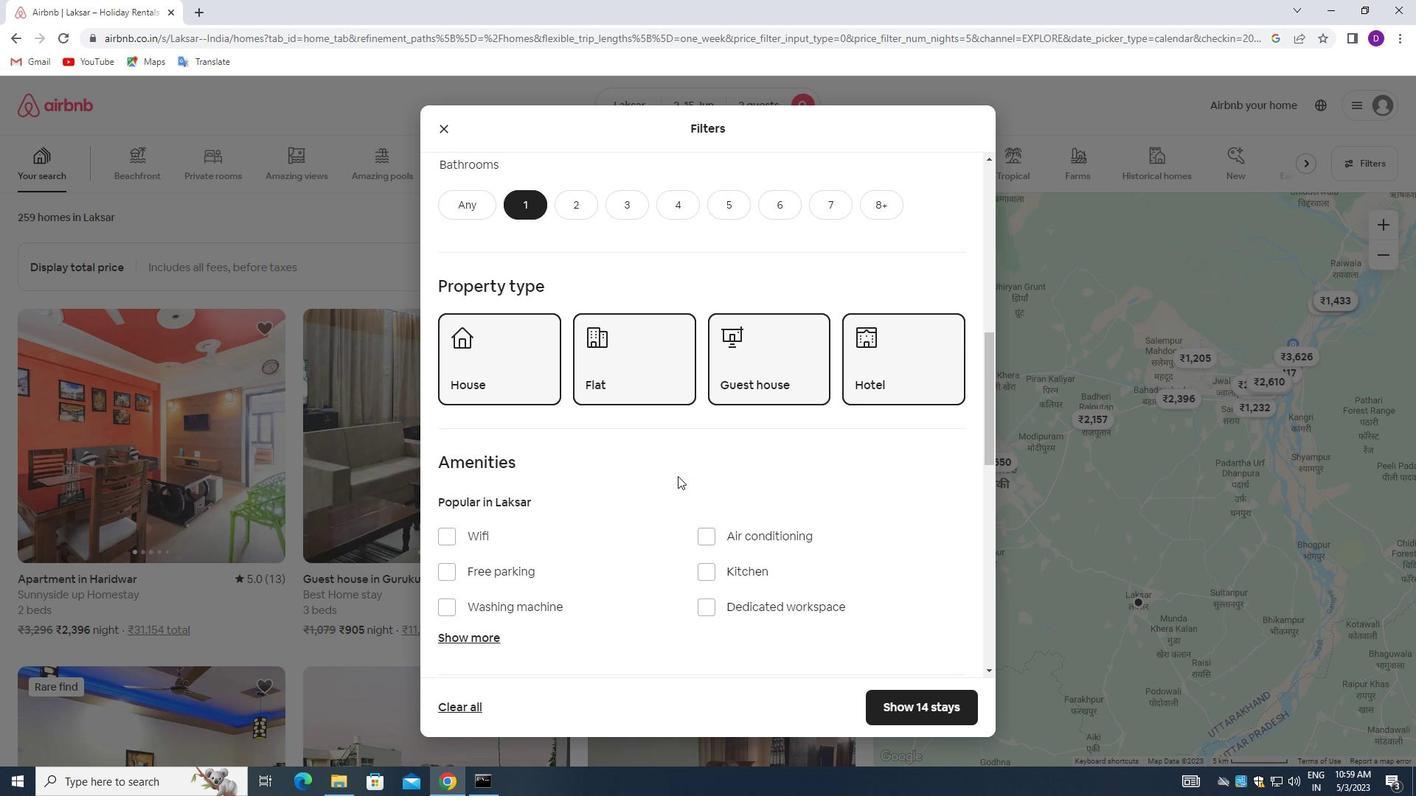 
Action: Mouse moved to (673, 477)
Screenshot: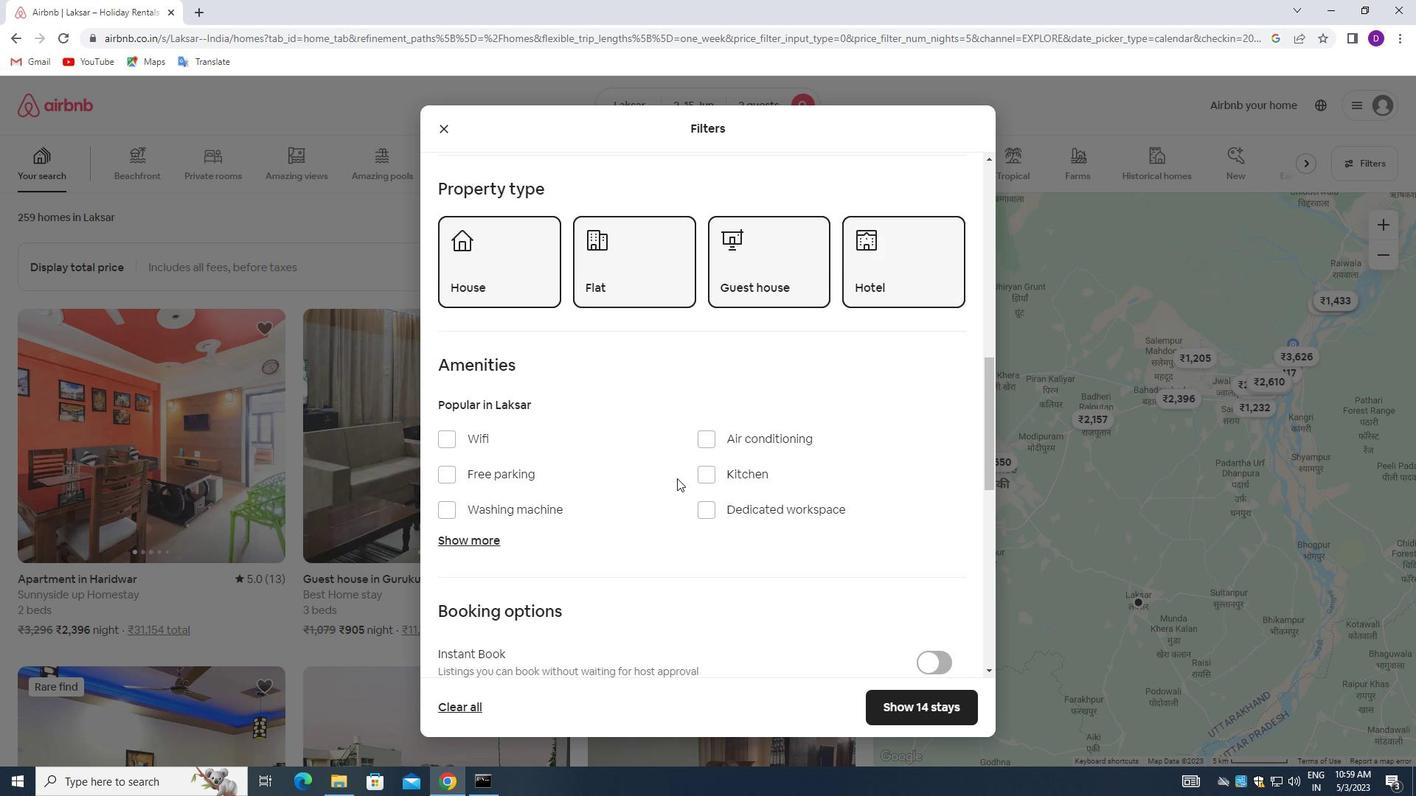 
Action: Mouse scrolled (673, 477) with delta (0, 0)
Screenshot: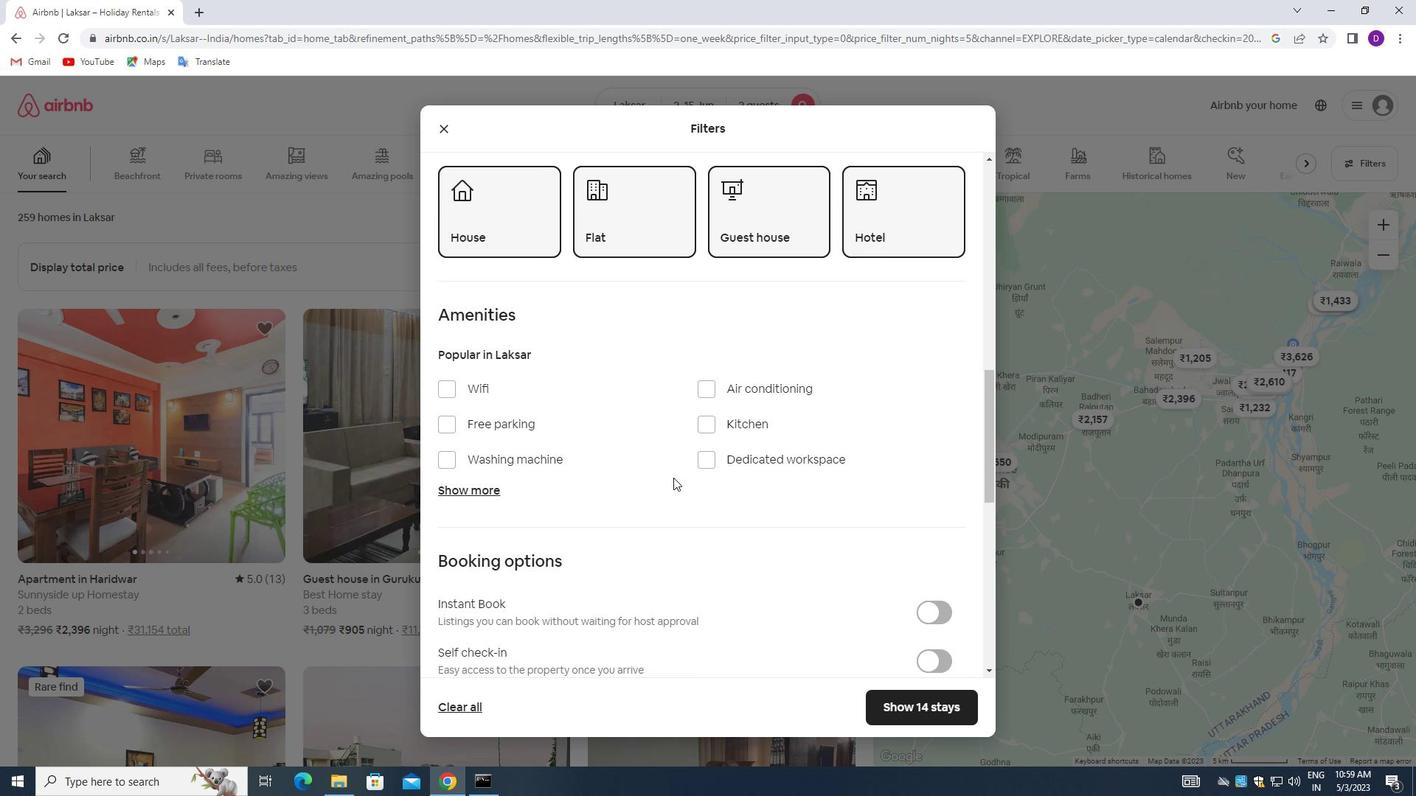 
Action: Mouse scrolled (673, 477) with delta (0, 0)
Screenshot: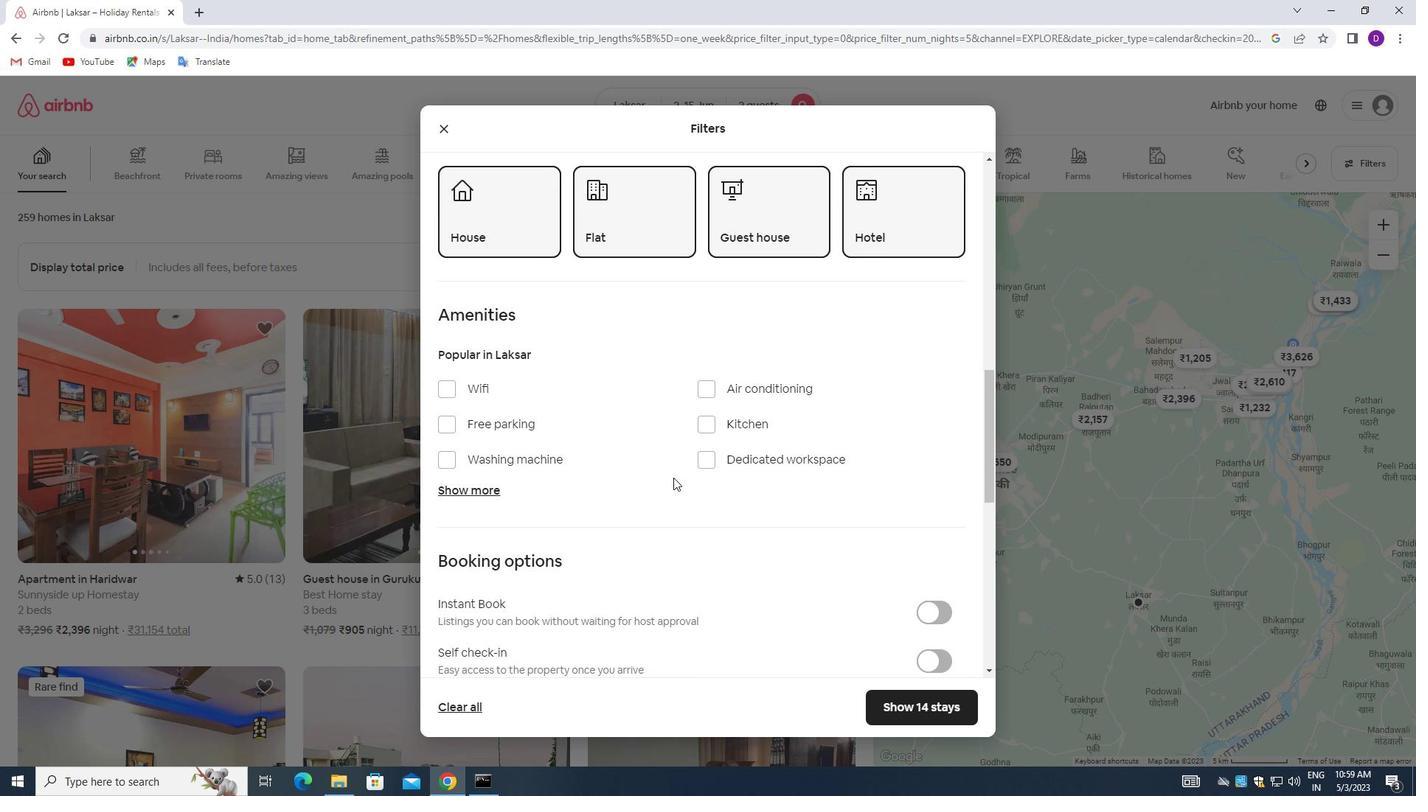 
Action: Mouse moved to (926, 518)
Screenshot: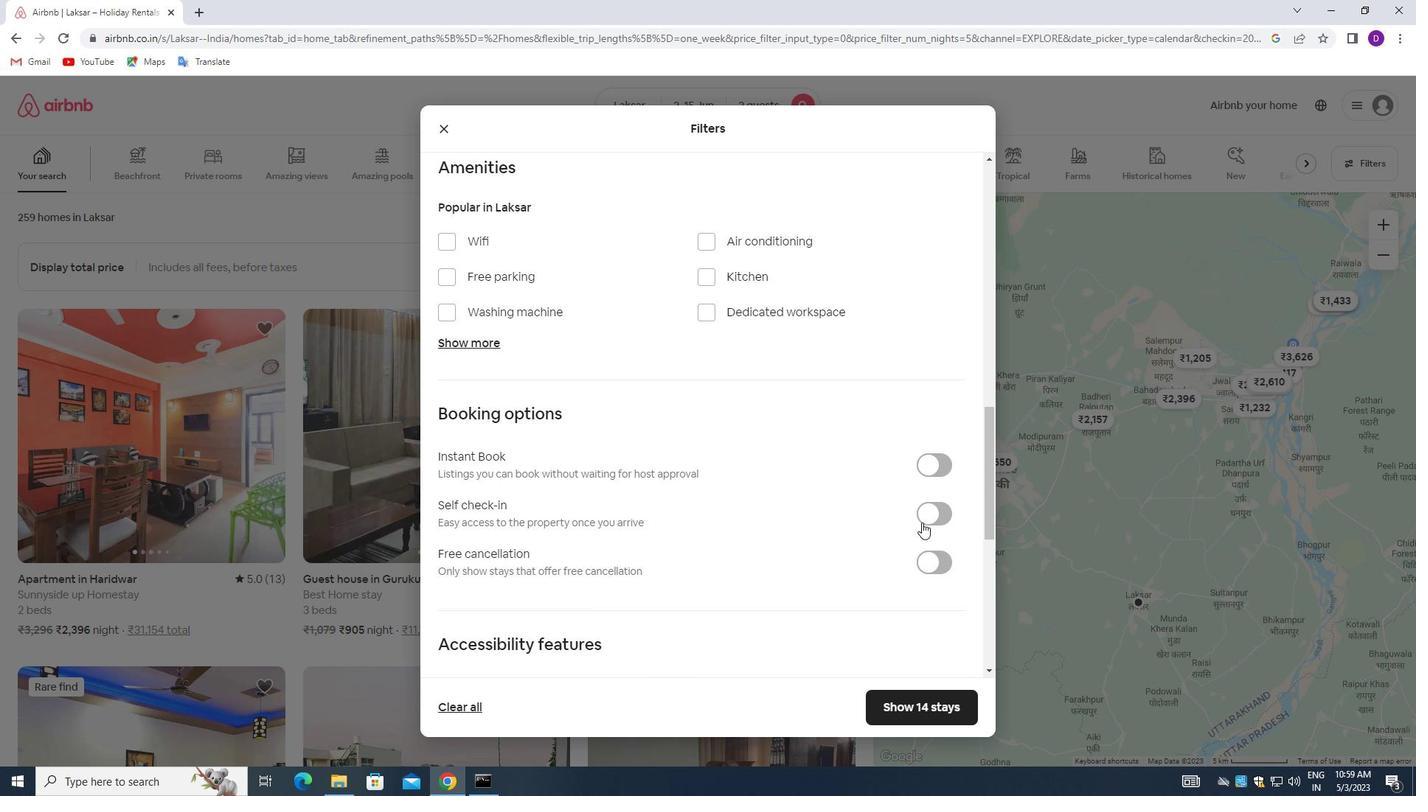 
Action: Mouse pressed left at (926, 518)
Screenshot: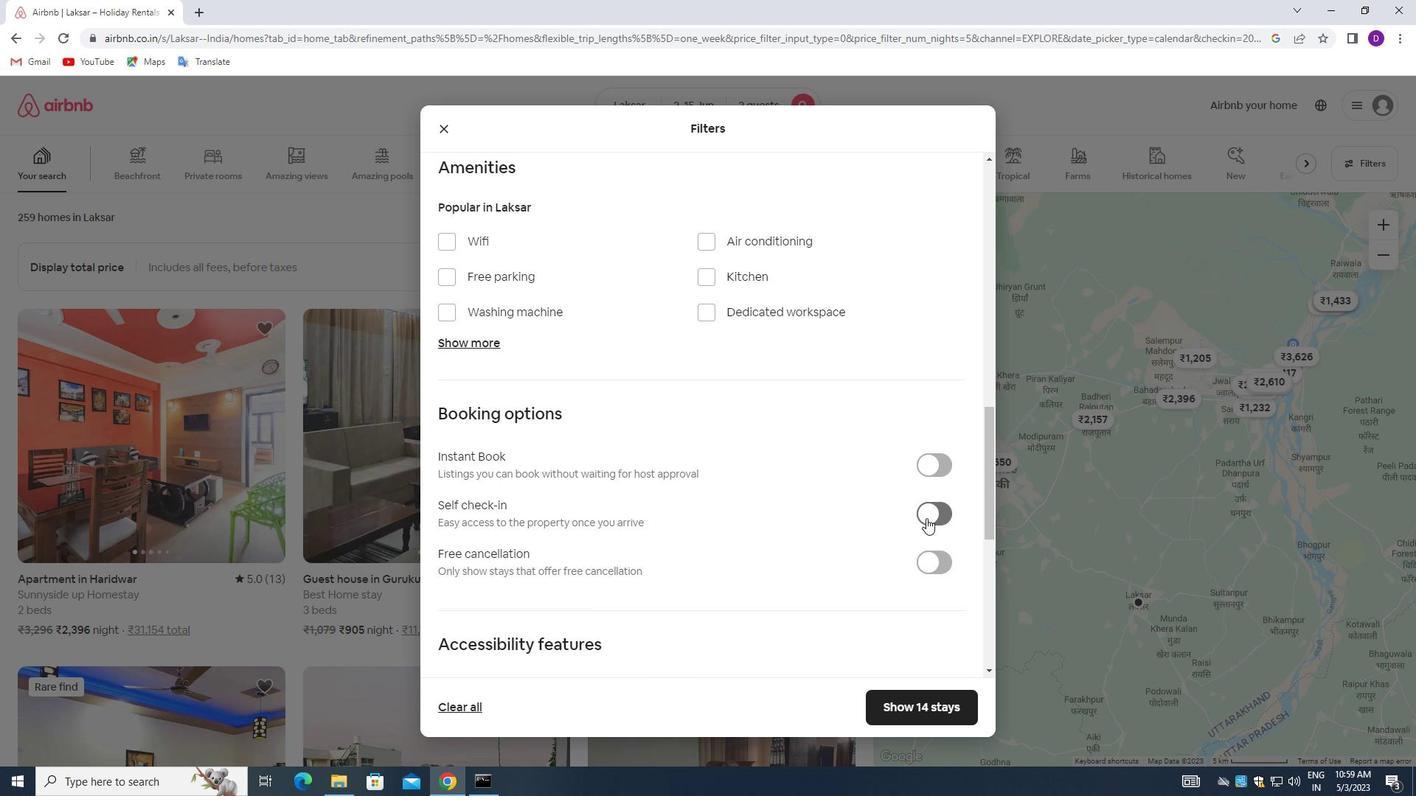 
Action: Mouse moved to (703, 441)
Screenshot: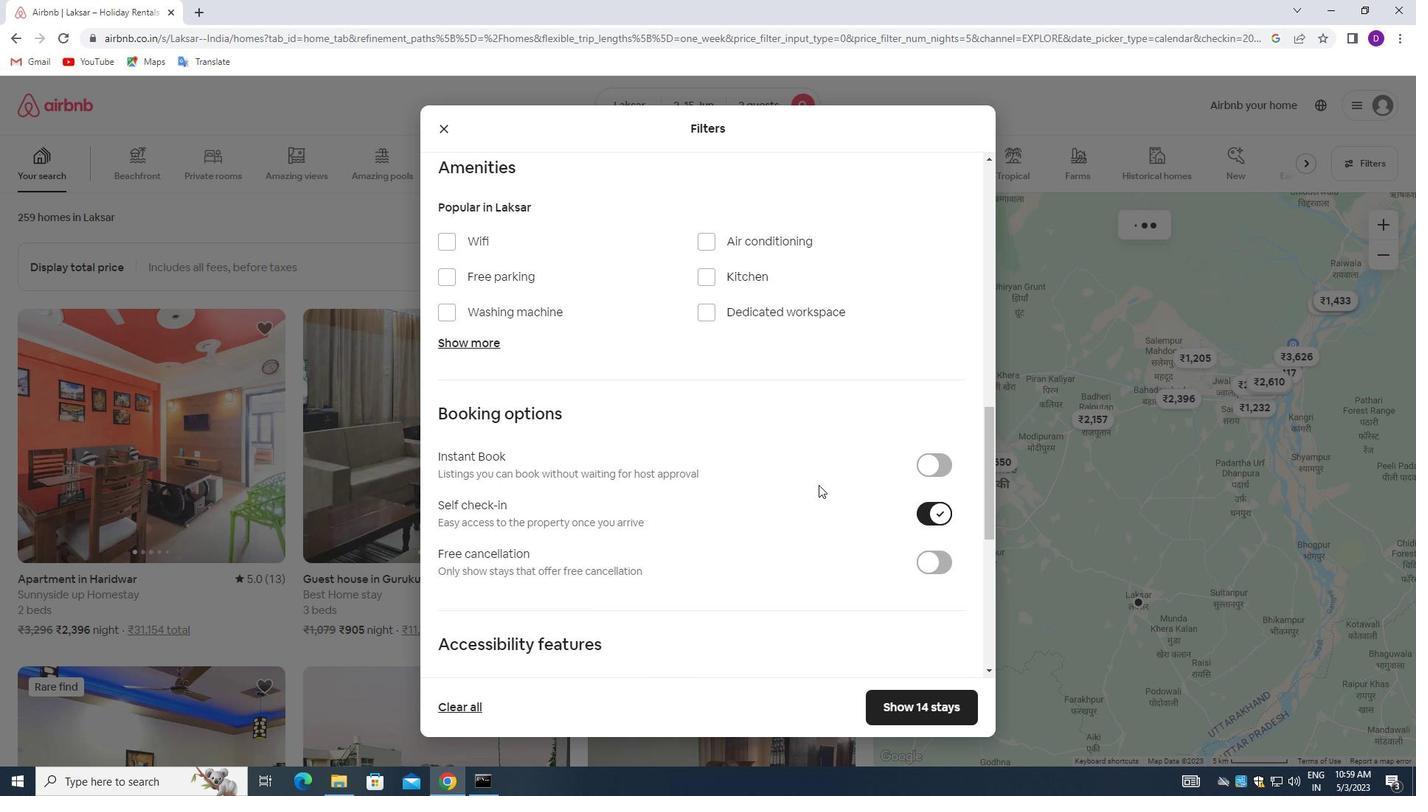 
Action: Mouse scrolled (703, 441) with delta (0, 0)
Screenshot: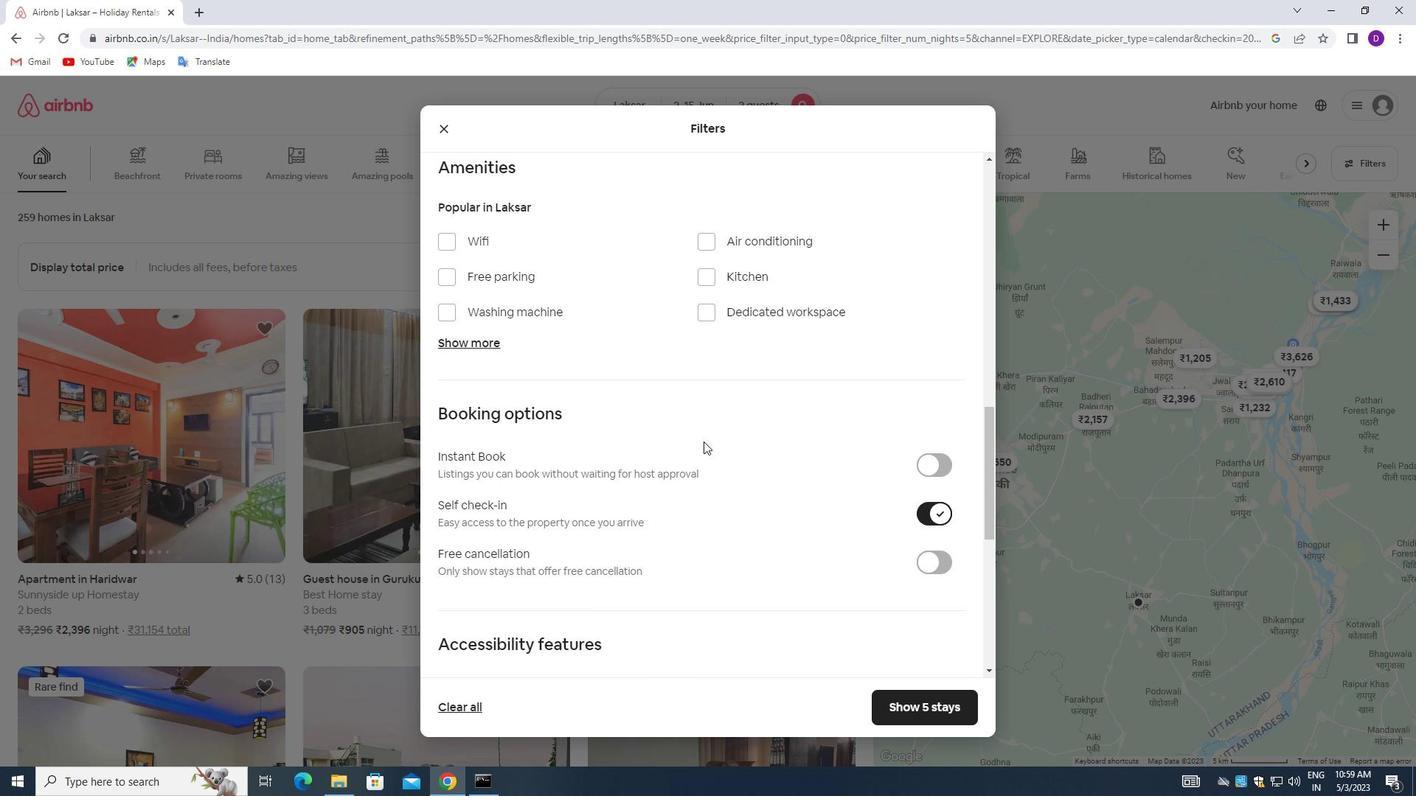 
Action: Mouse scrolled (703, 441) with delta (0, 0)
Screenshot: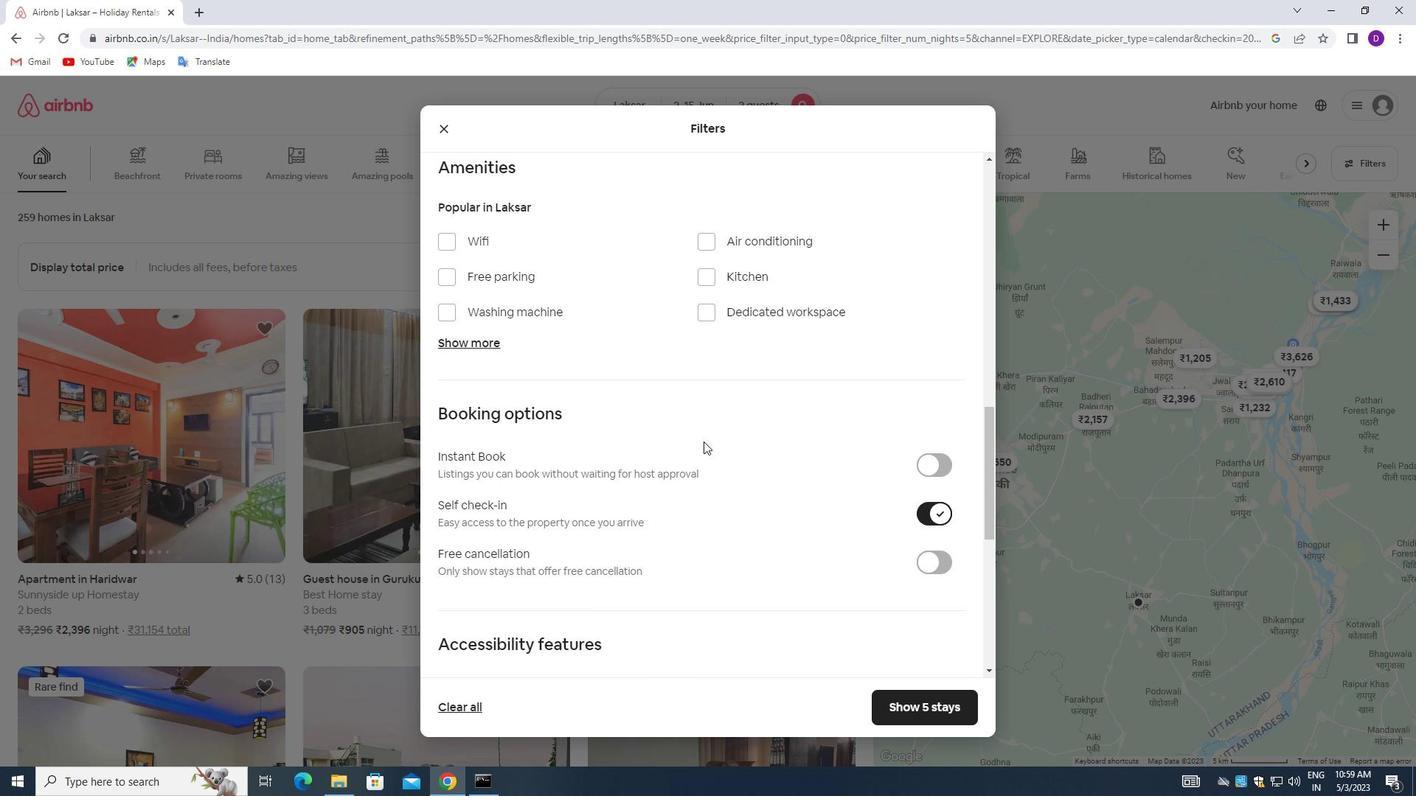 
Action: Mouse moved to (654, 440)
Screenshot: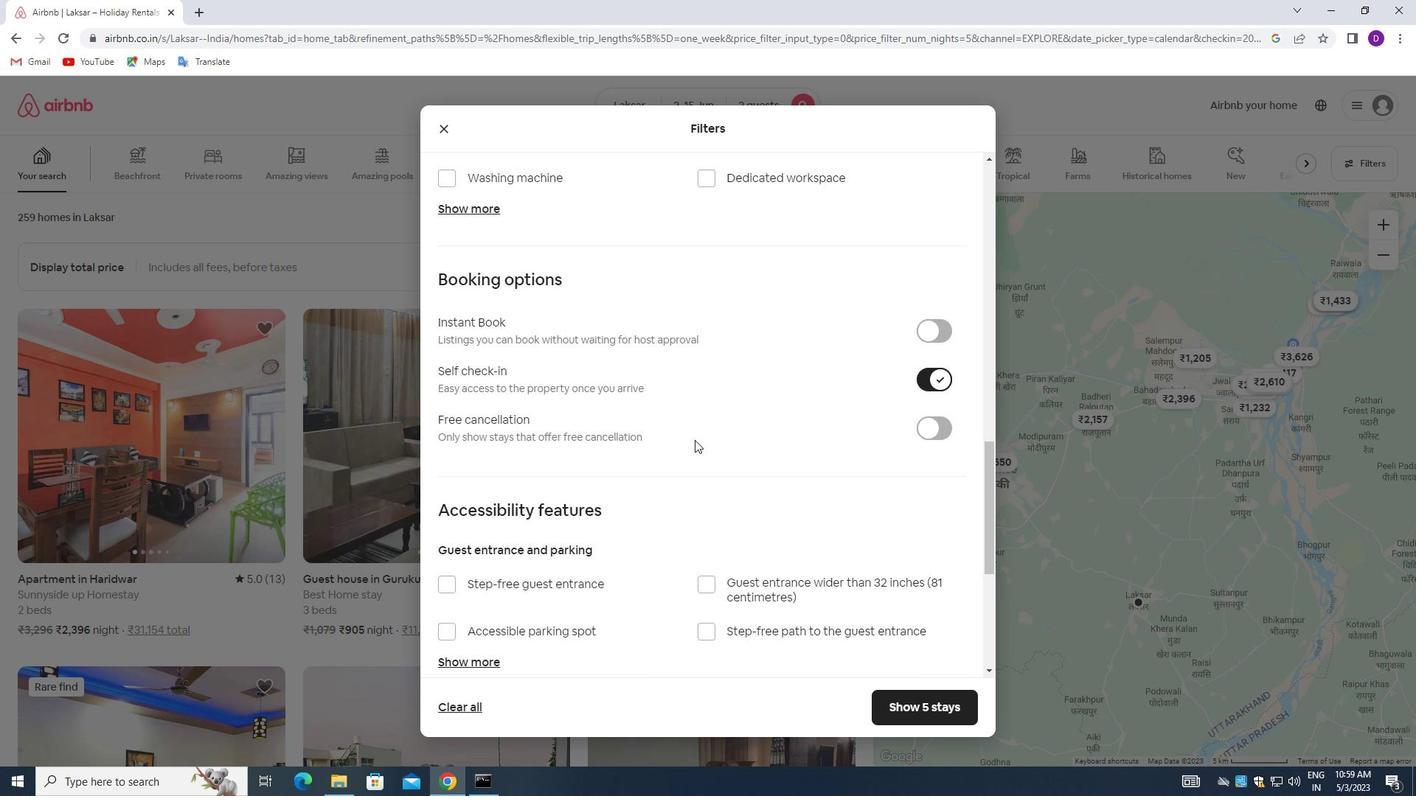 
Action: Mouse scrolled (654, 439) with delta (0, 0)
Screenshot: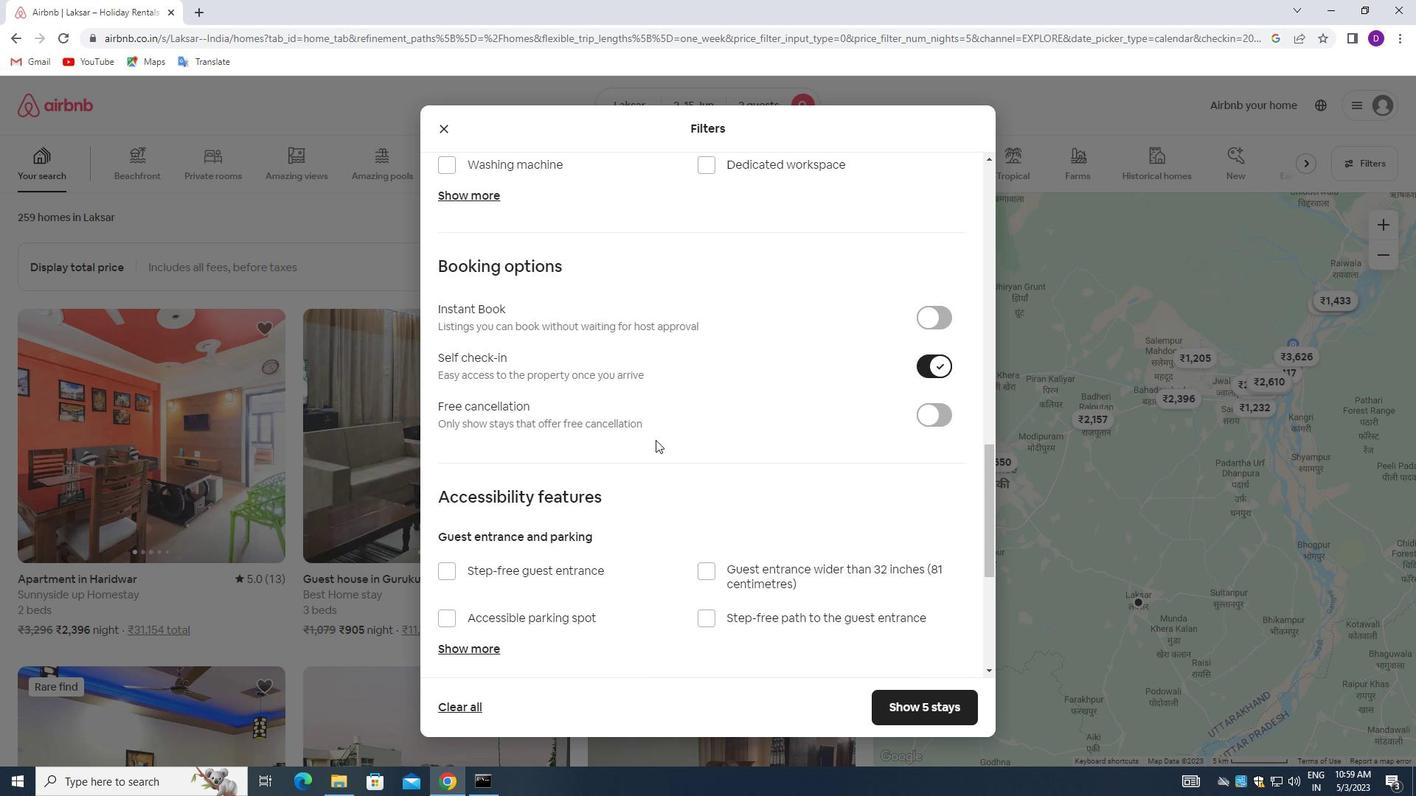 
Action: Mouse scrolled (654, 439) with delta (0, 0)
Screenshot: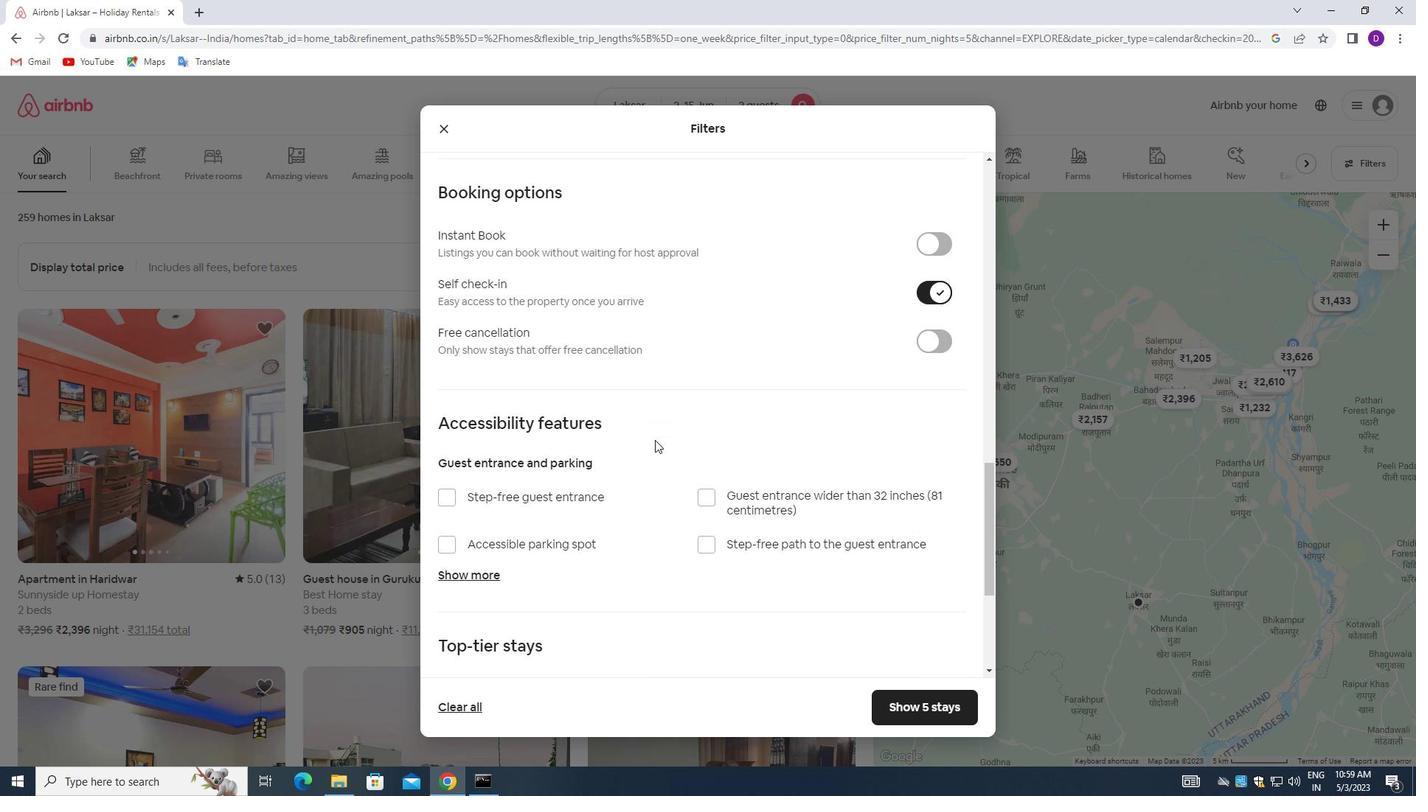
Action: Mouse scrolled (654, 439) with delta (0, 0)
Screenshot: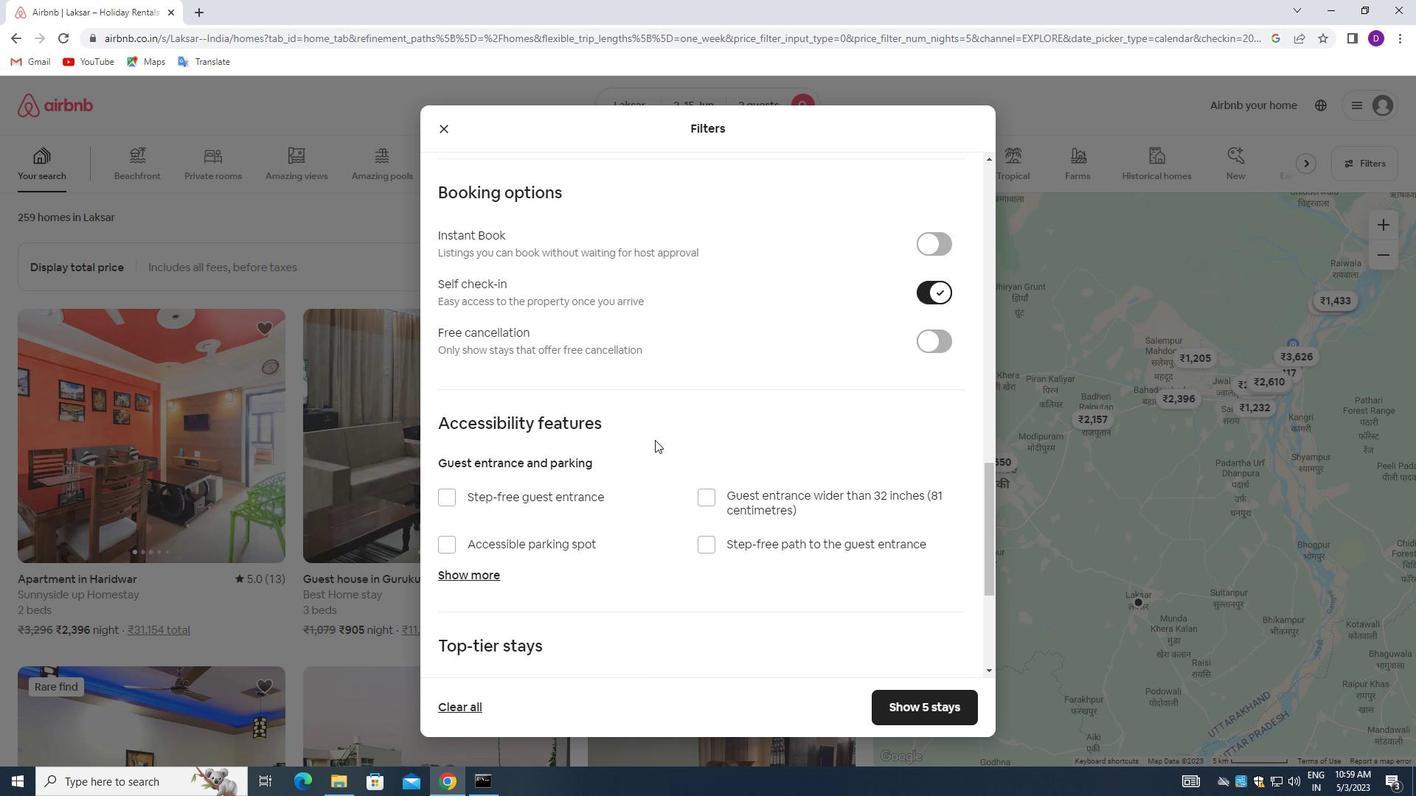 
Action: Mouse moved to (654, 438)
Screenshot: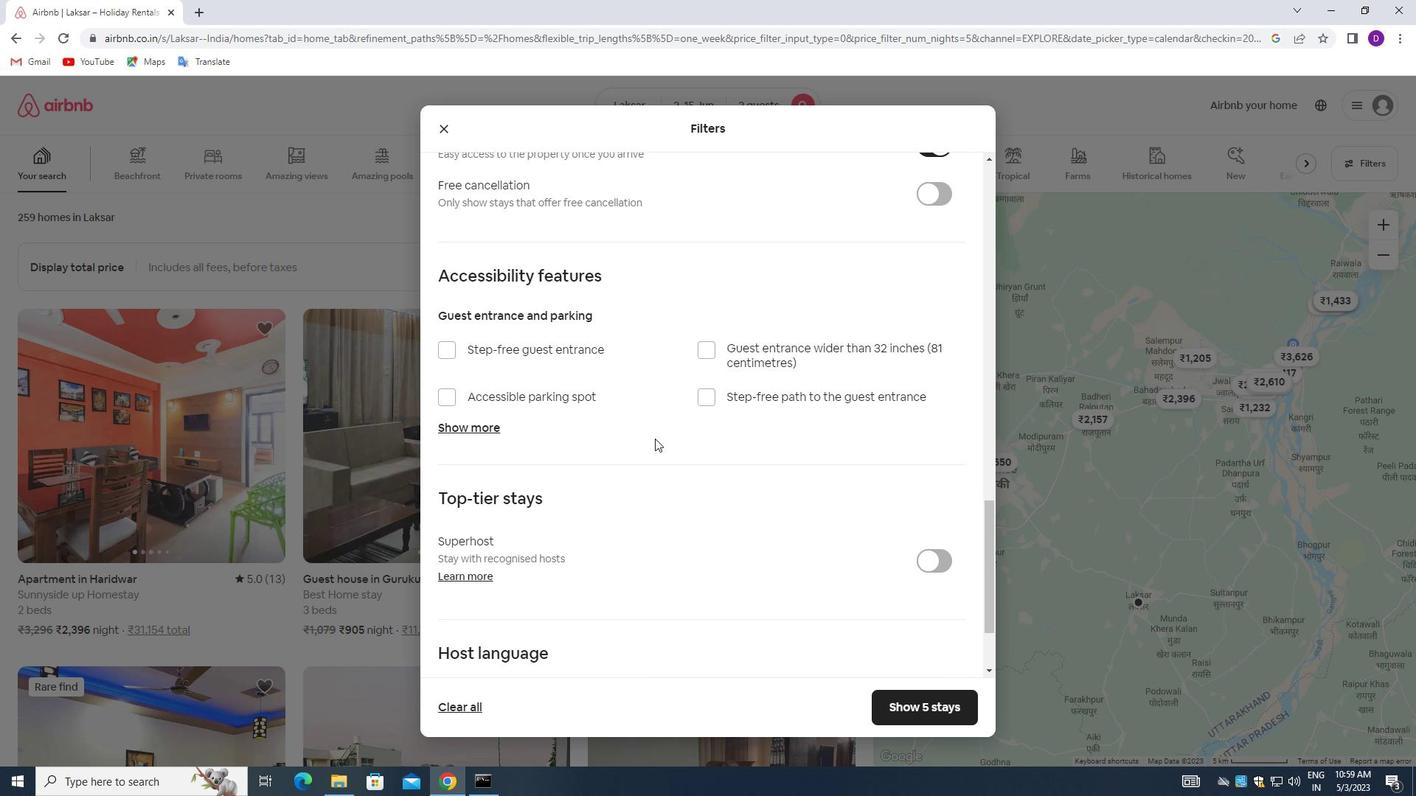 
Action: Mouse scrolled (654, 438) with delta (0, 0)
Screenshot: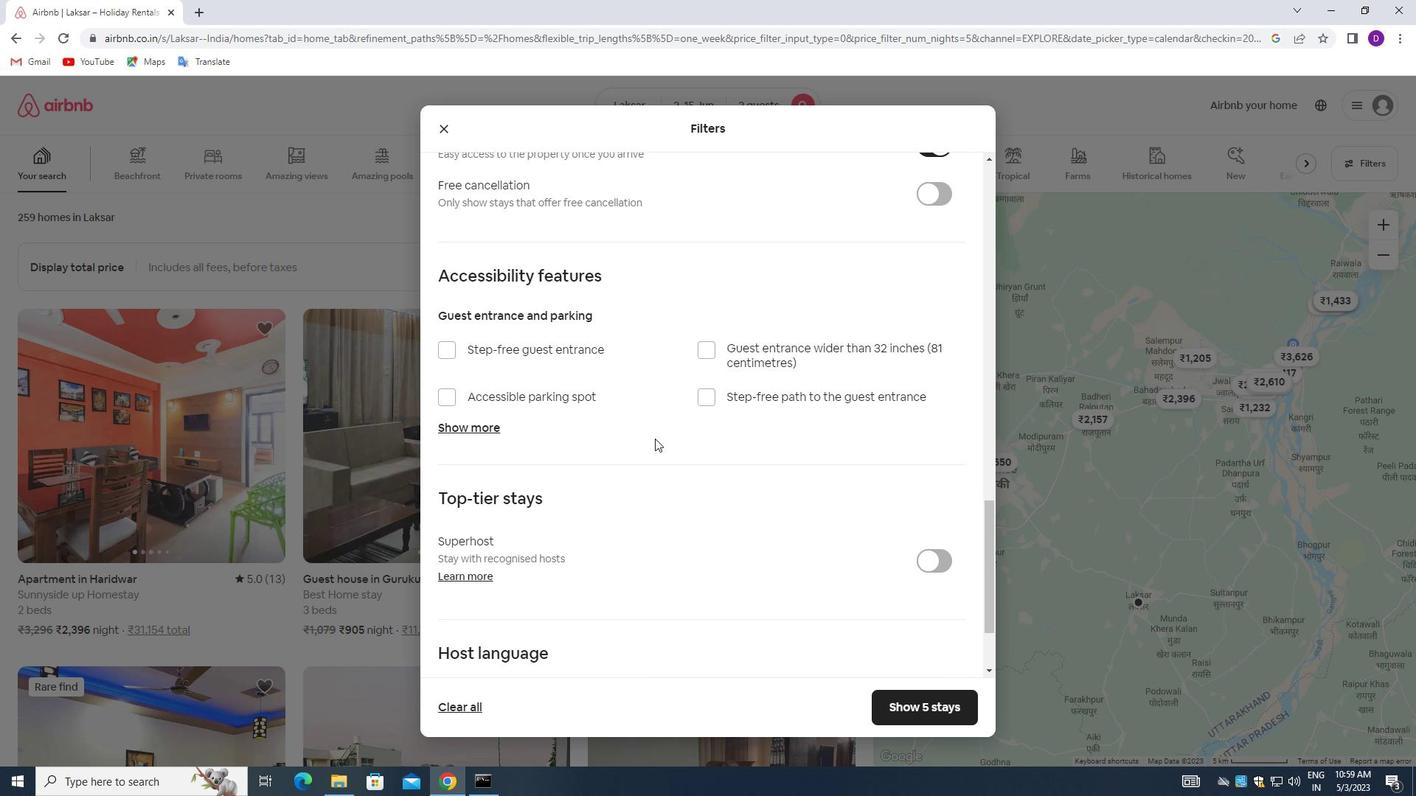 
Action: Mouse moved to (651, 441)
Screenshot: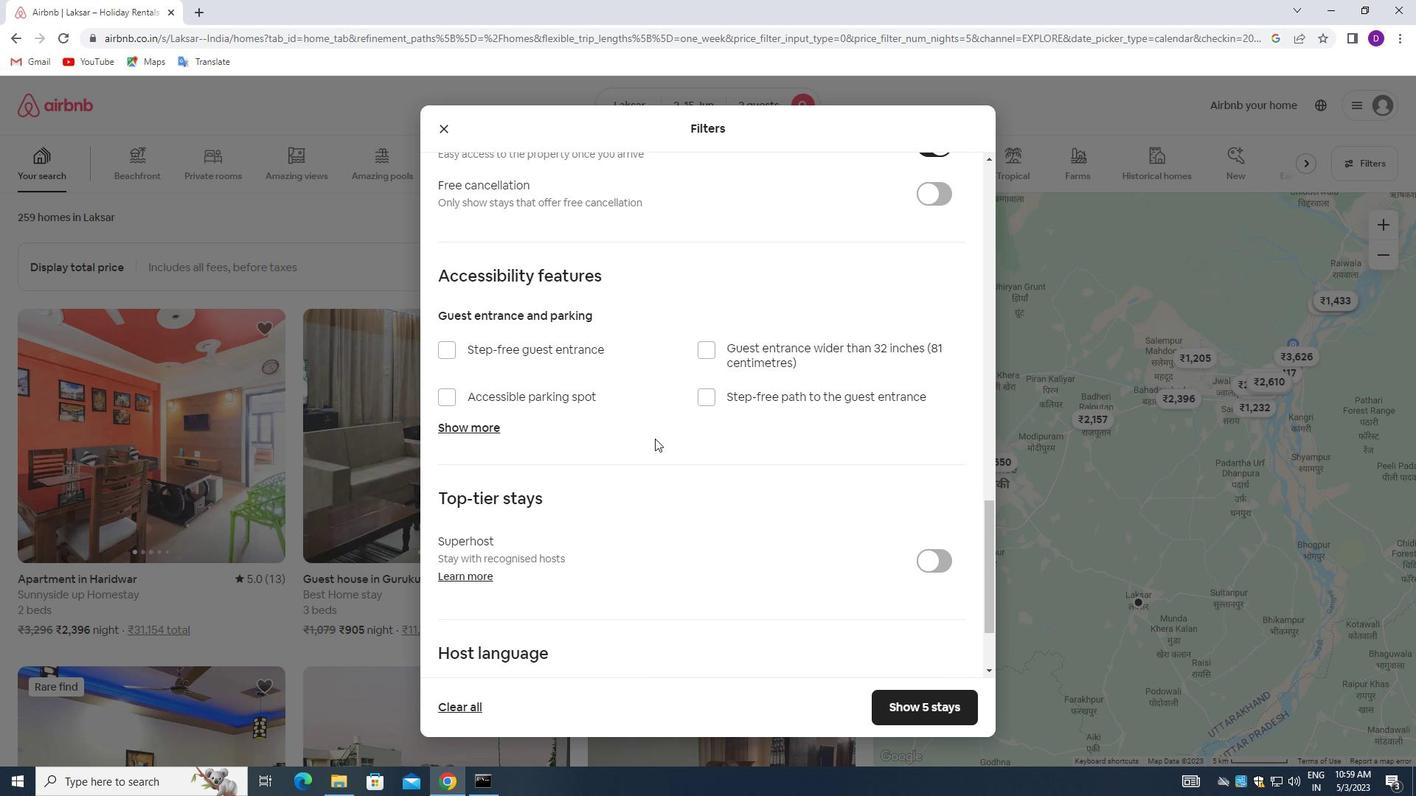 
Action: Mouse scrolled (651, 441) with delta (0, 0)
Screenshot: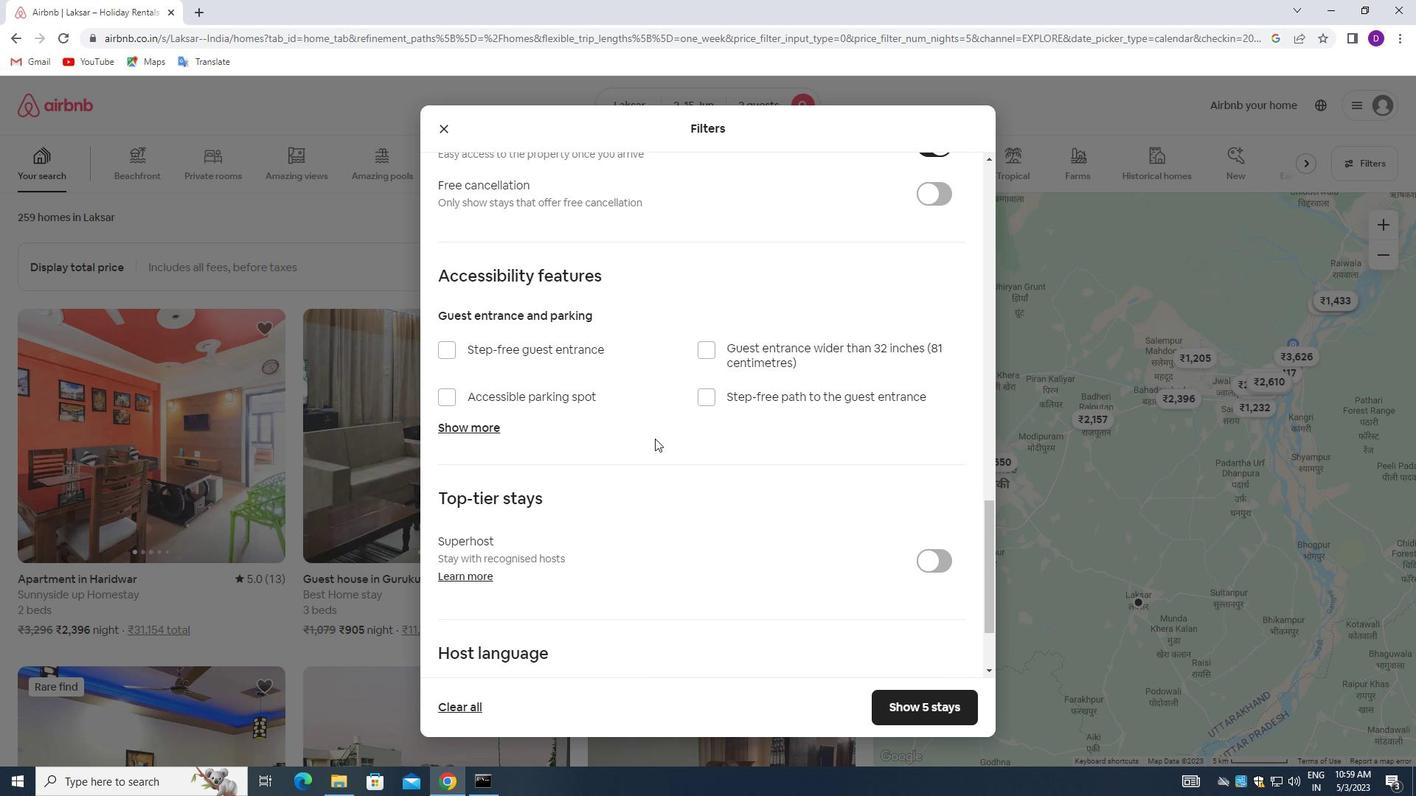 
Action: Mouse moved to (643, 449)
Screenshot: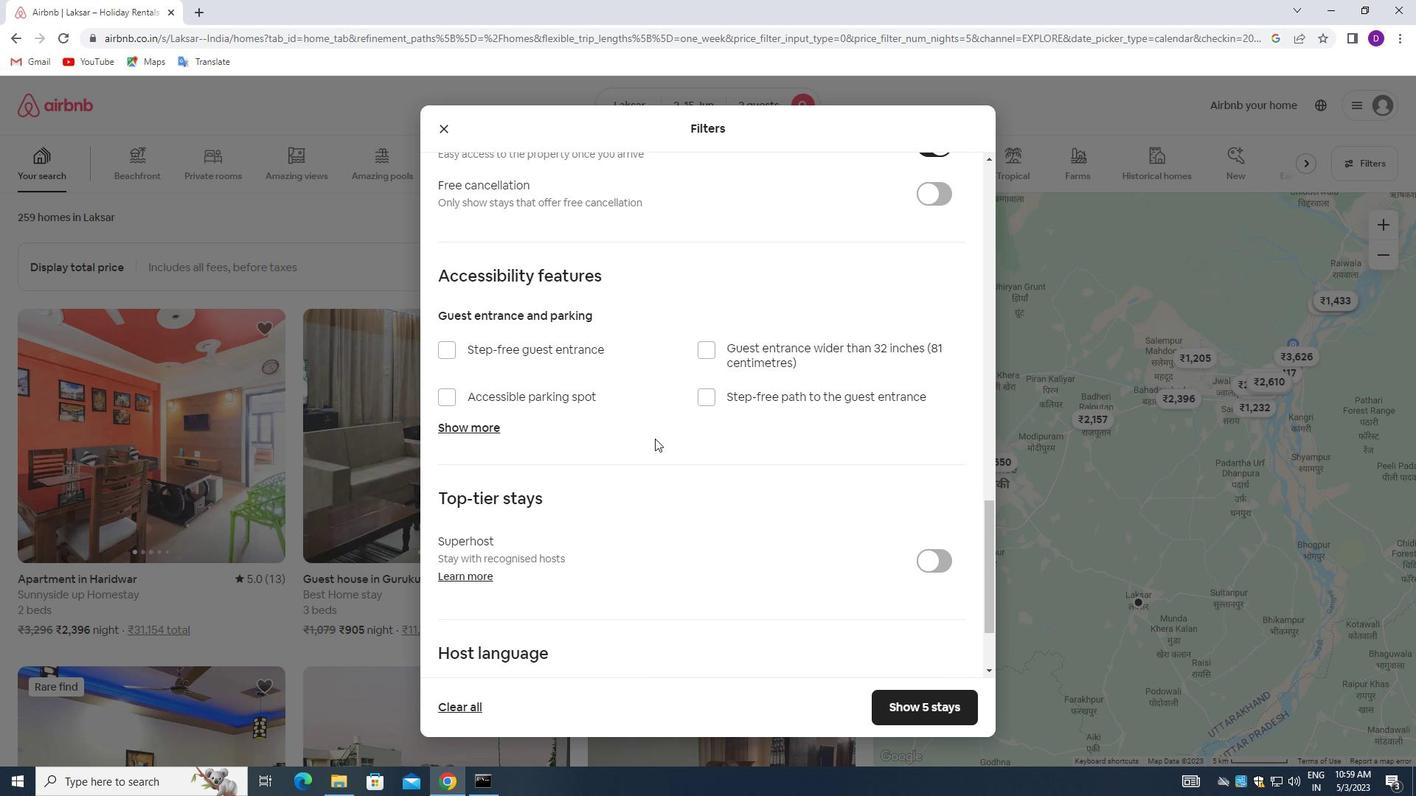 
Action: Mouse scrolled (643, 449) with delta (0, 0)
Screenshot: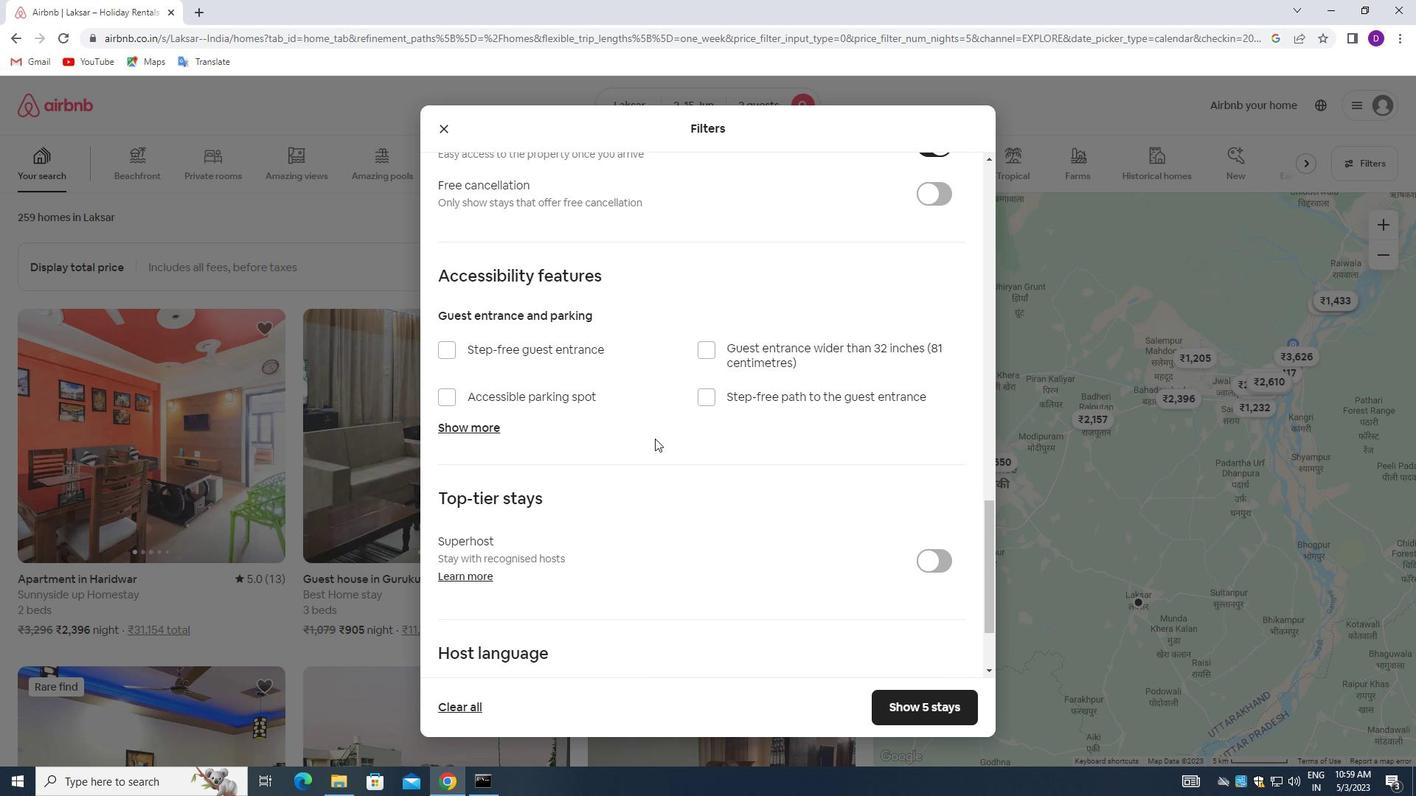 
Action: Mouse moved to (636, 455)
Screenshot: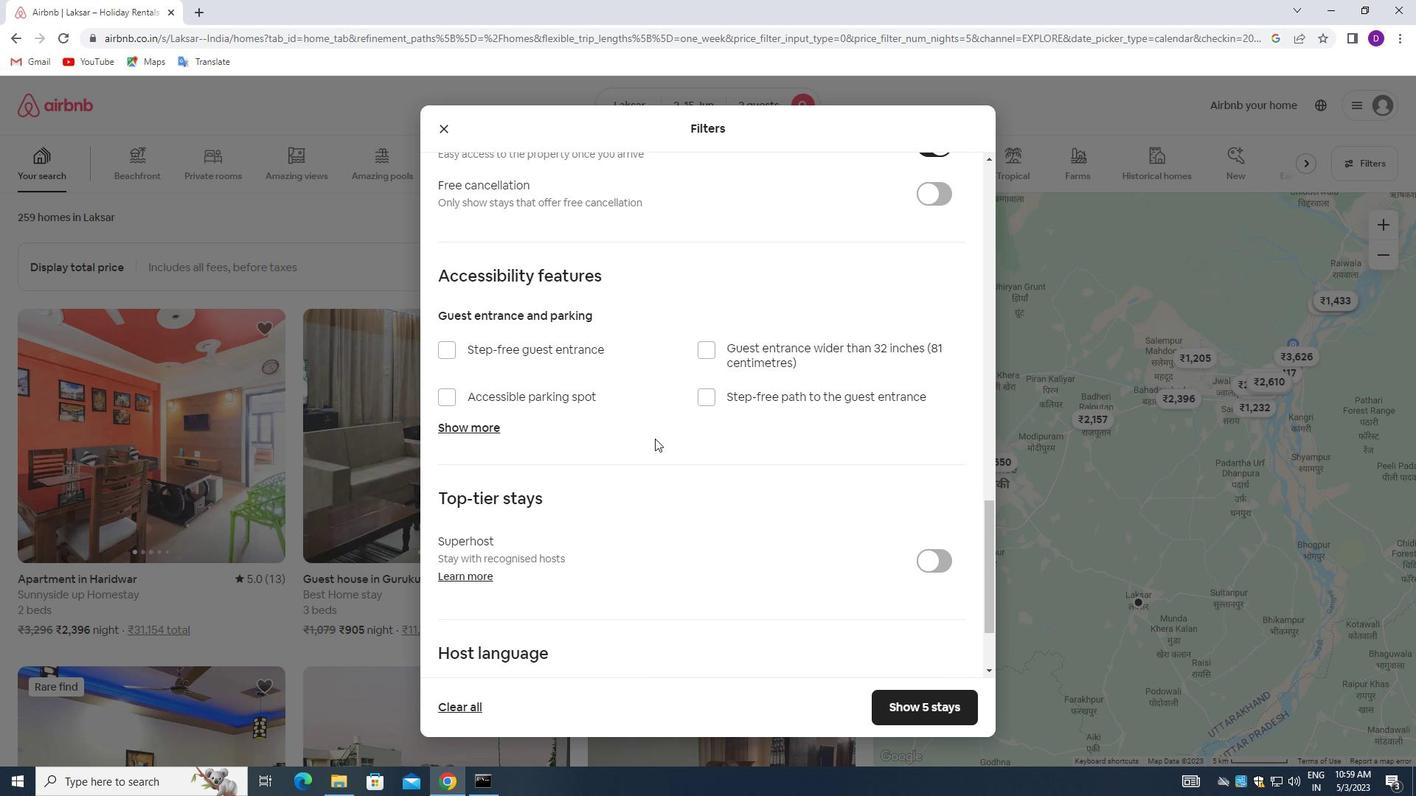 
Action: Mouse scrolled (636, 455) with delta (0, 0)
Screenshot: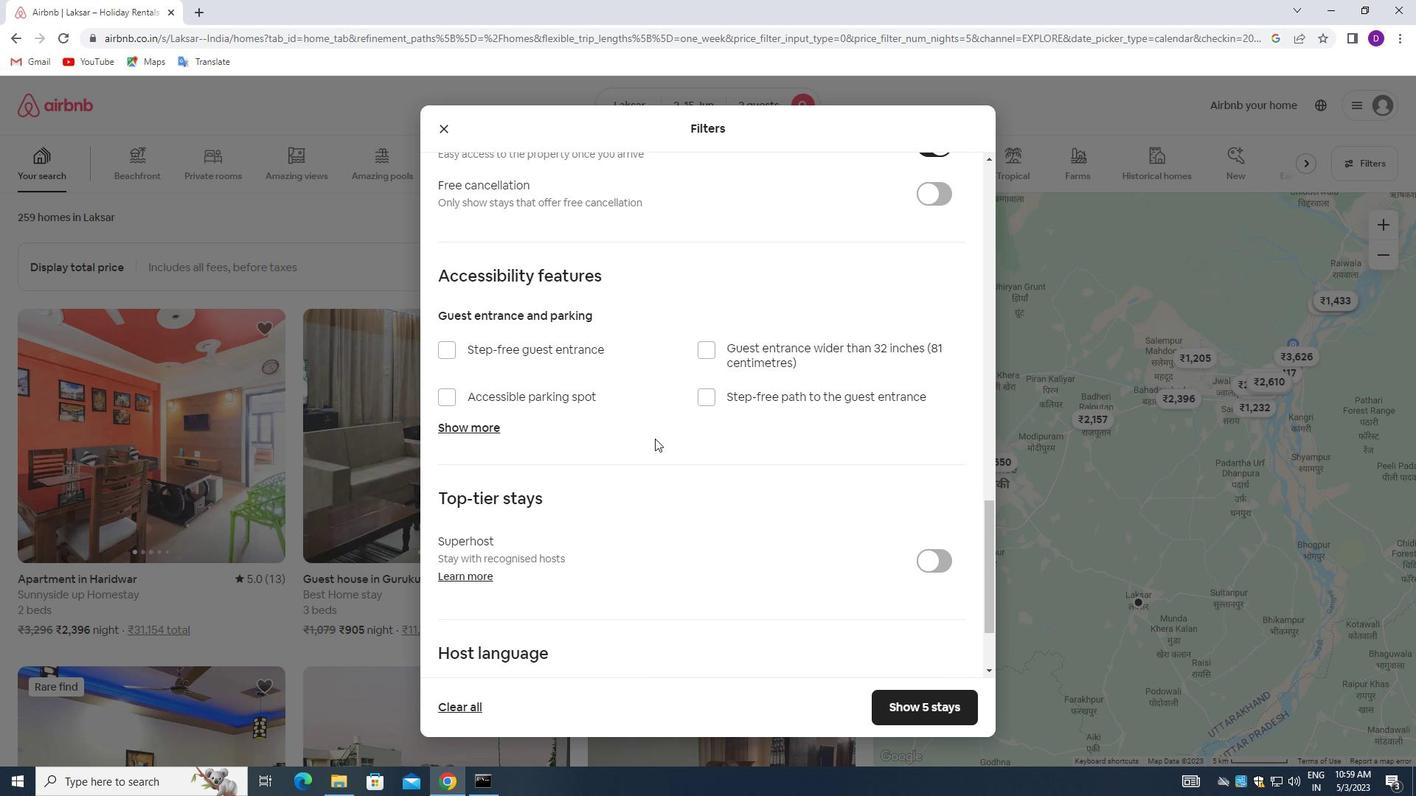 
Action: Mouse moved to (630, 459)
Screenshot: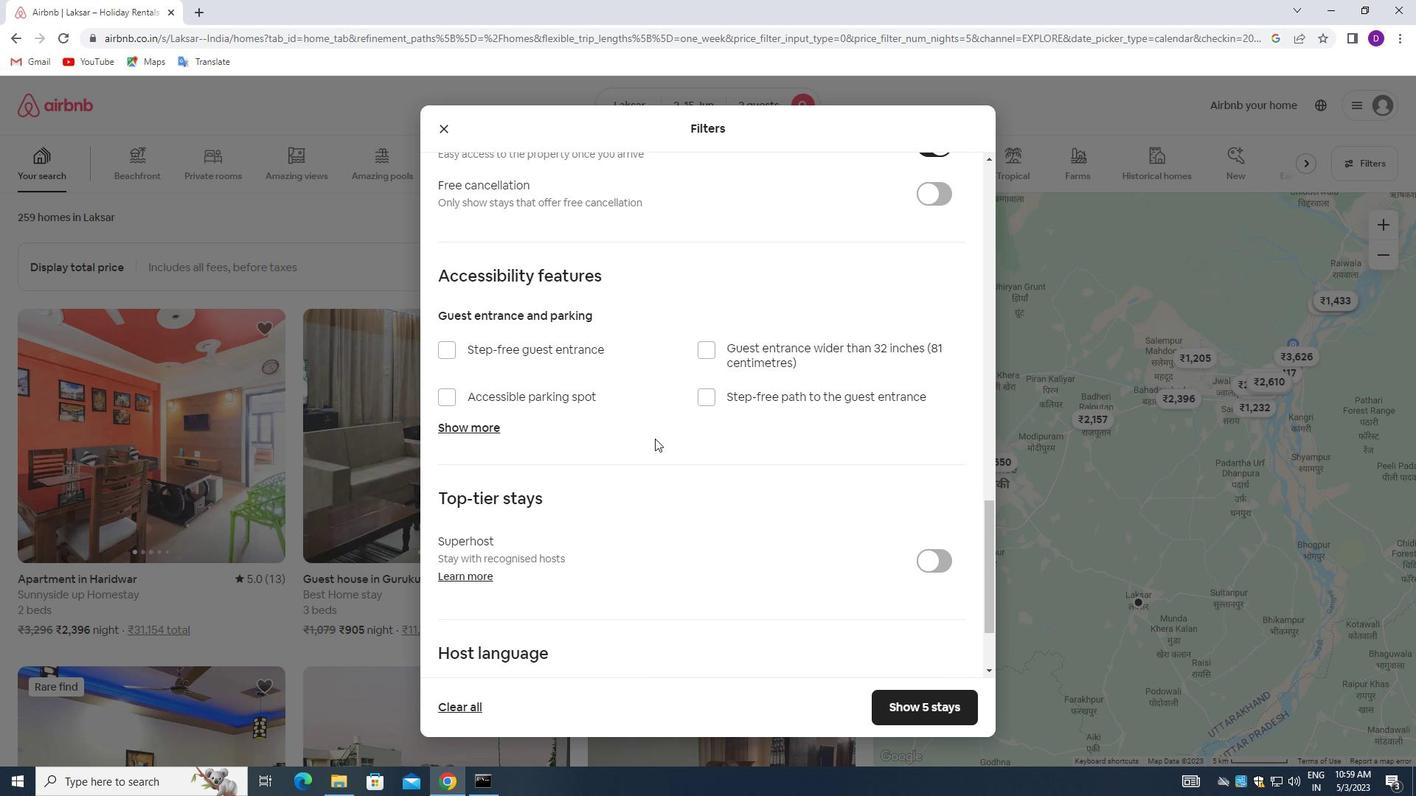 
Action: Mouse scrolled (630, 458) with delta (0, 0)
Screenshot: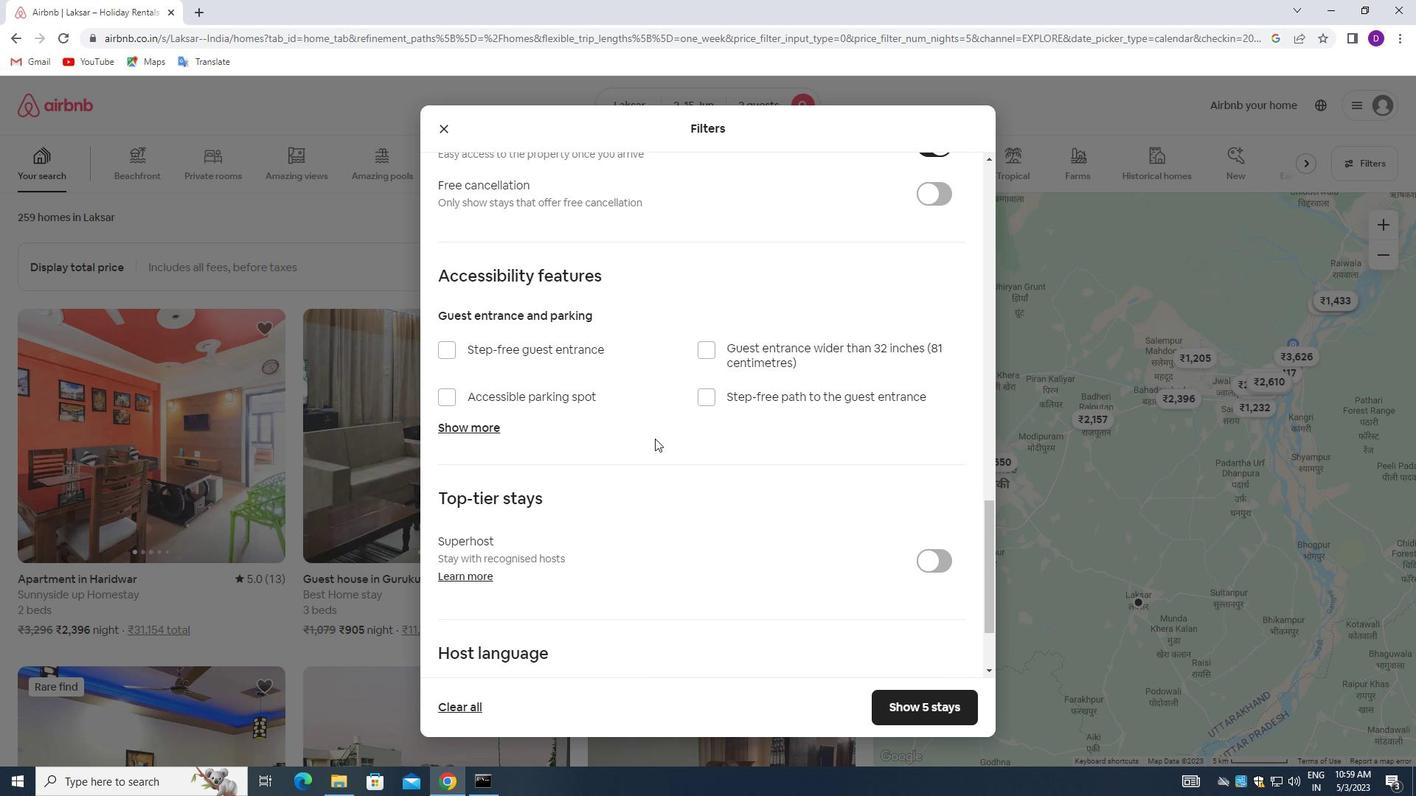 
Action: Mouse moved to (620, 478)
Screenshot: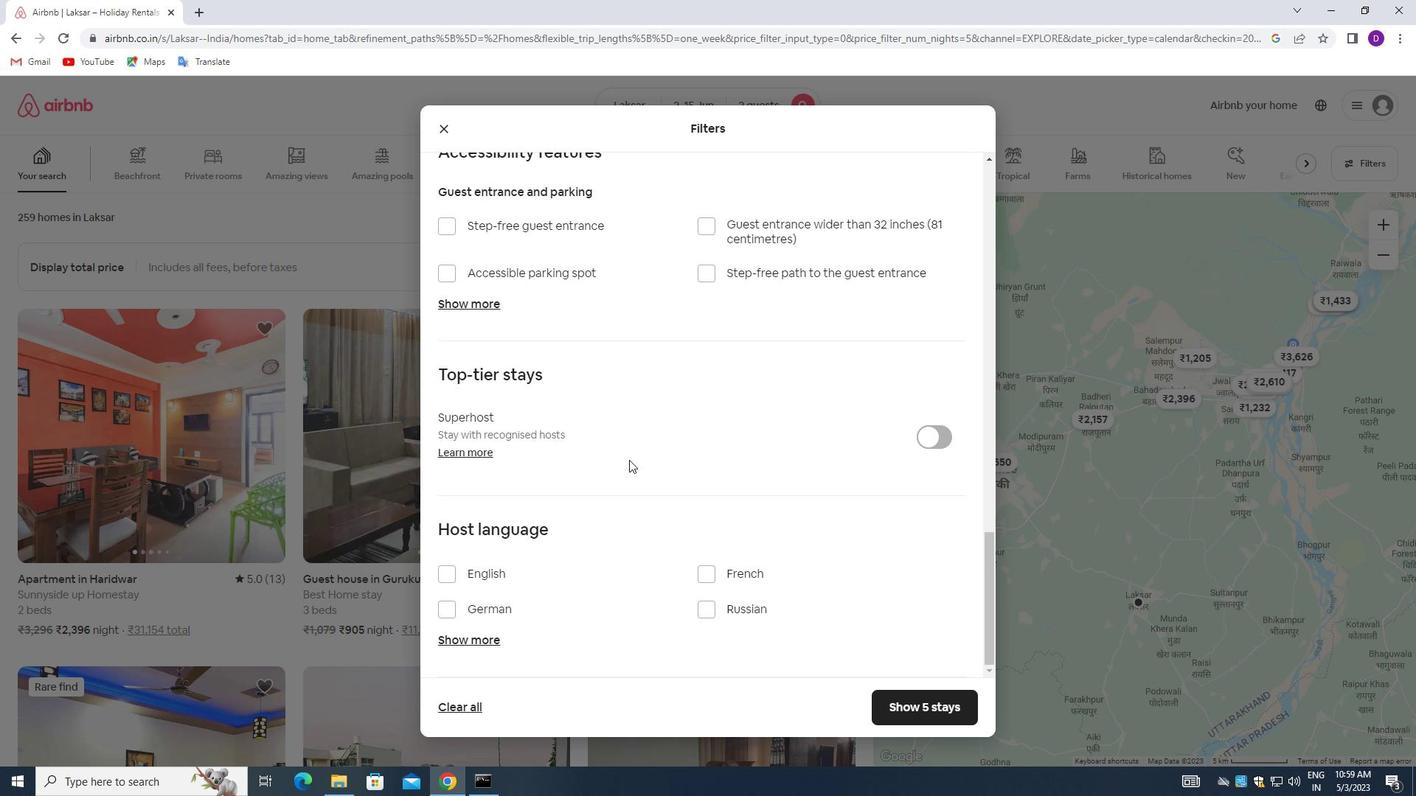 
Action: Mouse scrolled (620, 477) with delta (0, 0)
Screenshot: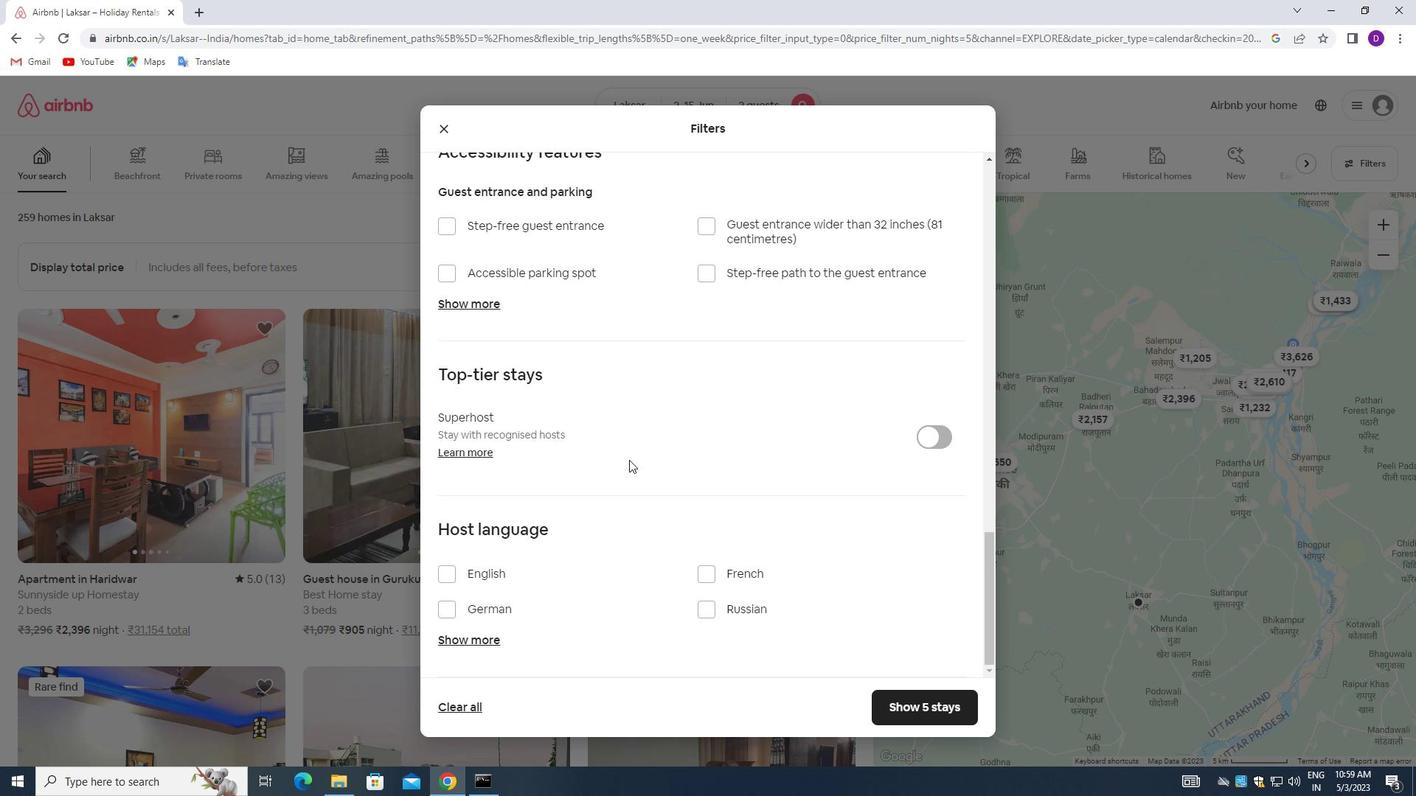 
Action: Mouse moved to (612, 496)
Screenshot: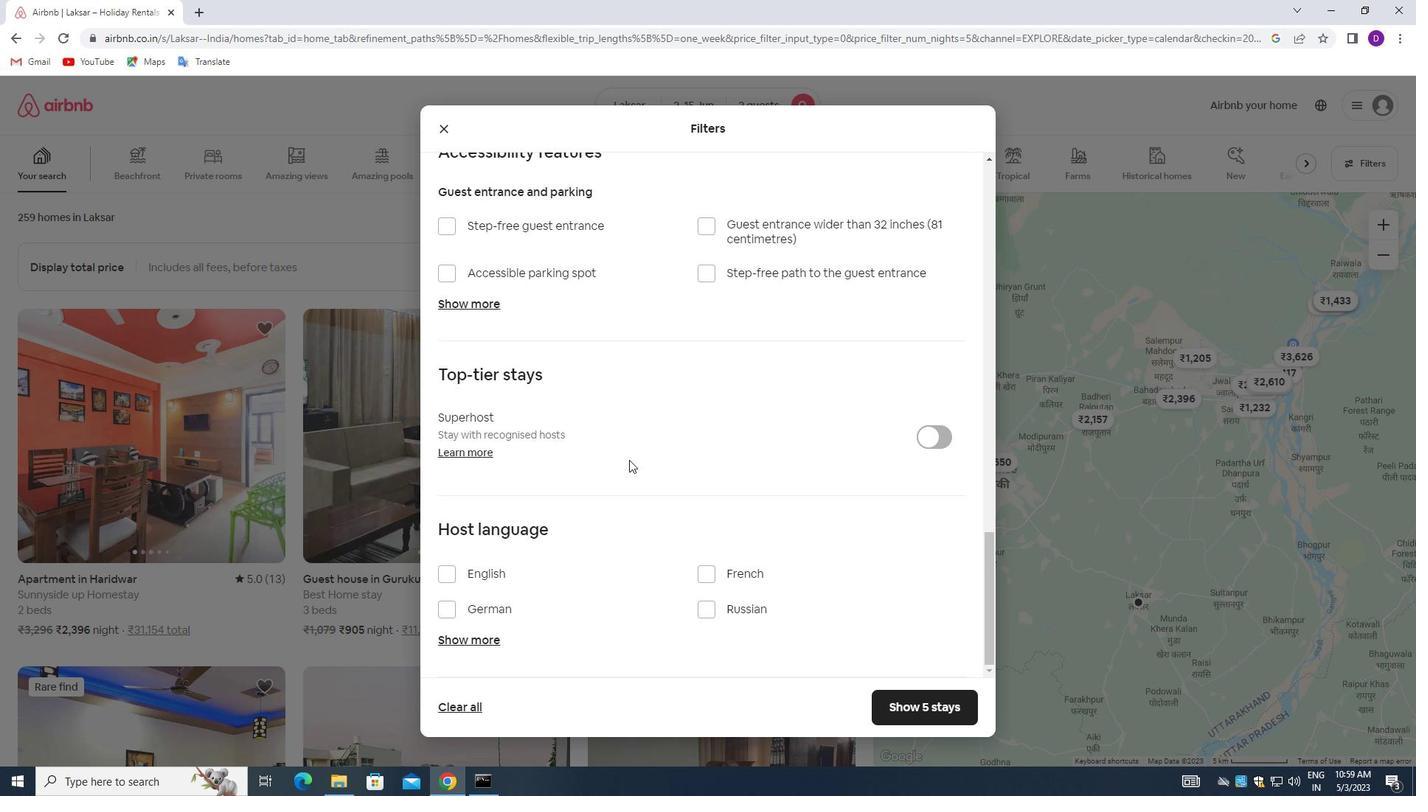 
Action: Mouse scrolled (612, 495) with delta (0, 0)
Screenshot: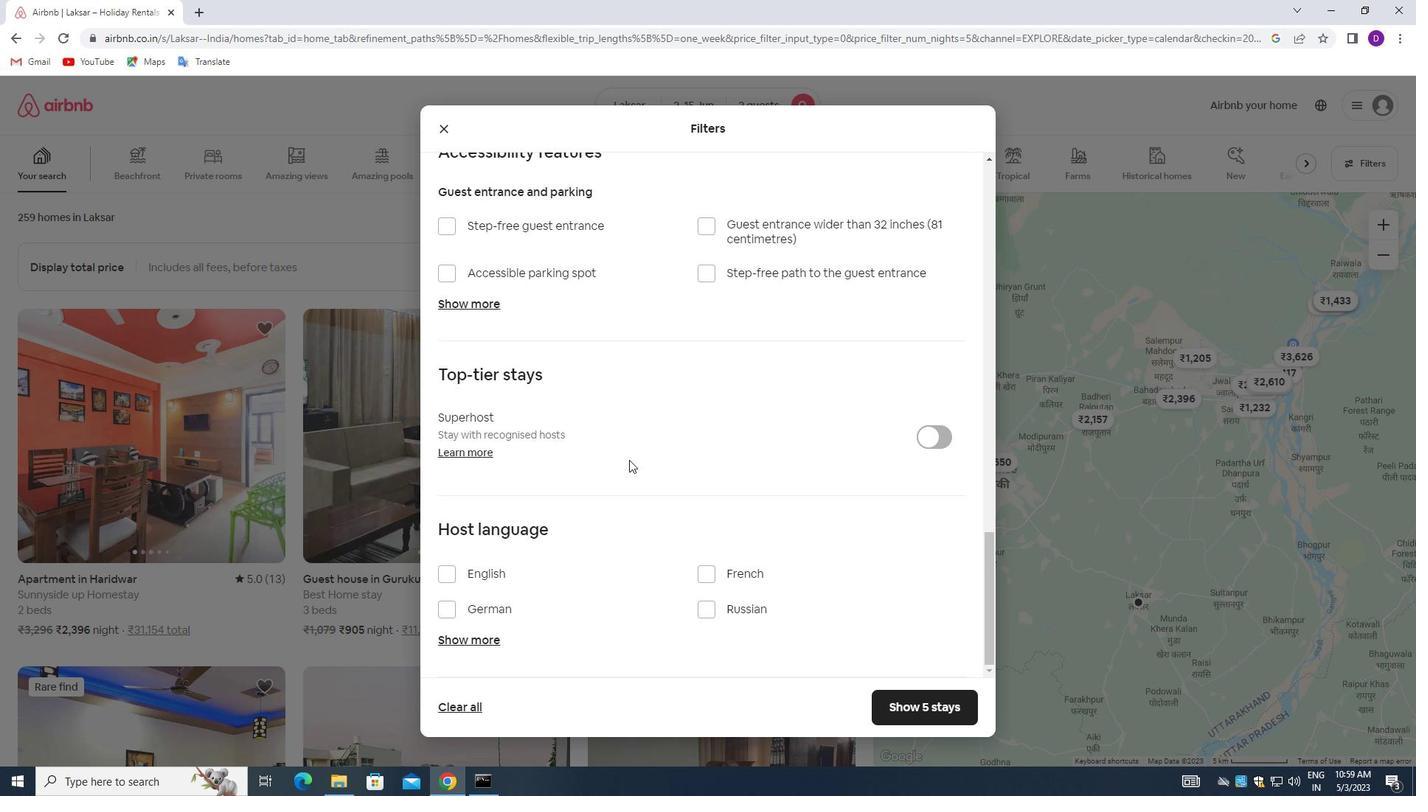 
Action: Mouse moved to (600, 511)
Screenshot: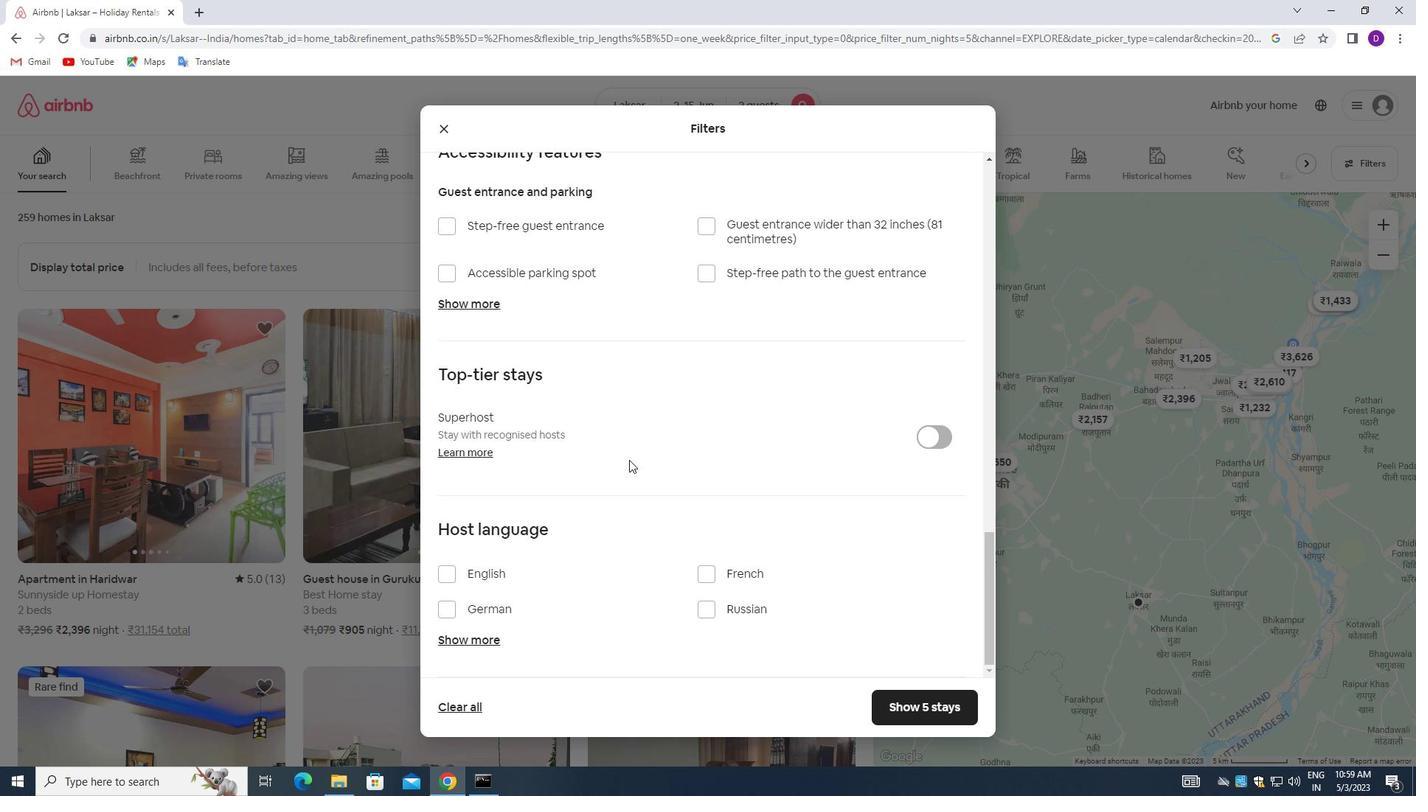 
Action: Mouse scrolled (600, 511) with delta (0, 0)
Screenshot: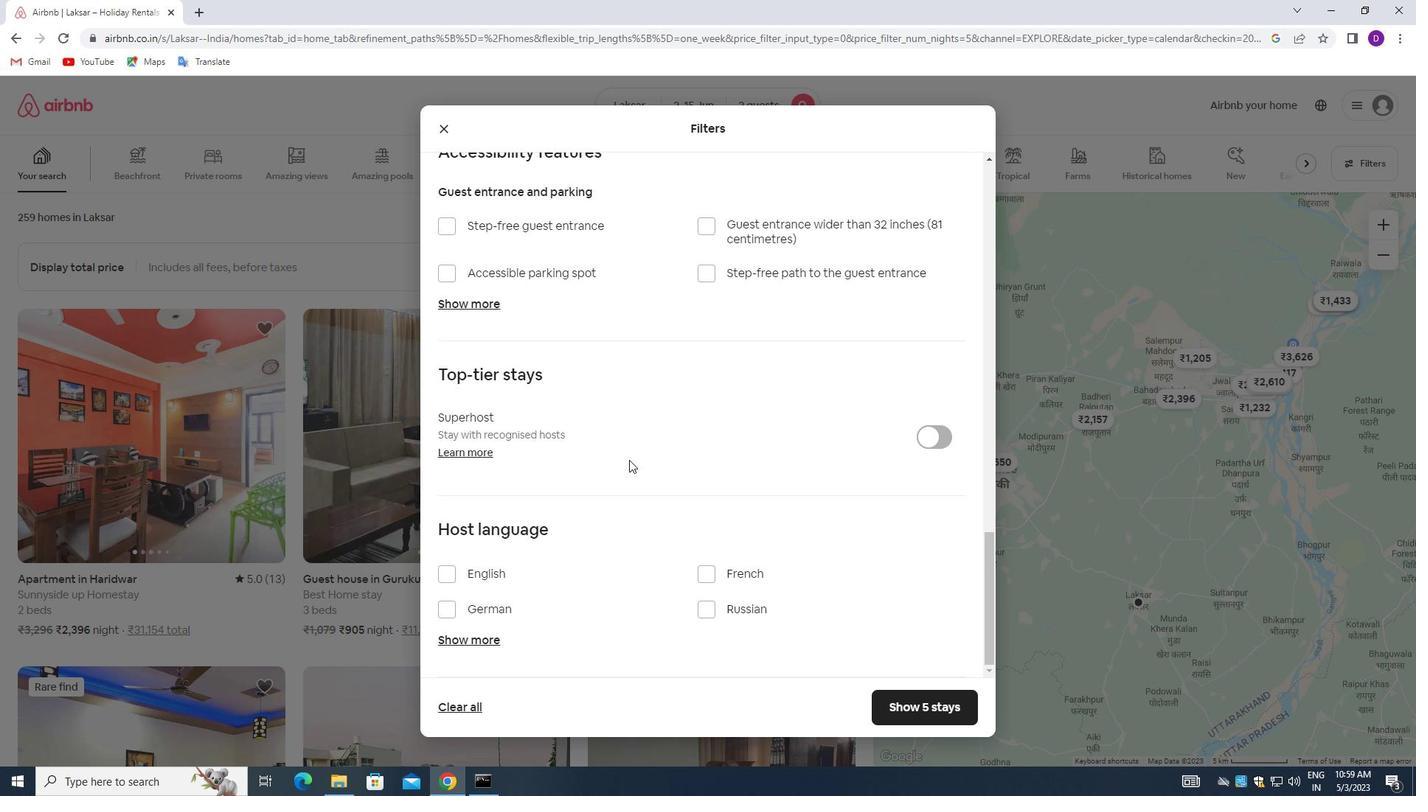 
Action: Mouse moved to (582, 522)
Screenshot: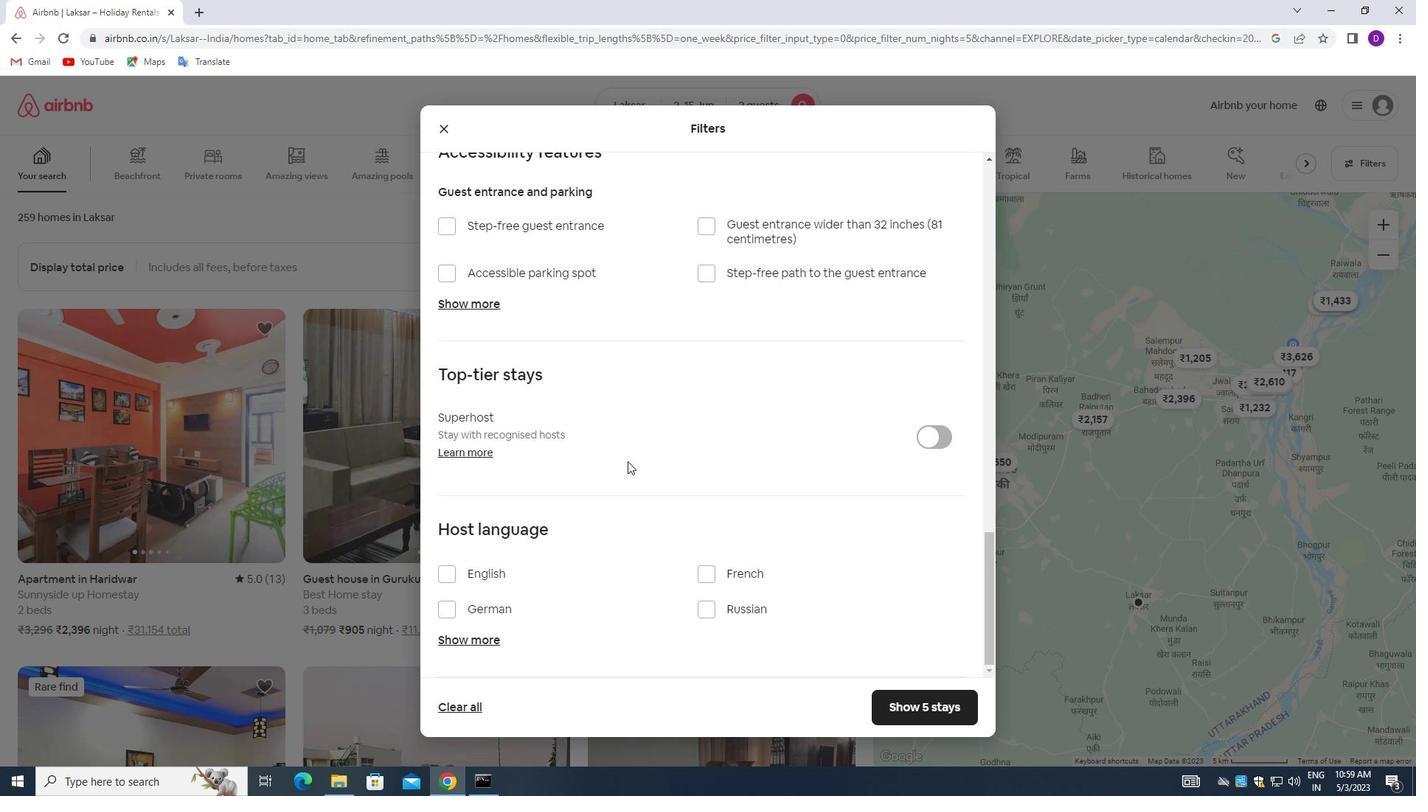 
Action: Mouse scrolled (582, 522) with delta (0, 0)
Screenshot: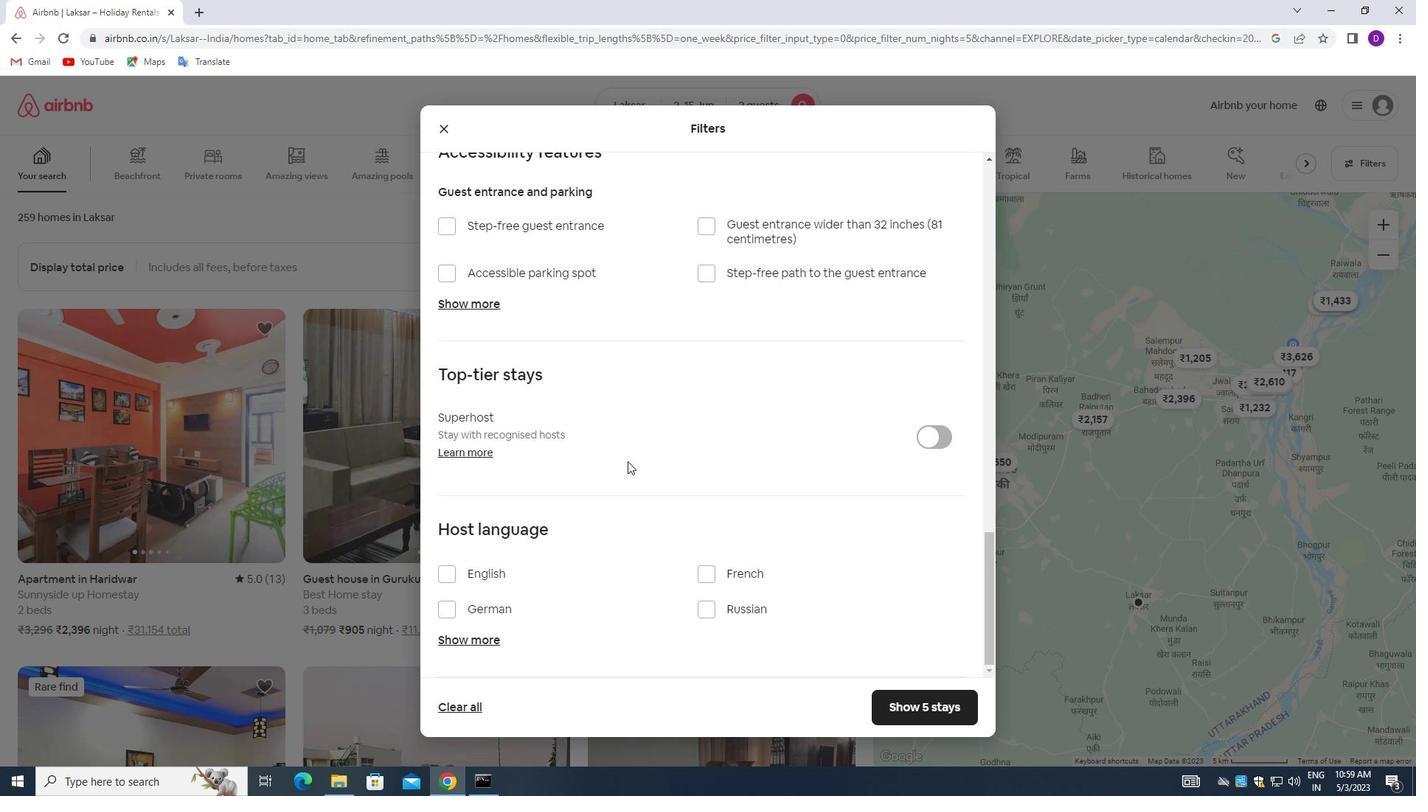 
Action: Mouse moved to (445, 575)
Screenshot: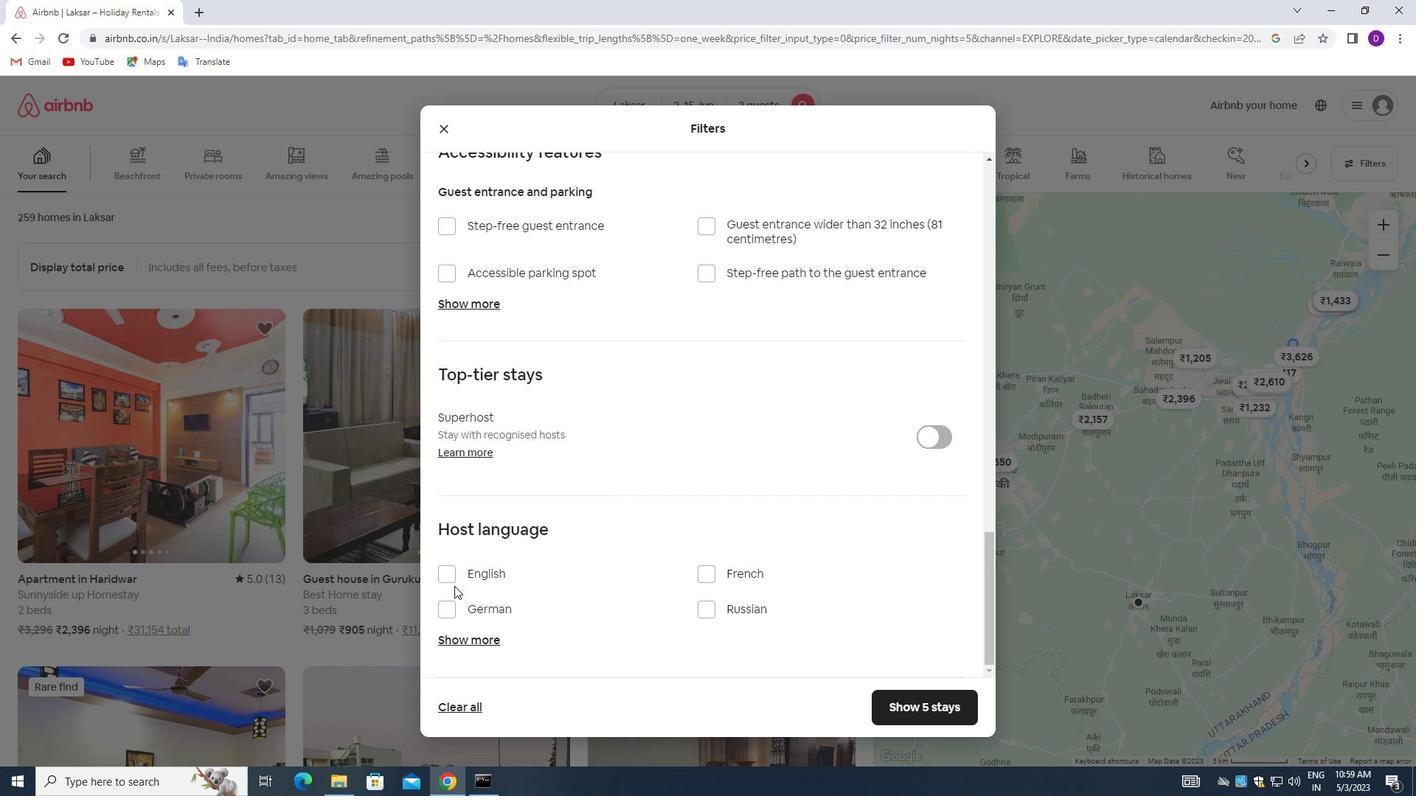 
Action: Mouse pressed left at (445, 575)
Screenshot: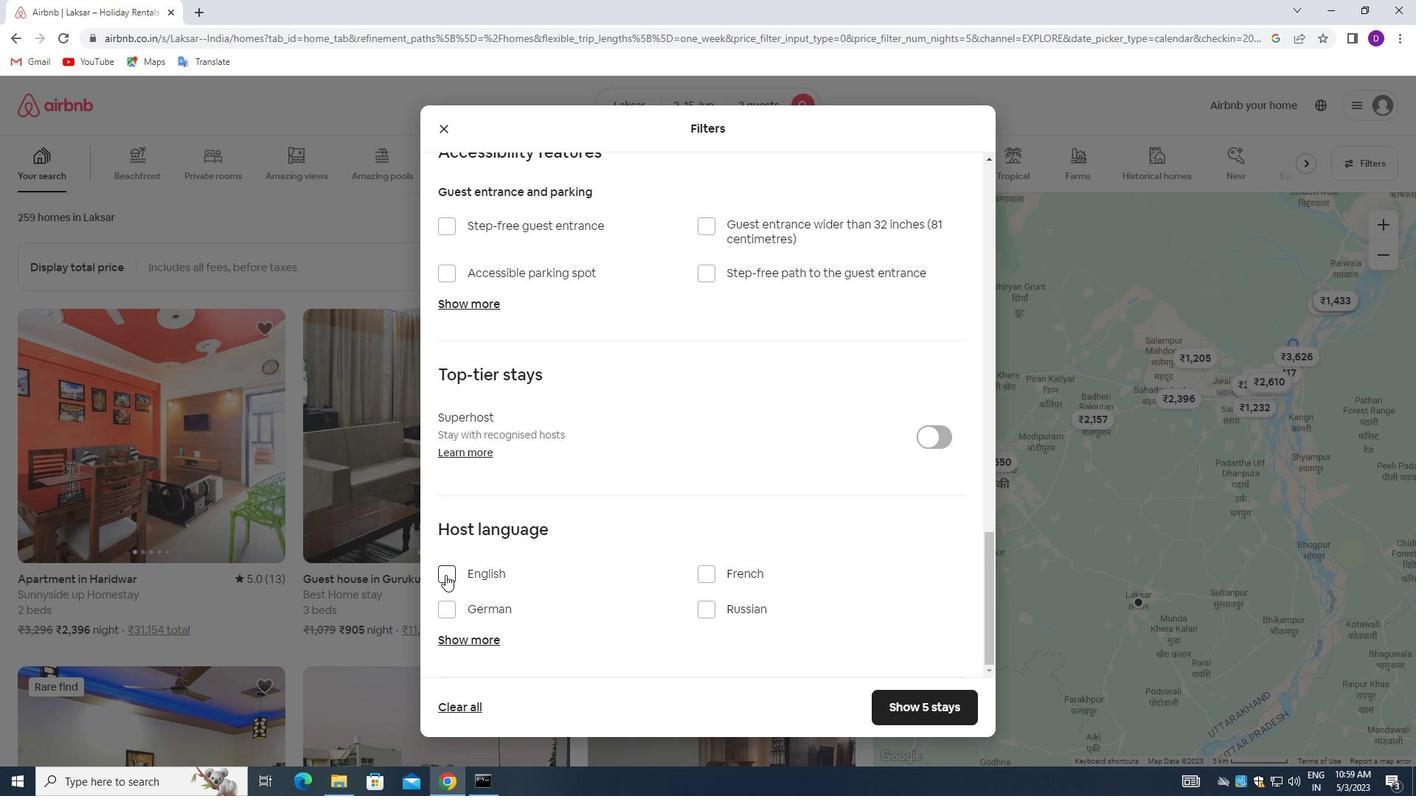 
Action: Mouse moved to (894, 705)
Screenshot: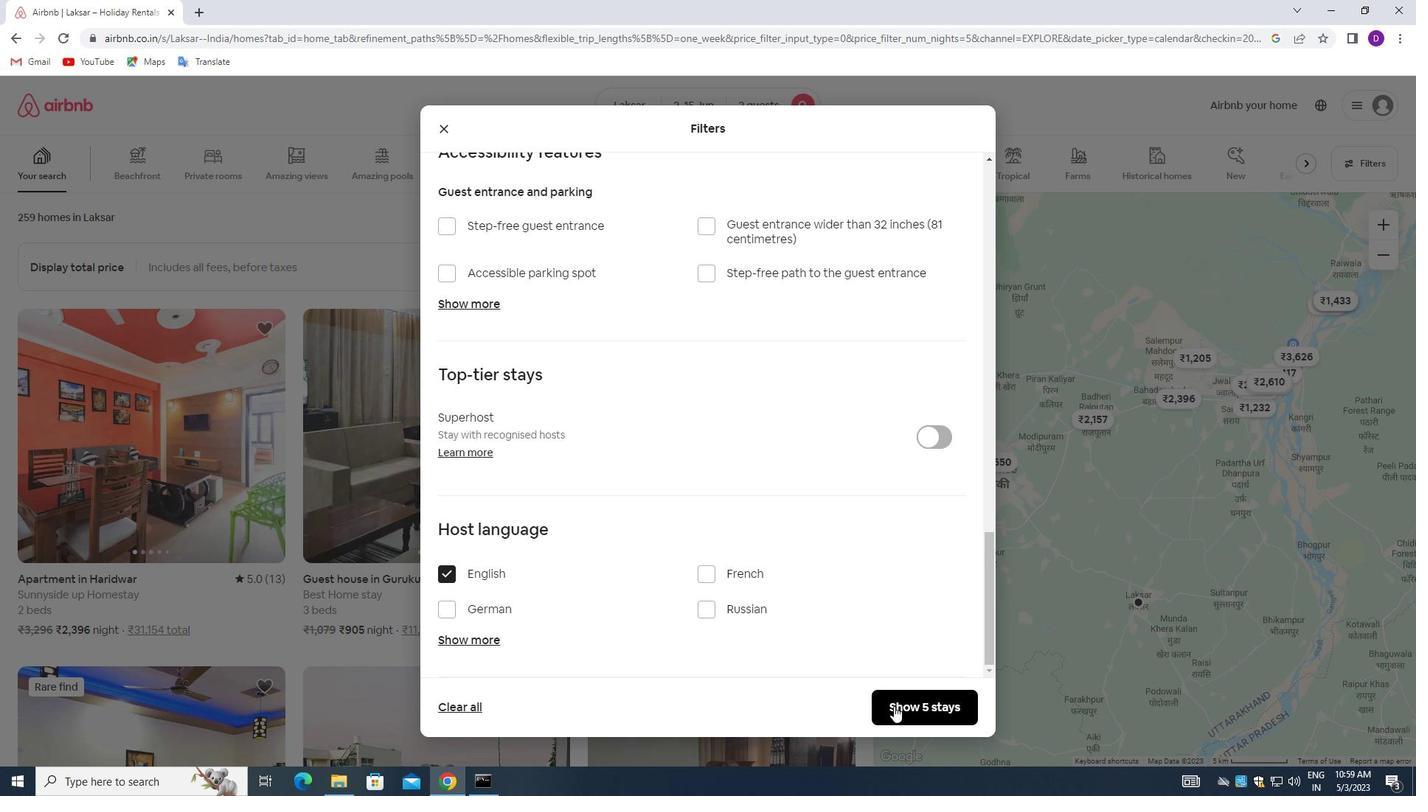 
Action: Mouse pressed left at (894, 705)
Screenshot: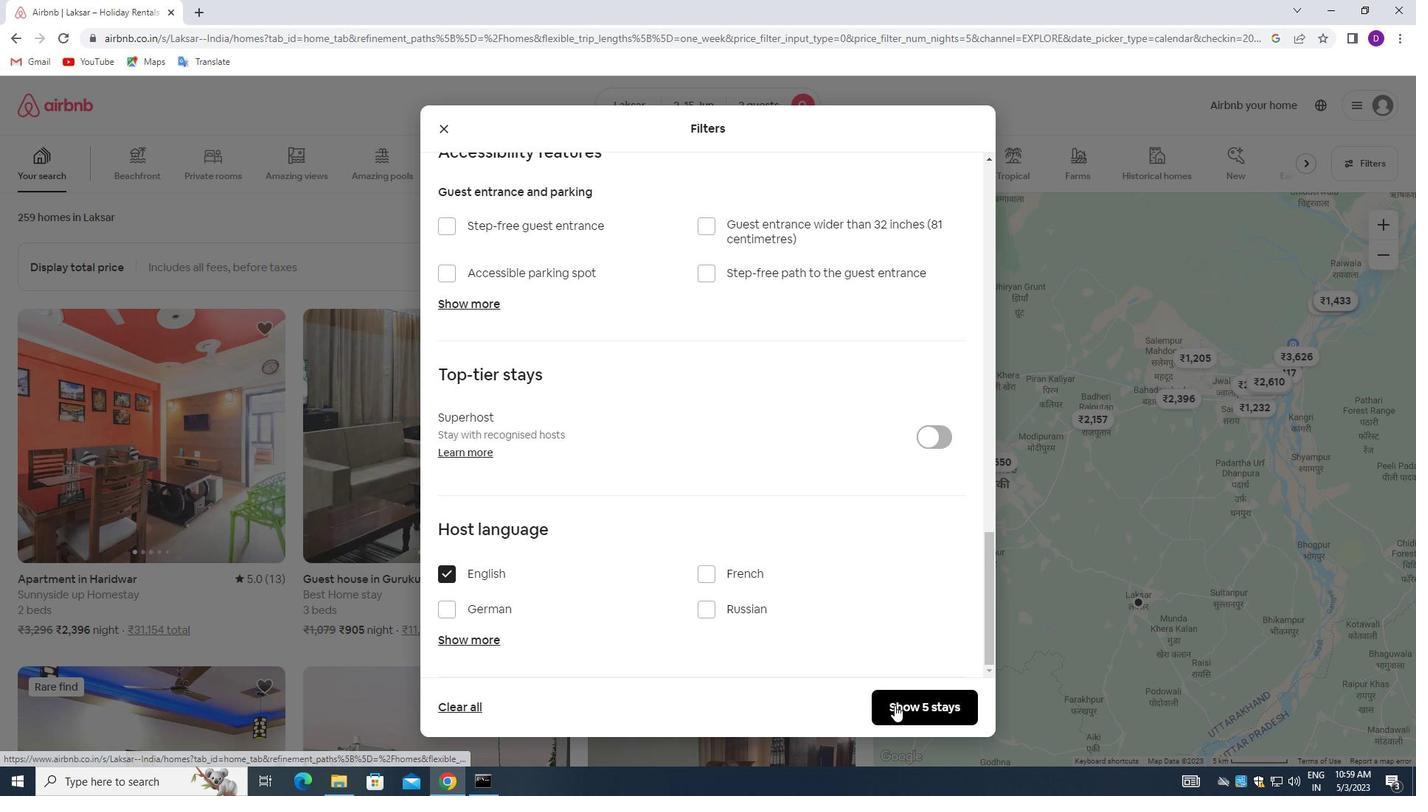 
Action: Mouse moved to (913, 594)
Screenshot: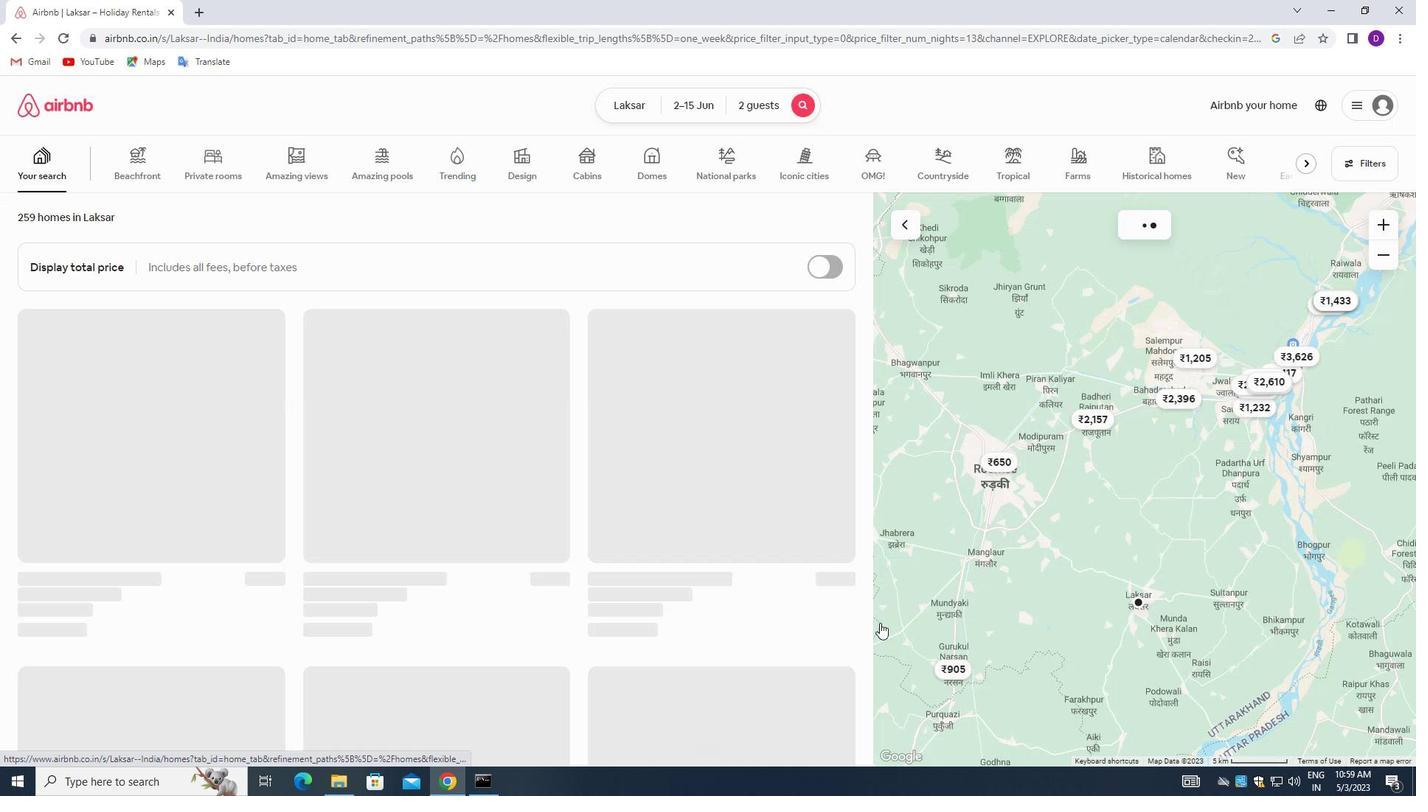 
